 Task: Find connections with filter location Kāraikāl with filter topic #Leadershipfirstwith filter profile language Spanish with filter current company John Deere with filter school ATAL BIHARI VAJPAYEE UNIVERSITY (ABVP) BILASPUR with filter industry Seafood Product Manufacturing with filter service category Web Design with filter keywords title Budget Analyst
Action: Mouse moved to (209, 278)
Screenshot: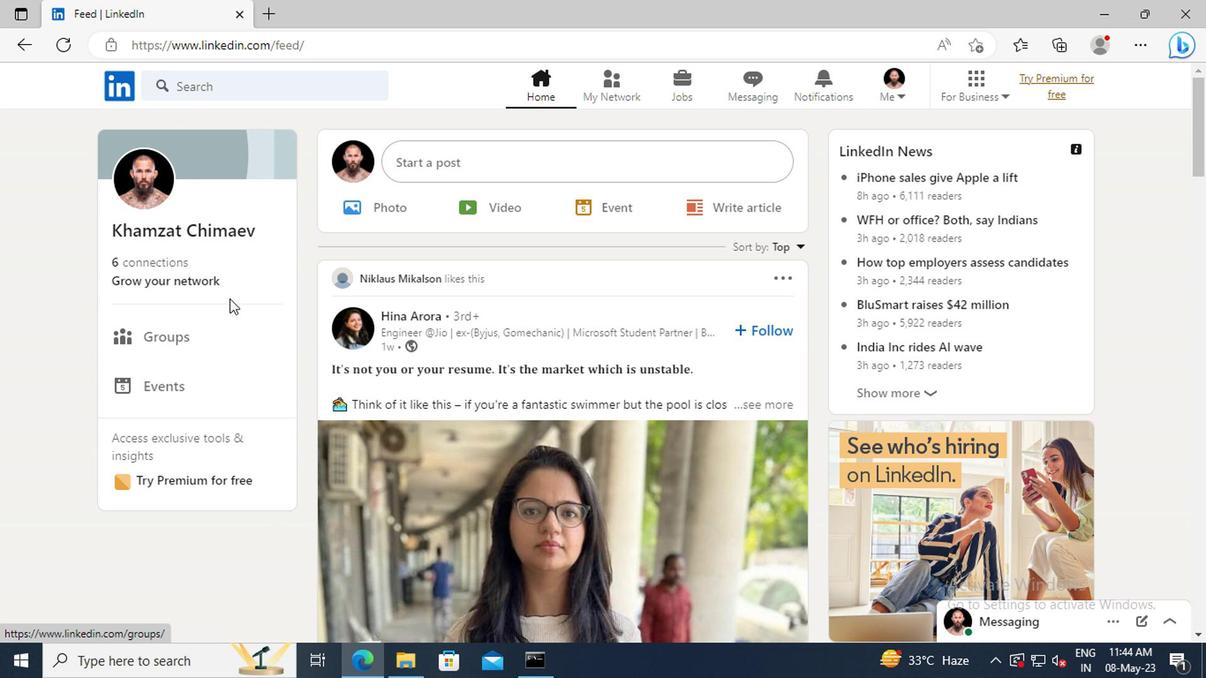
Action: Mouse pressed left at (209, 278)
Screenshot: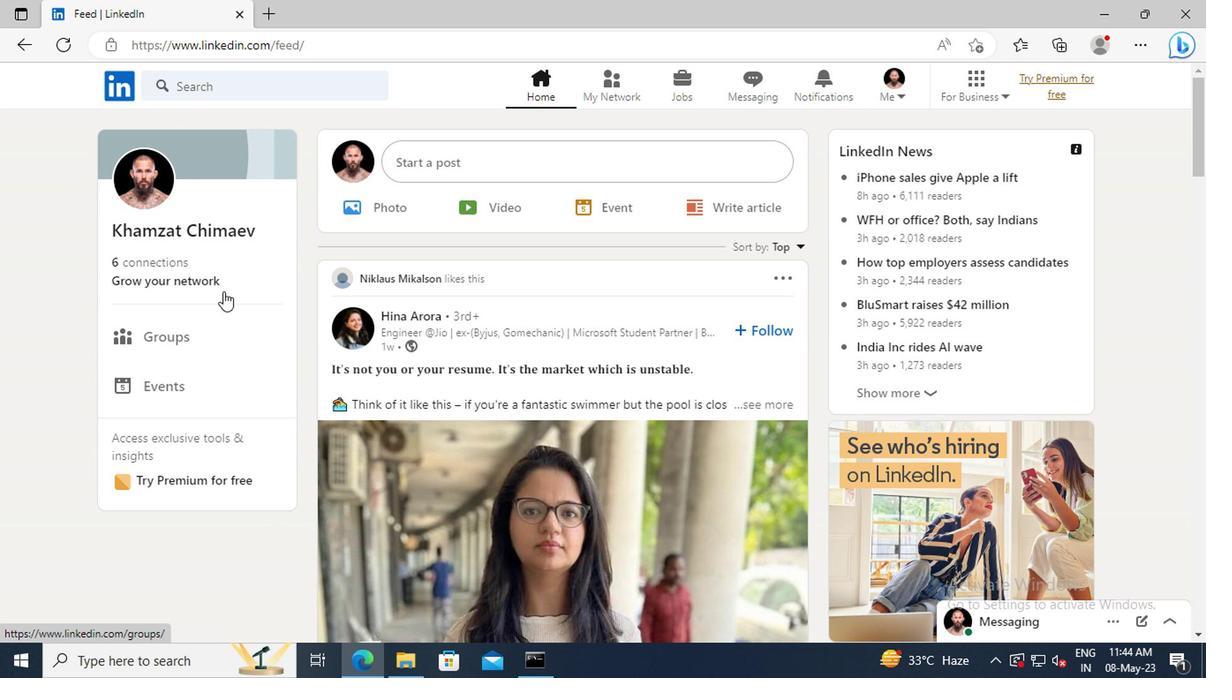 
Action: Mouse moved to (213, 192)
Screenshot: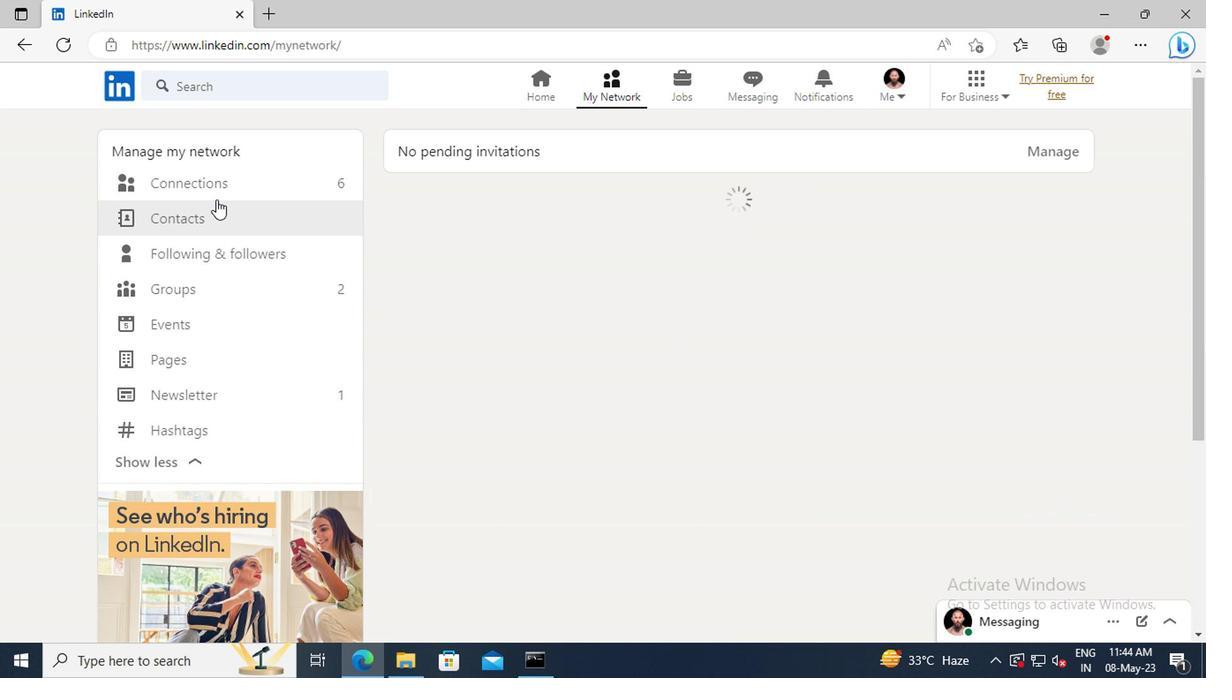 
Action: Mouse pressed left at (213, 192)
Screenshot: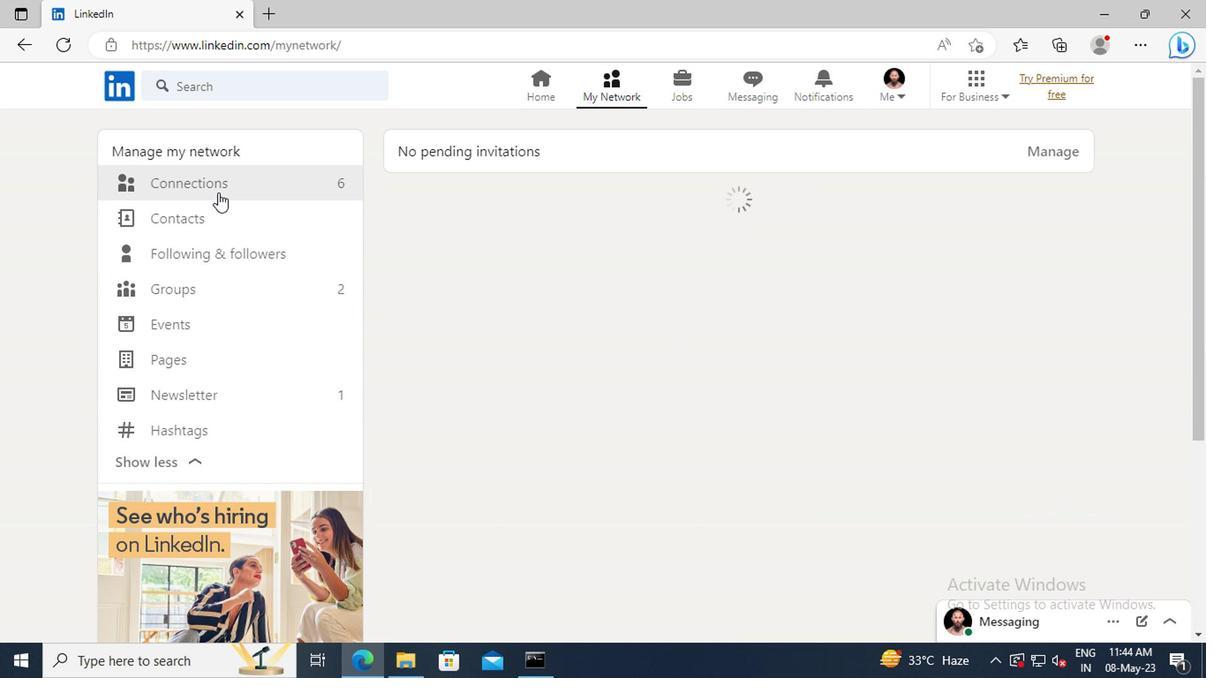 
Action: Mouse moved to (727, 188)
Screenshot: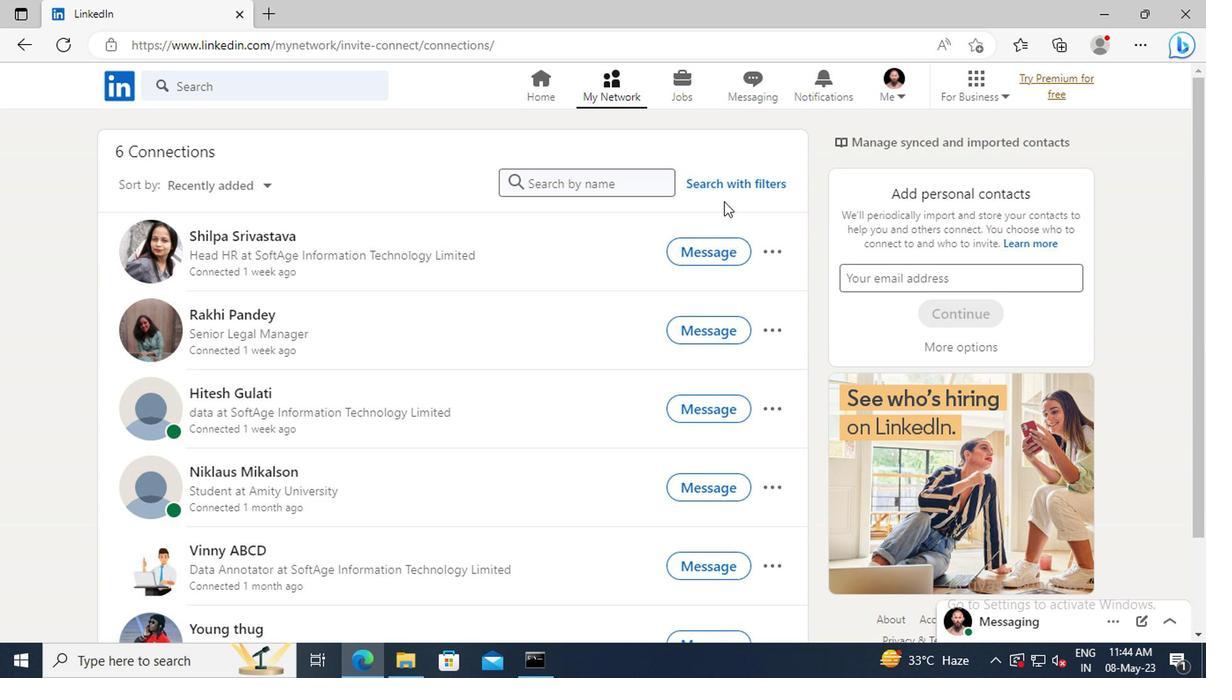
Action: Mouse pressed left at (727, 188)
Screenshot: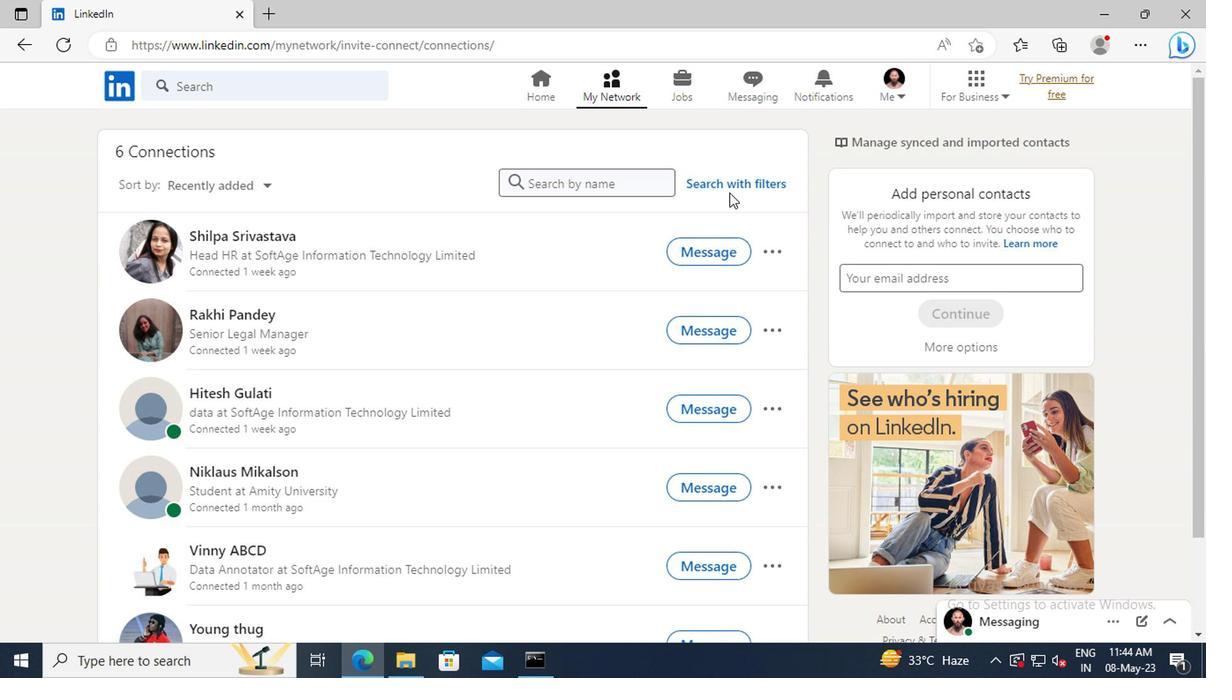 
Action: Mouse moved to (664, 142)
Screenshot: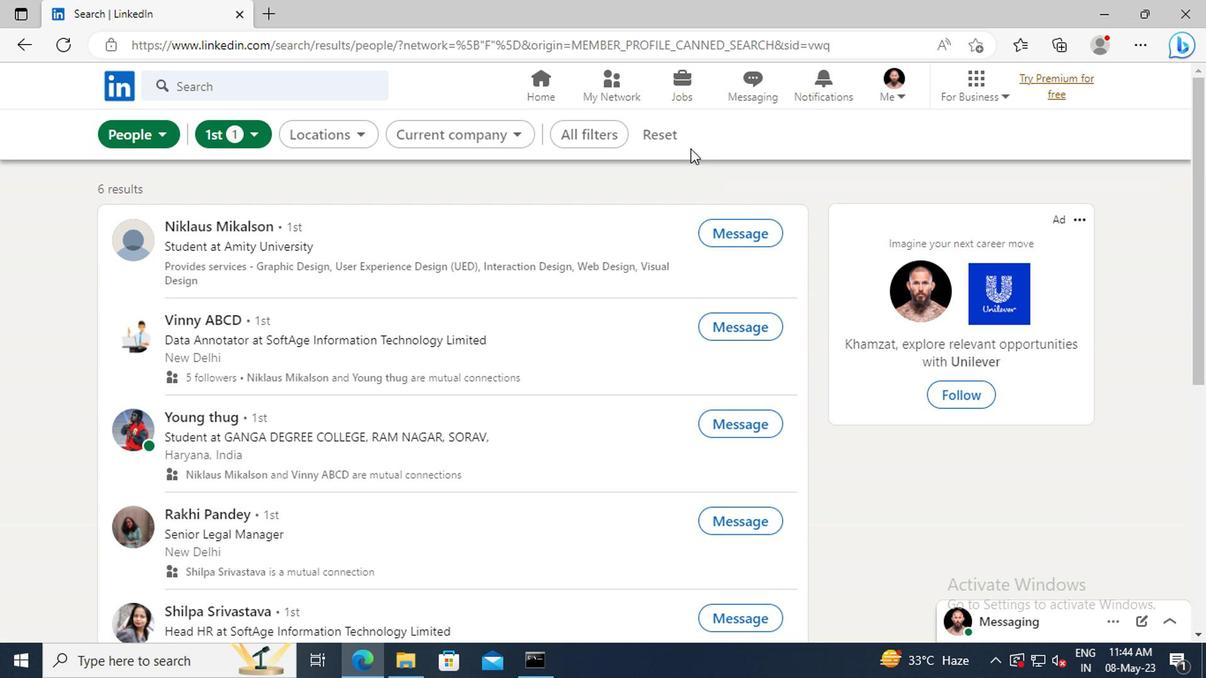 
Action: Mouse pressed left at (664, 142)
Screenshot: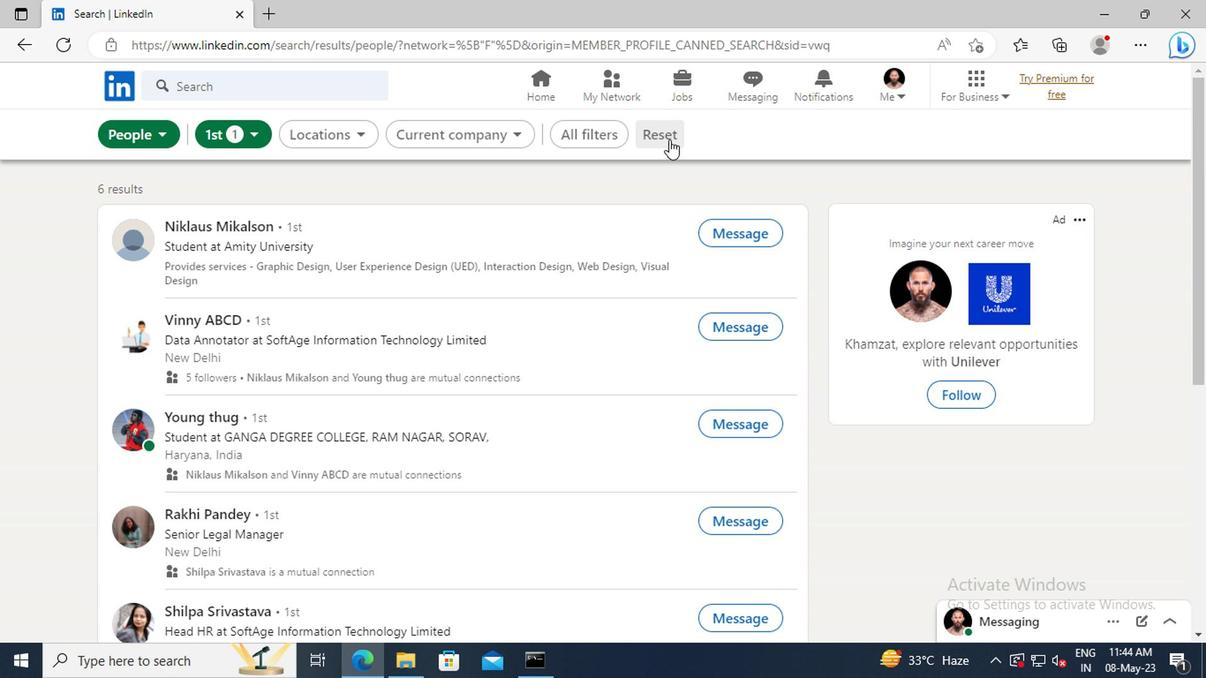 
Action: Mouse moved to (639, 137)
Screenshot: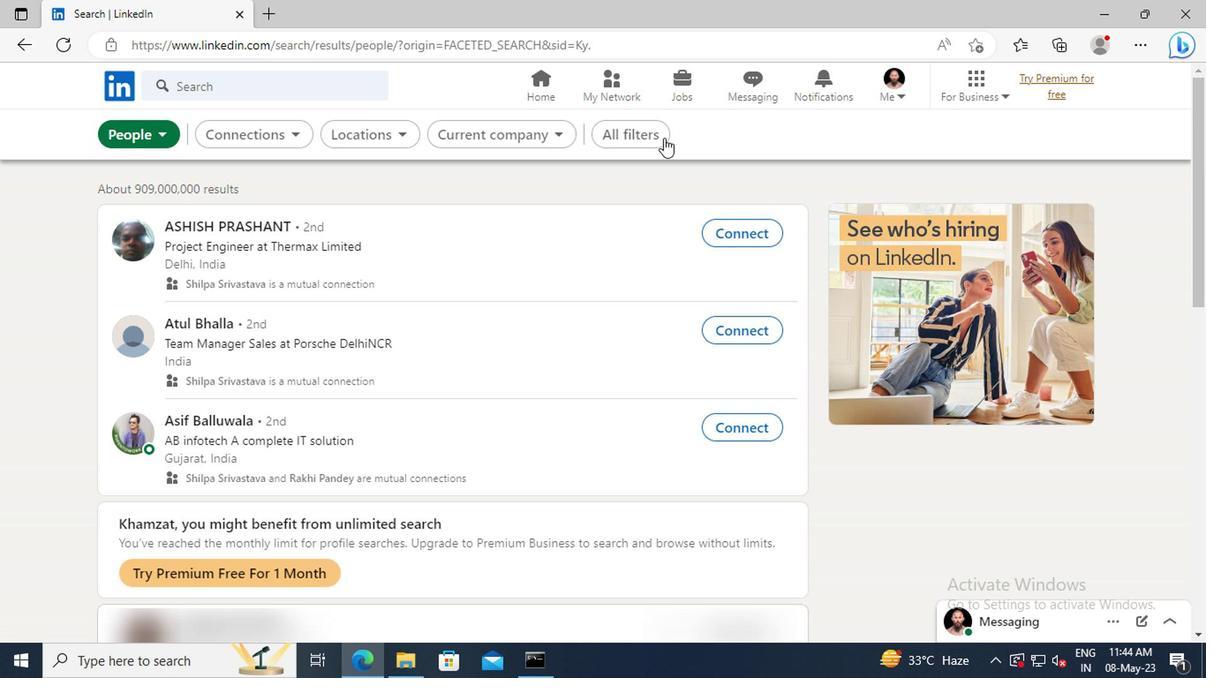 
Action: Mouse pressed left at (639, 137)
Screenshot: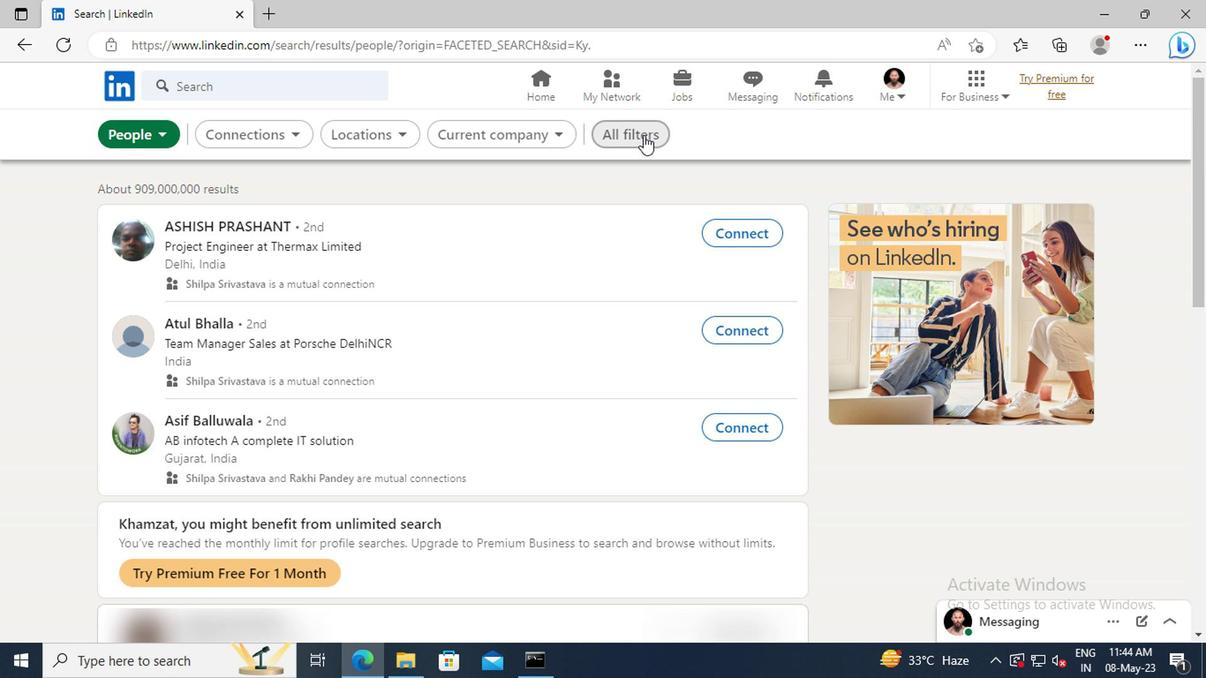
Action: Mouse moved to (993, 333)
Screenshot: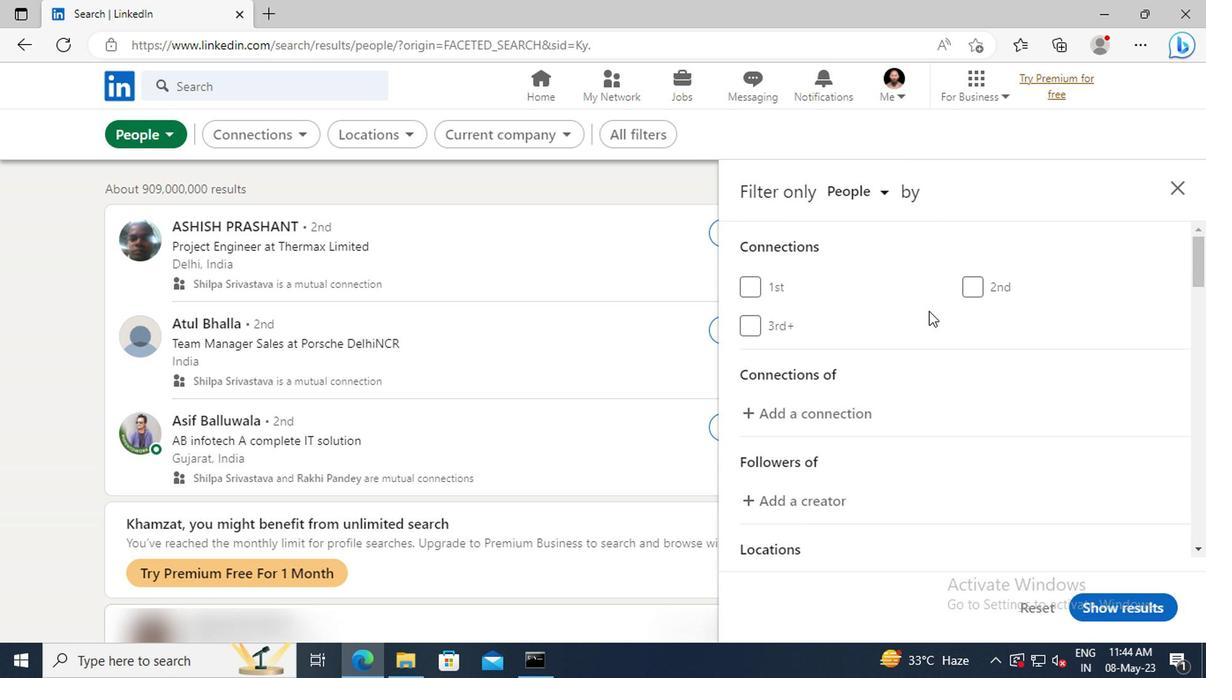 
Action: Mouse scrolled (993, 333) with delta (0, 0)
Screenshot: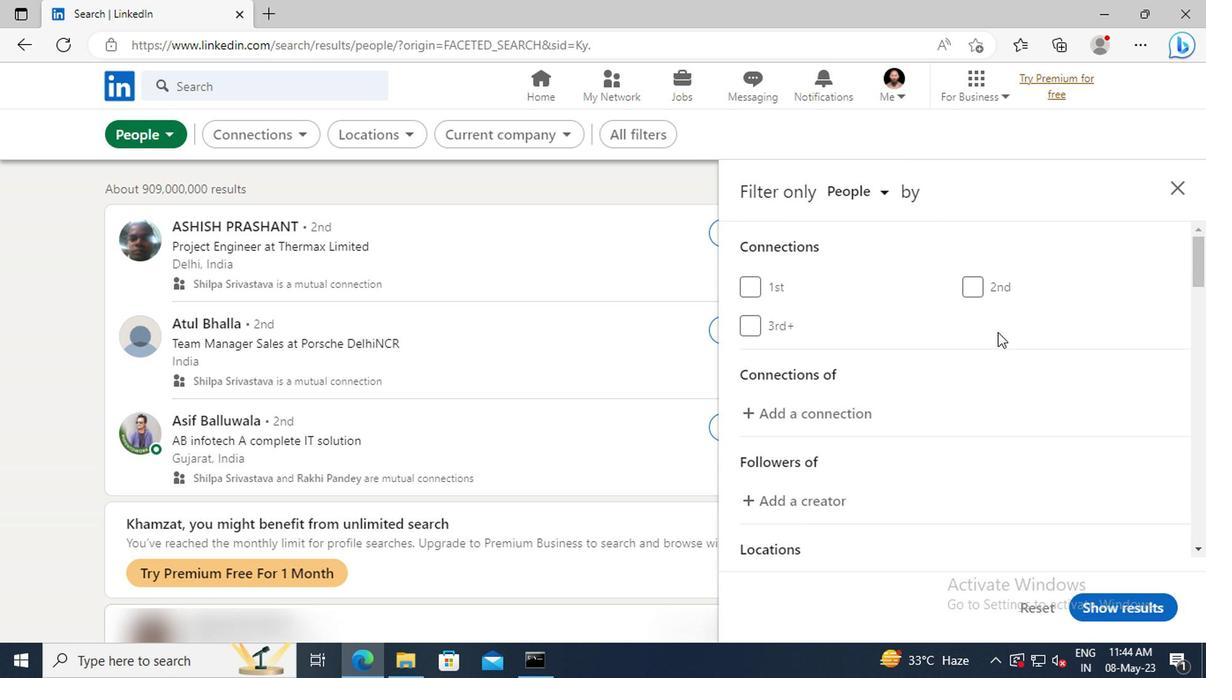 
Action: Mouse moved to (995, 335)
Screenshot: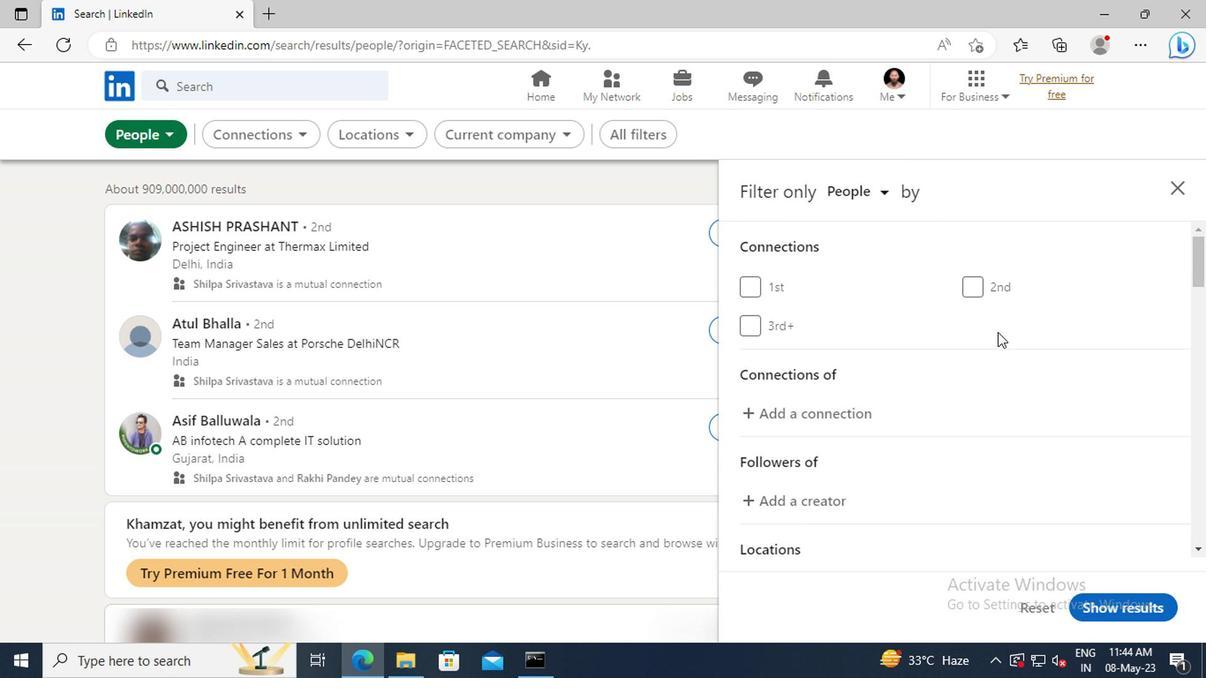 
Action: Mouse scrolled (995, 334) with delta (0, 0)
Screenshot: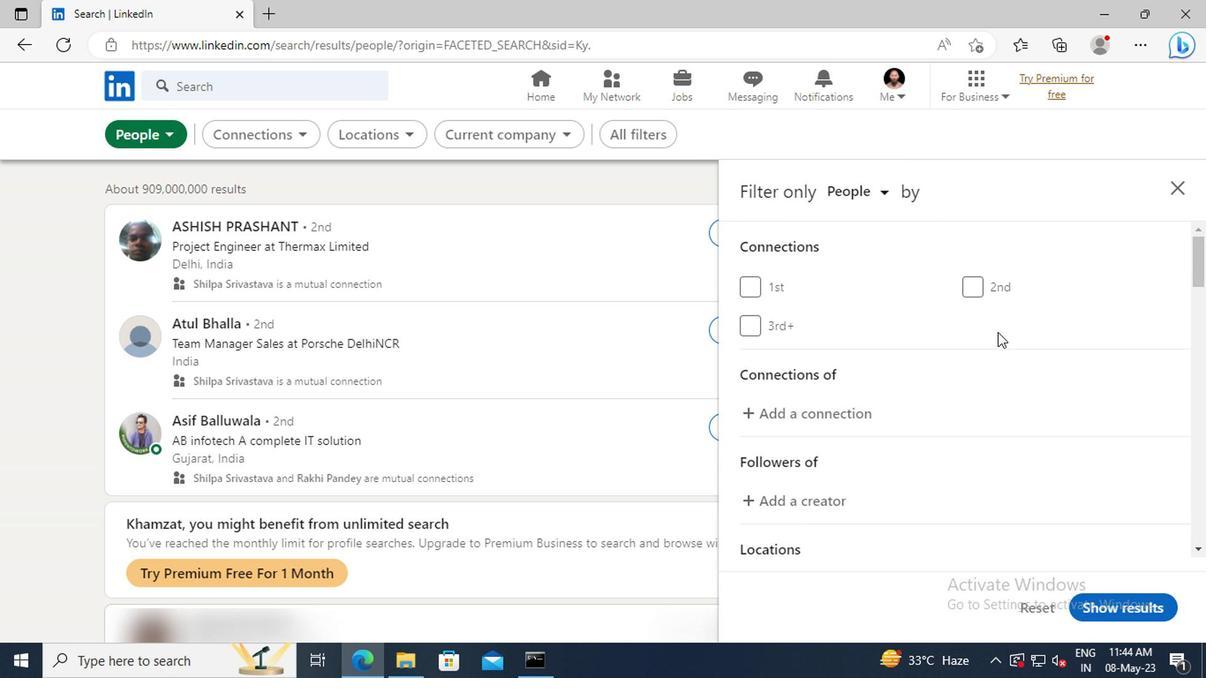 
Action: Mouse scrolled (995, 334) with delta (0, 0)
Screenshot: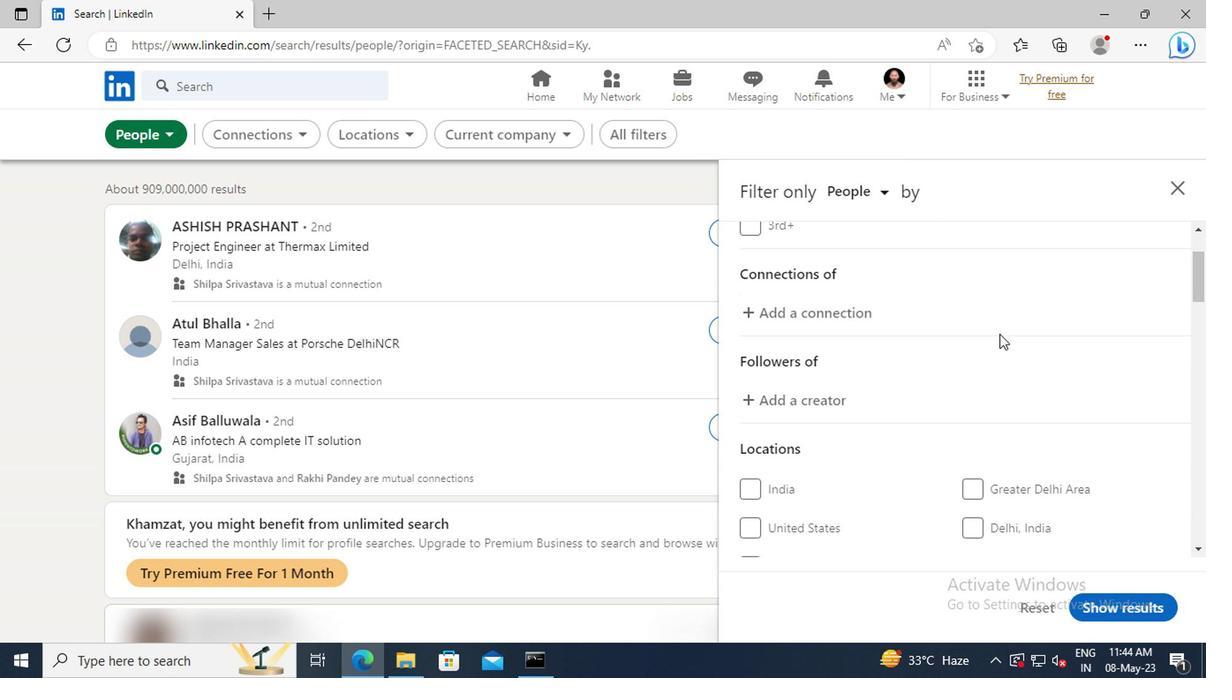 
Action: Mouse scrolled (995, 334) with delta (0, 0)
Screenshot: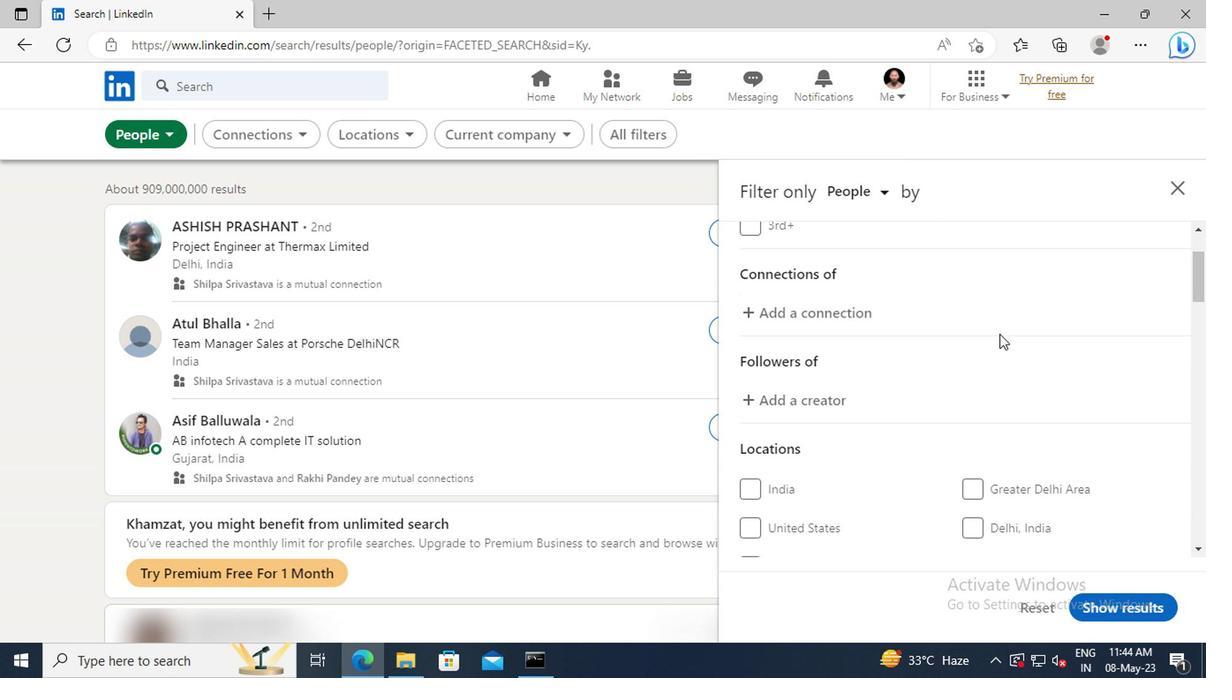 
Action: Mouse scrolled (995, 334) with delta (0, 0)
Screenshot: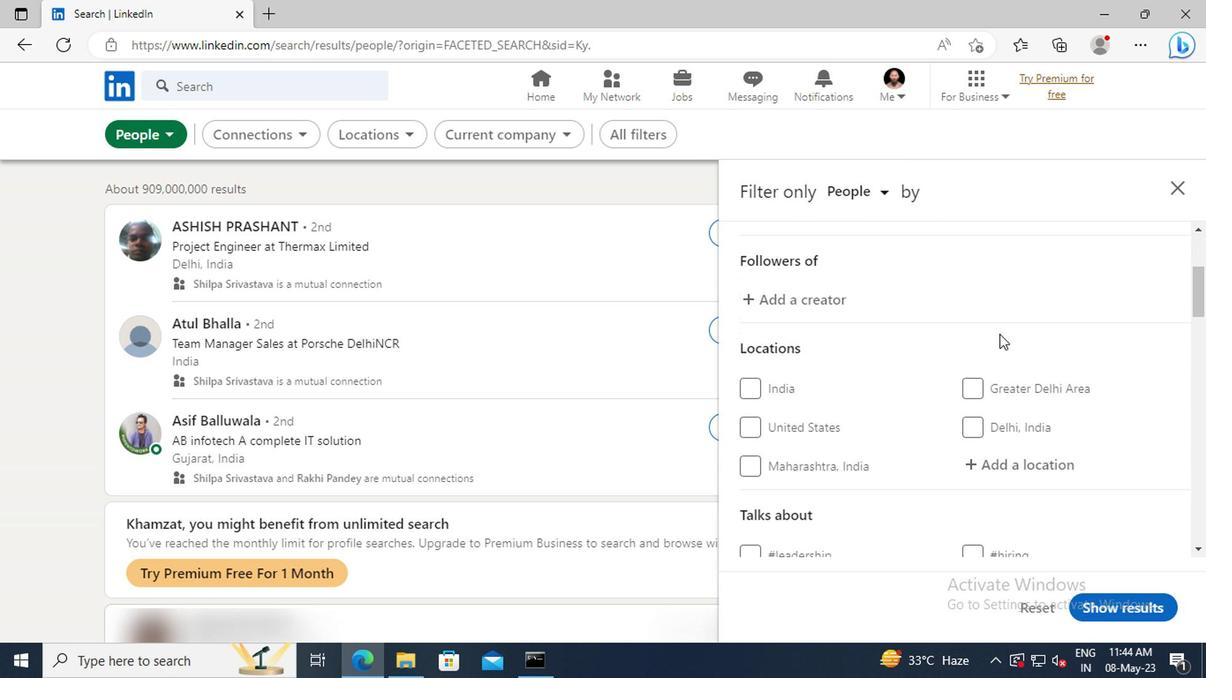 
Action: Mouse scrolled (995, 334) with delta (0, 0)
Screenshot: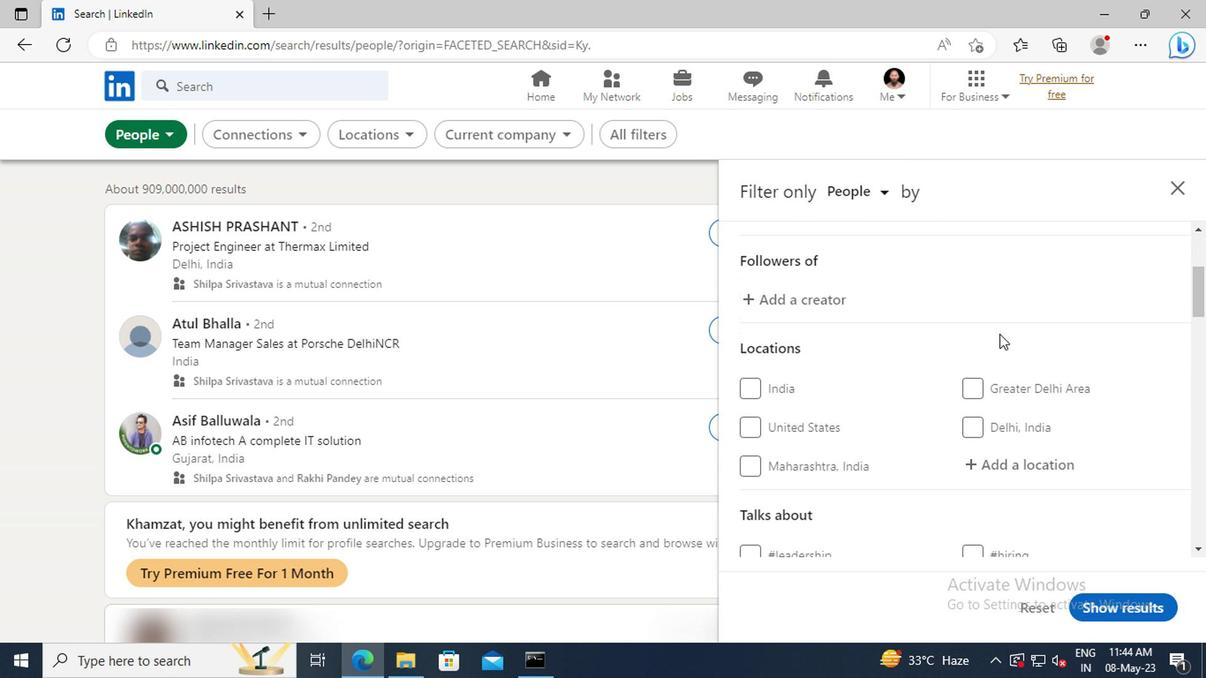 
Action: Mouse moved to (997, 362)
Screenshot: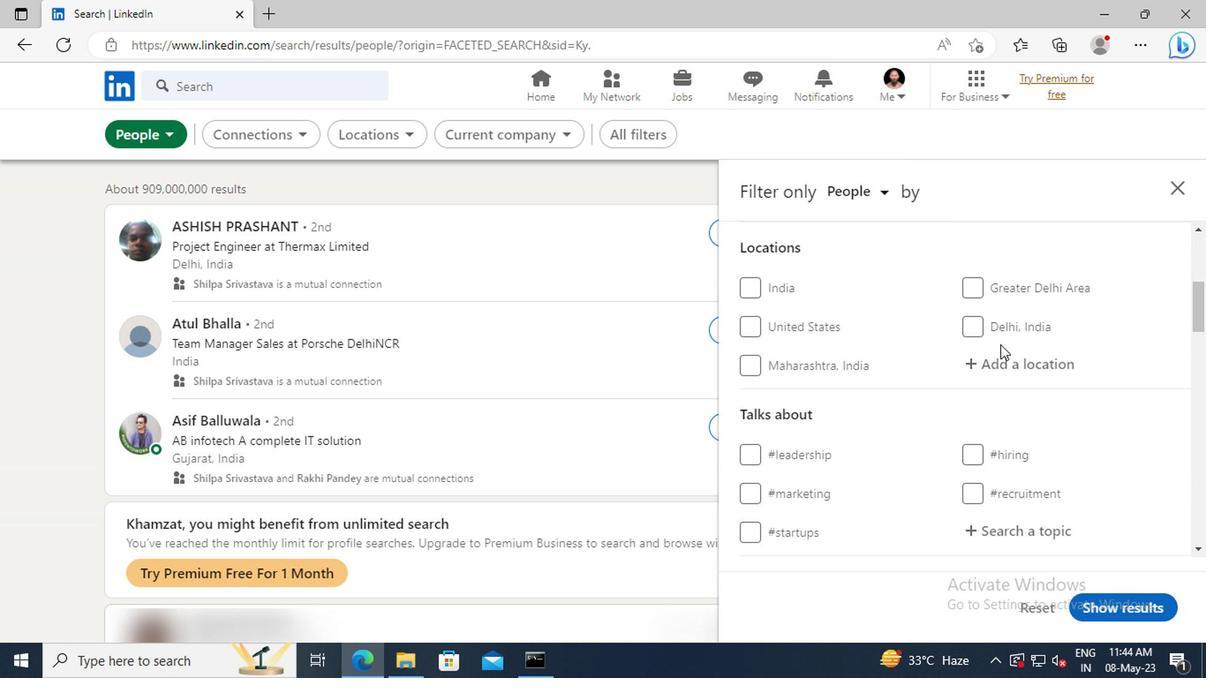 
Action: Mouse pressed left at (997, 362)
Screenshot: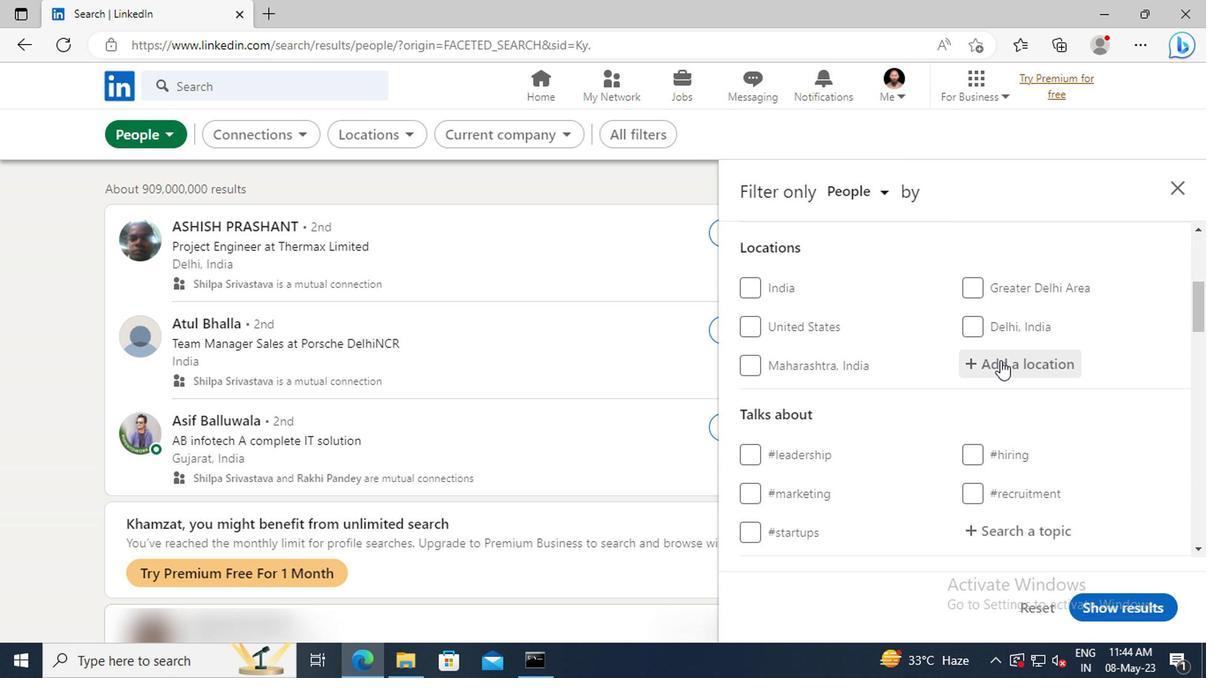 
Action: Key pressed <Key.shift>KARAIKAL
Screenshot: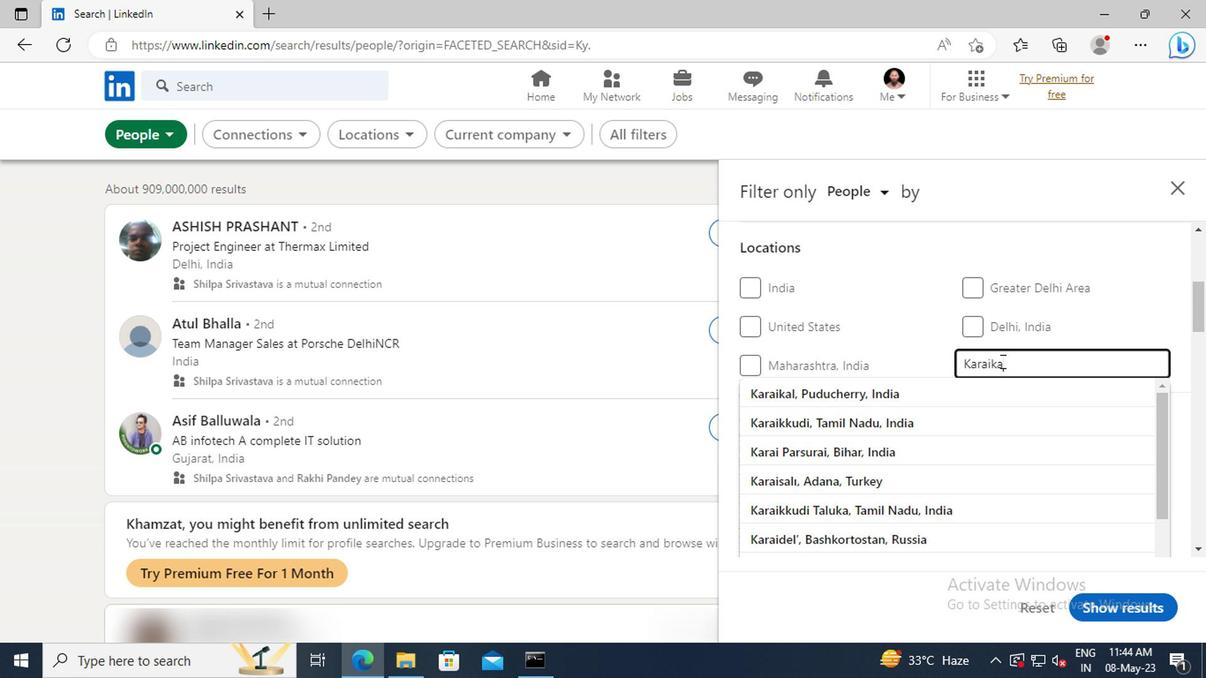 
Action: Mouse moved to (995, 387)
Screenshot: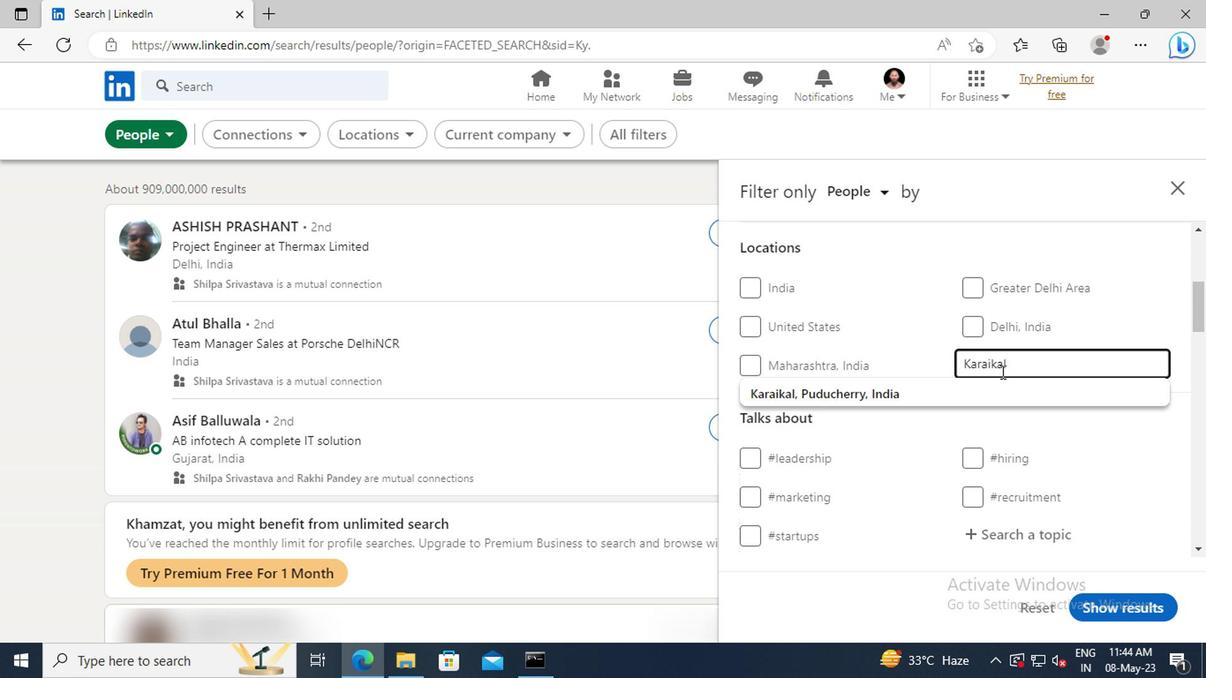
Action: Mouse pressed left at (995, 387)
Screenshot: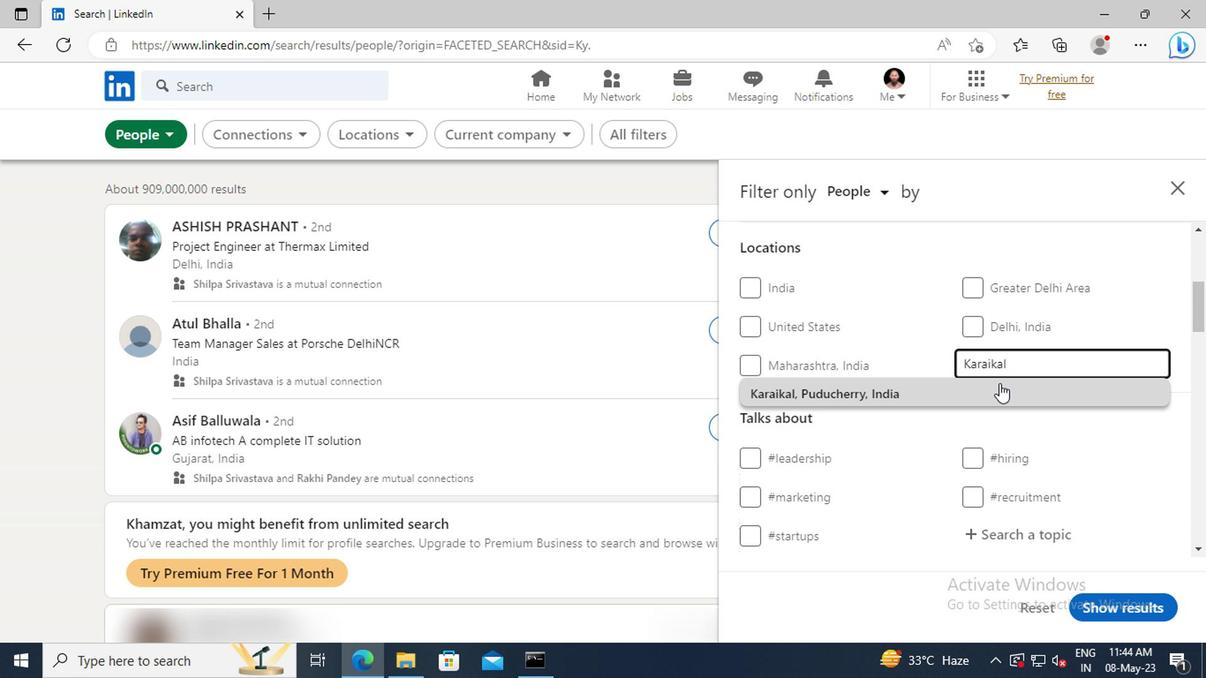 
Action: Mouse scrolled (995, 386) with delta (0, -1)
Screenshot: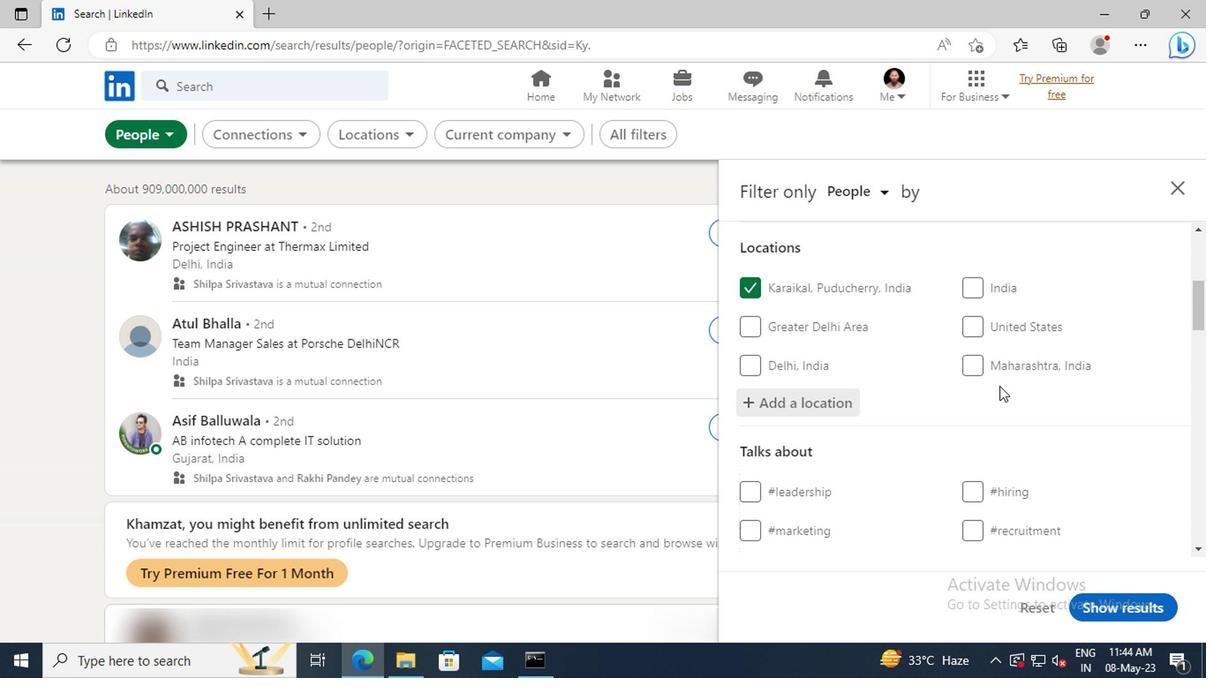 
Action: Mouse scrolled (995, 386) with delta (0, -1)
Screenshot: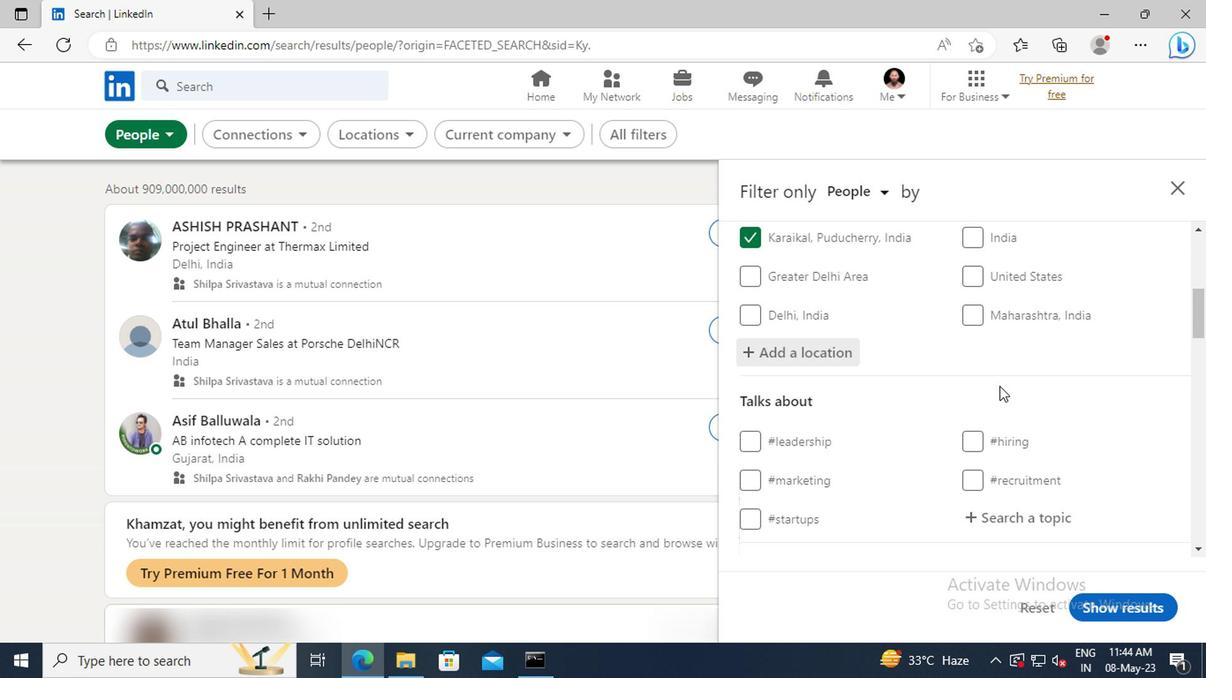 
Action: Mouse scrolled (995, 386) with delta (0, -1)
Screenshot: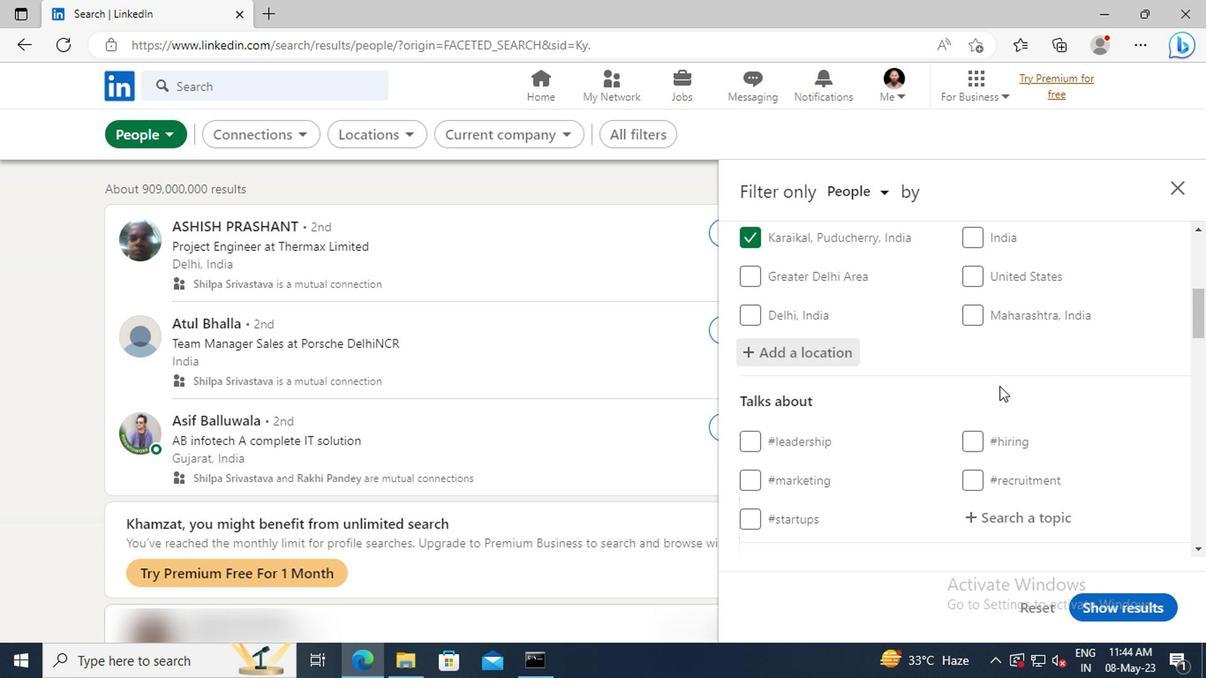 
Action: Mouse moved to (1001, 414)
Screenshot: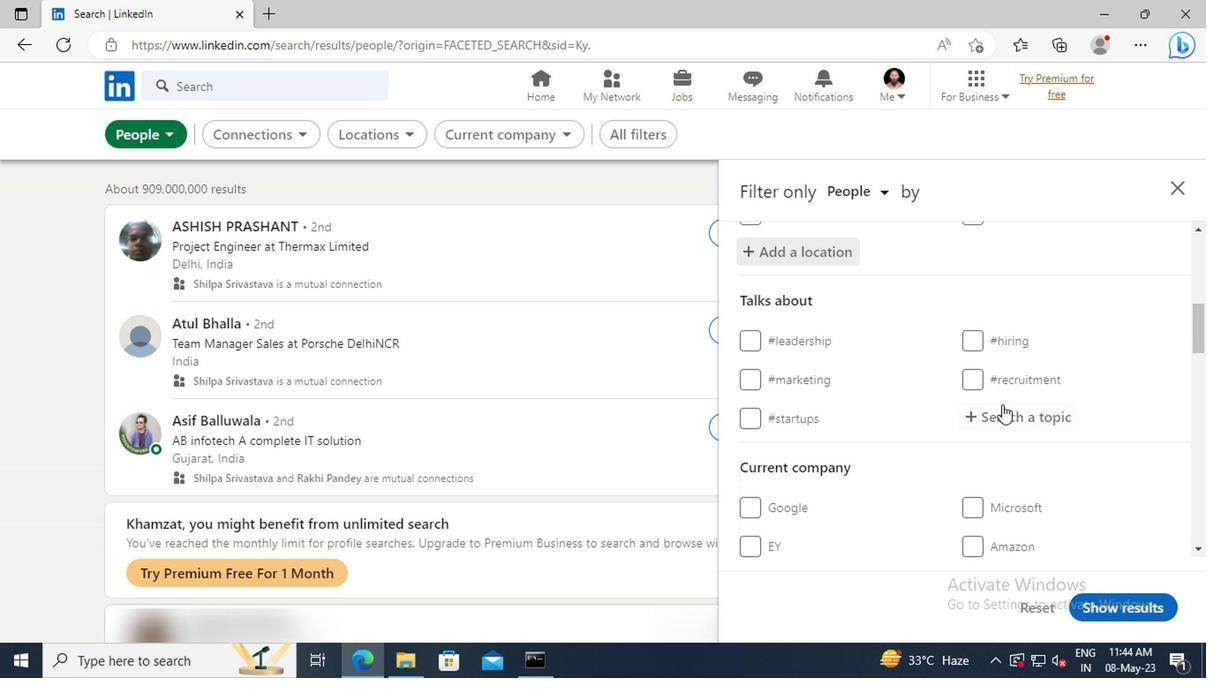 
Action: Mouse pressed left at (1001, 414)
Screenshot: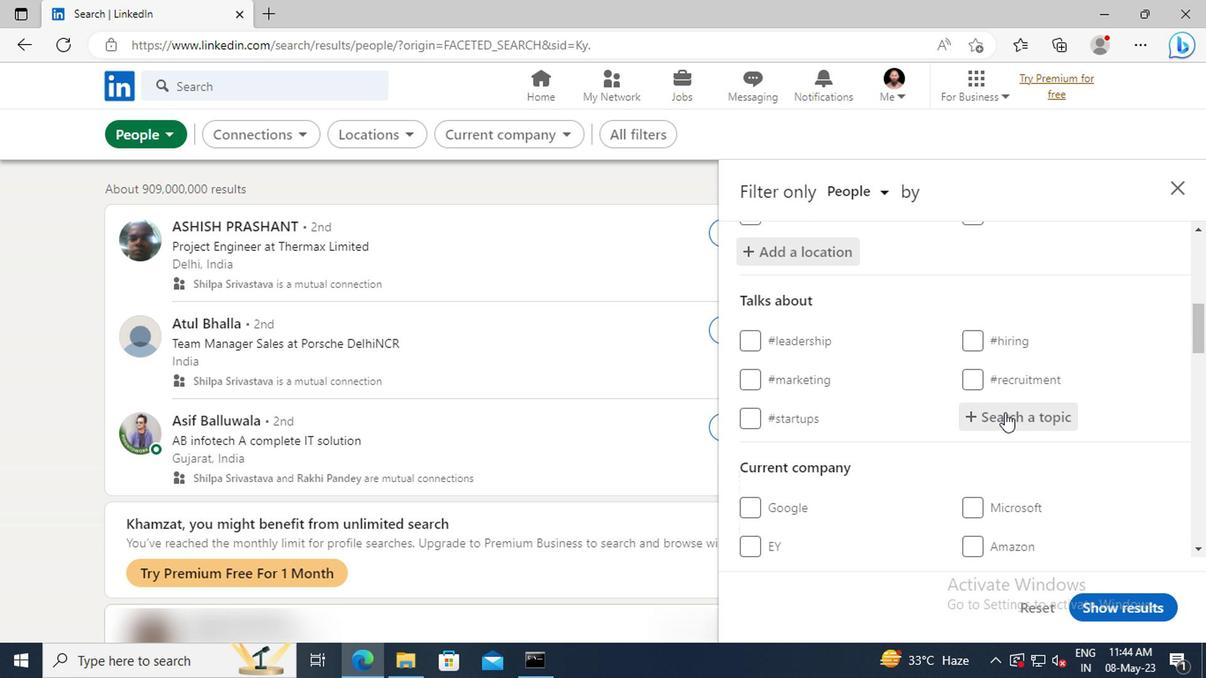 
Action: Key pressed <Key.shift>LEADERSHIPFI
Screenshot: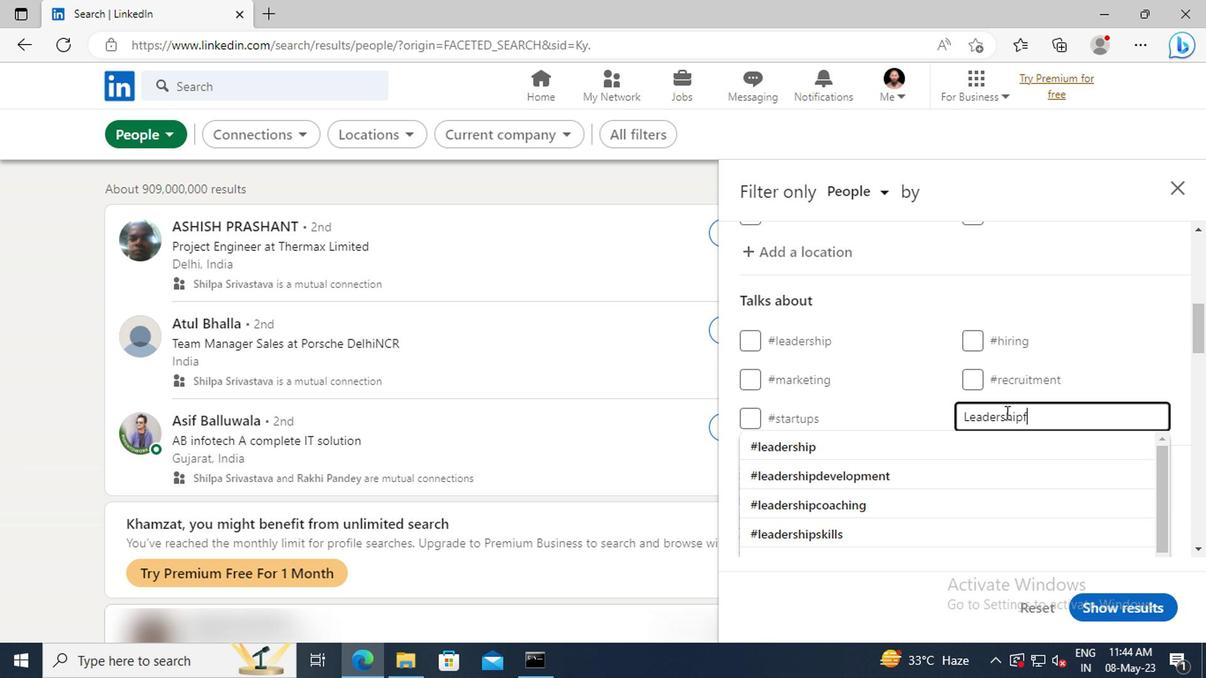 
Action: Mouse moved to (994, 443)
Screenshot: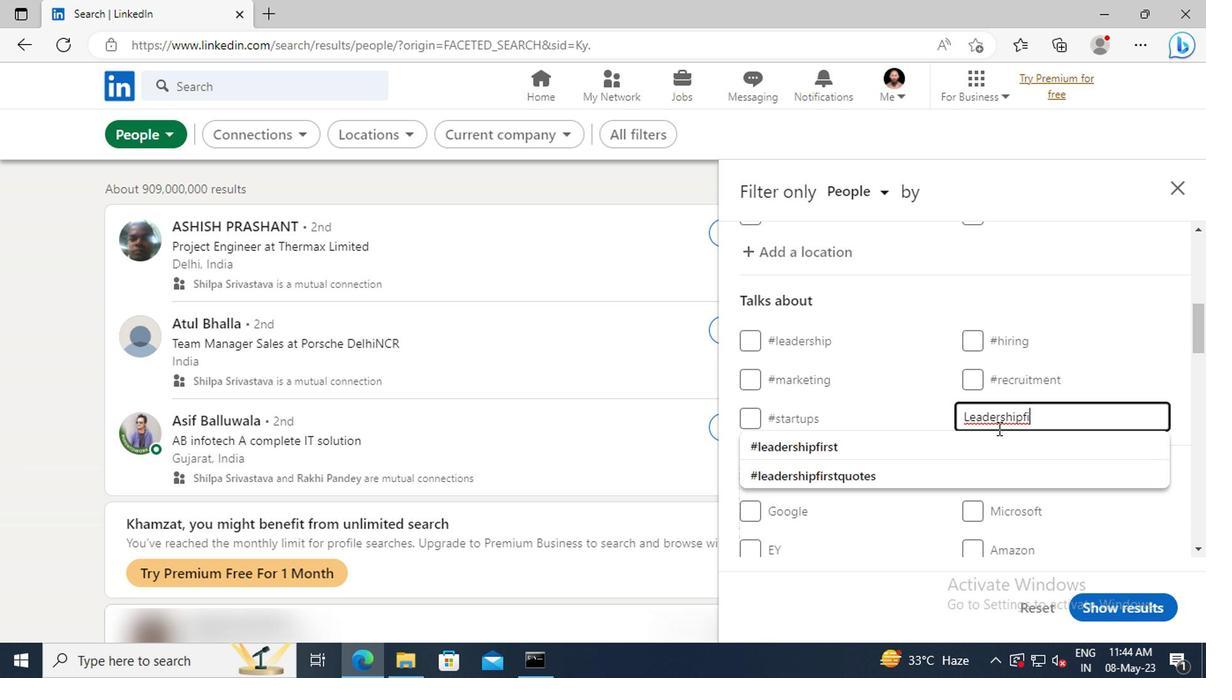 
Action: Mouse pressed left at (994, 443)
Screenshot: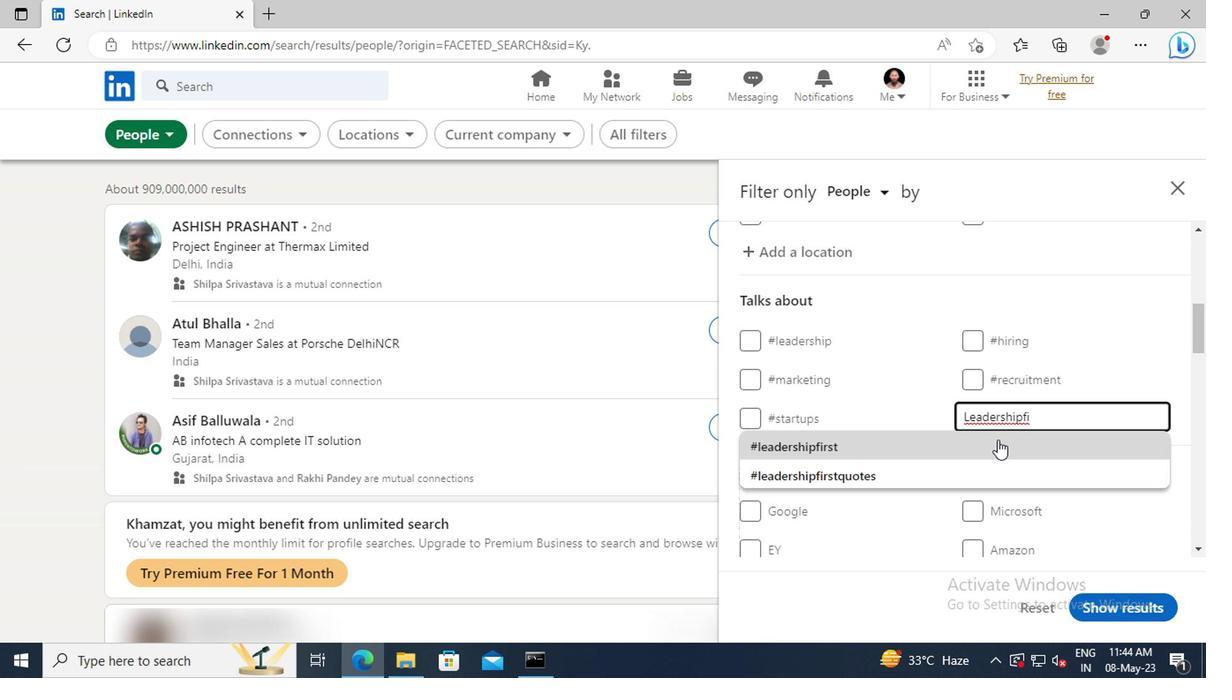 
Action: Mouse scrolled (994, 443) with delta (0, 0)
Screenshot: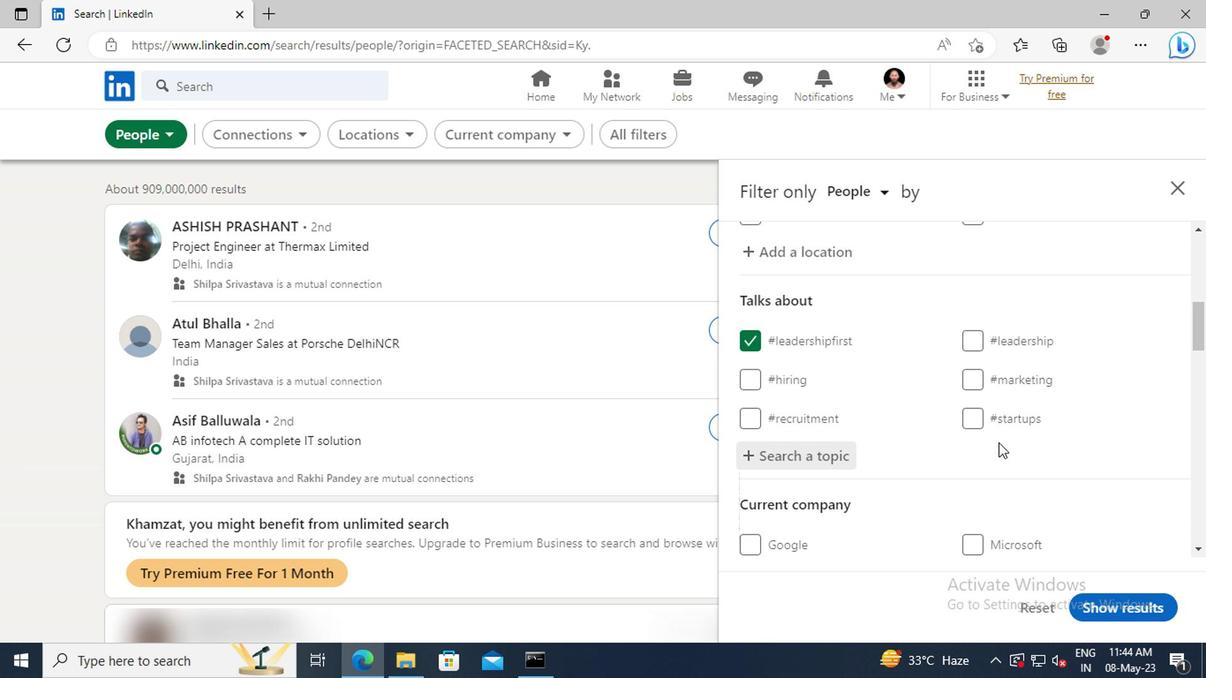 
Action: Mouse scrolled (994, 443) with delta (0, 0)
Screenshot: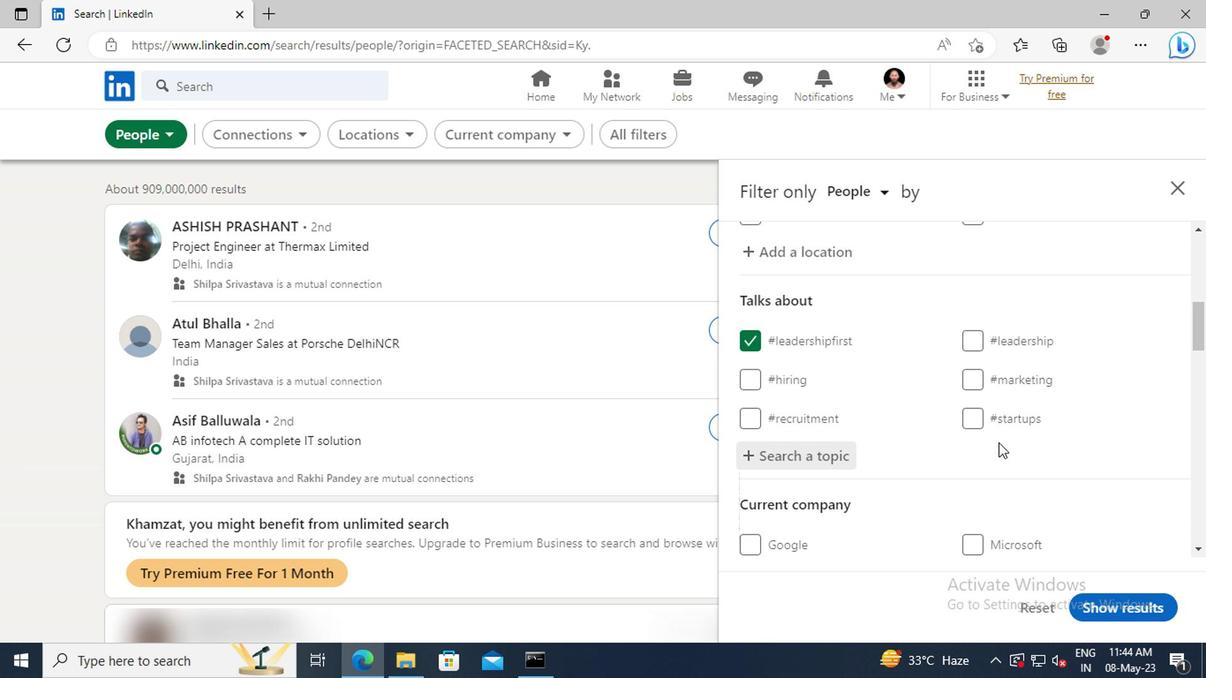 
Action: Mouse moved to (994, 444)
Screenshot: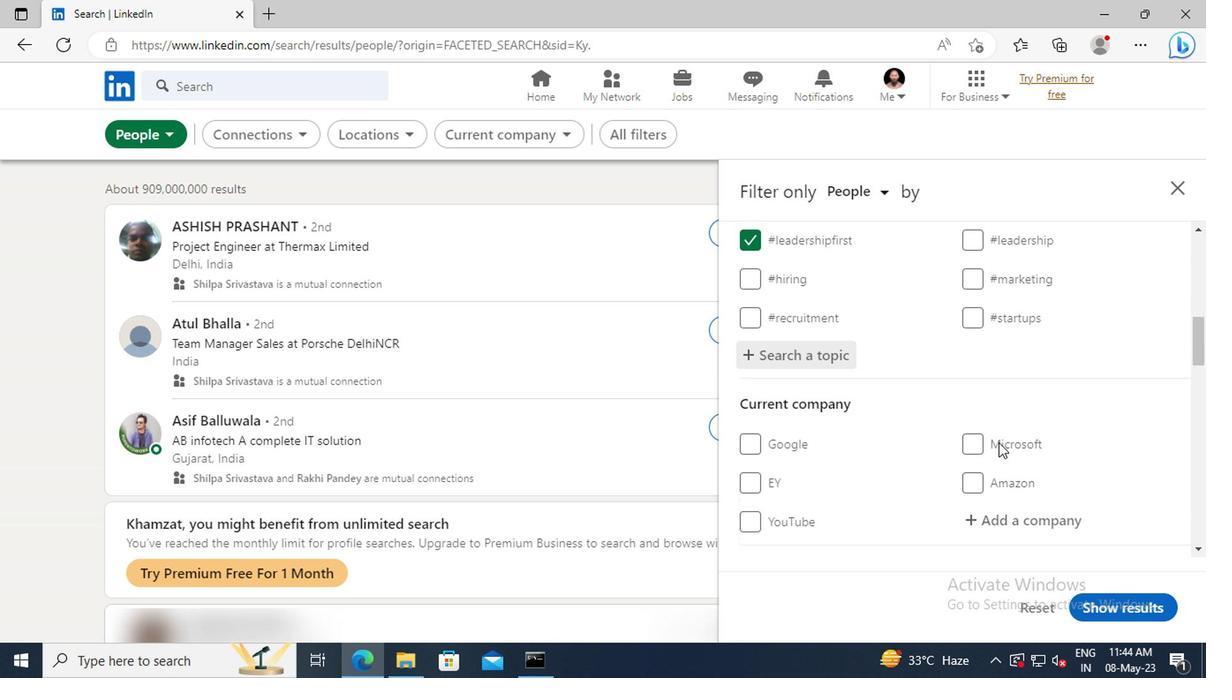 
Action: Mouse scrolled (994, 443) with delta (0, -1)
Screenshot: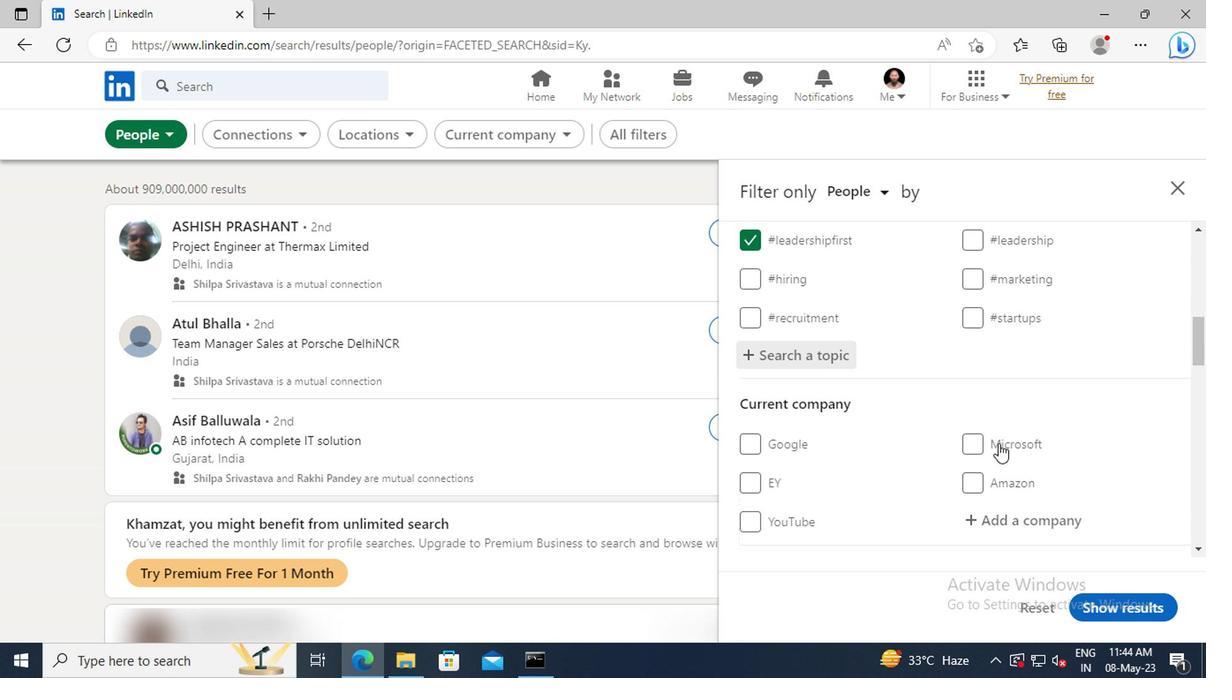 
Action: Mouse scrolled (994, 443) with delta (0, -1)
Screenshot: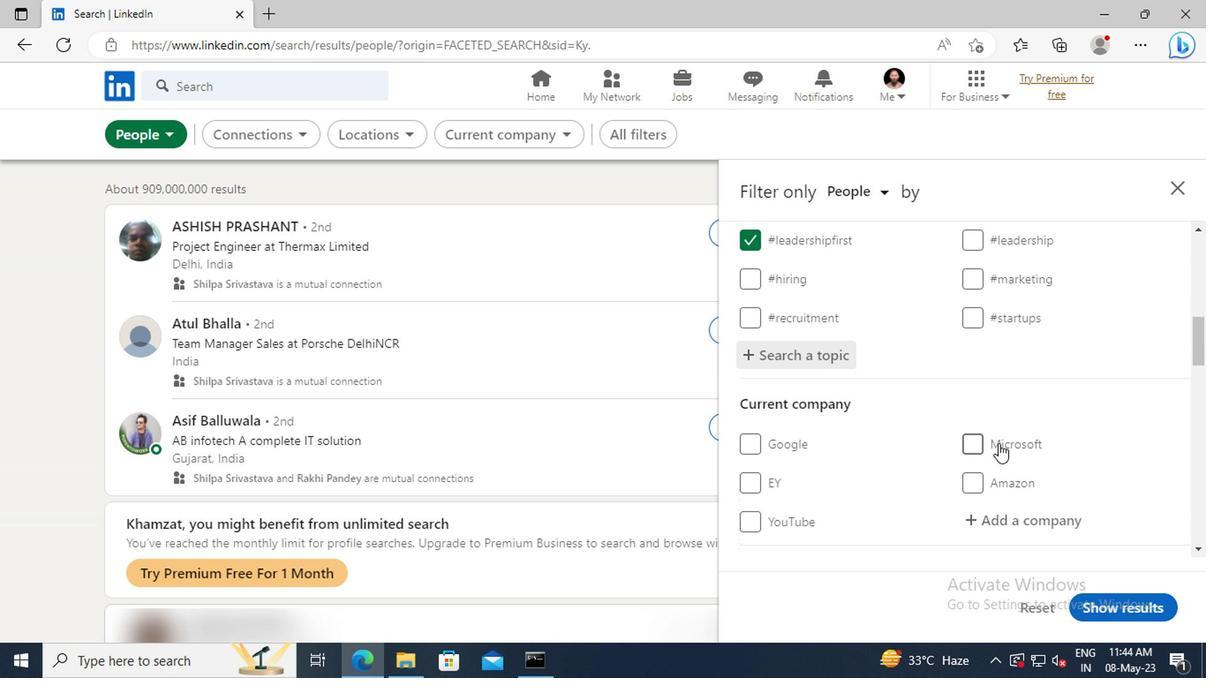 
Action: Mouse scrolled (994, 443) with delta (0, -1)
Screenshot: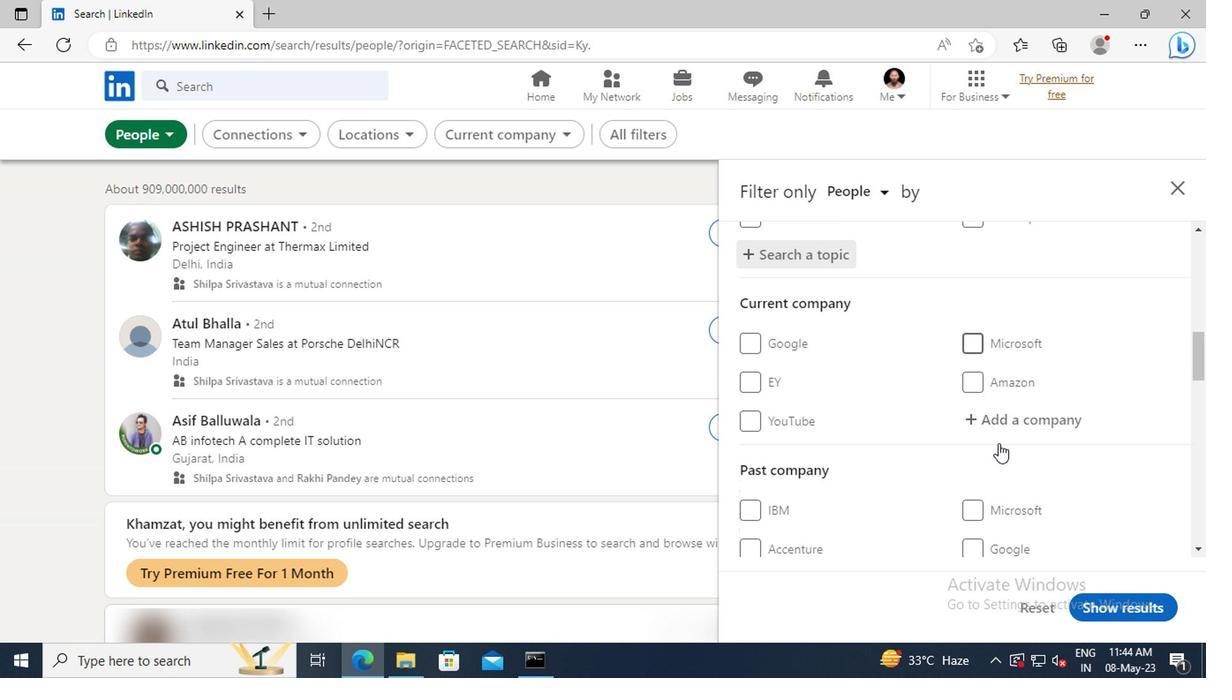 
Action: Mouse scrolled (994, 443) with delta (0, -1)
Screenshot: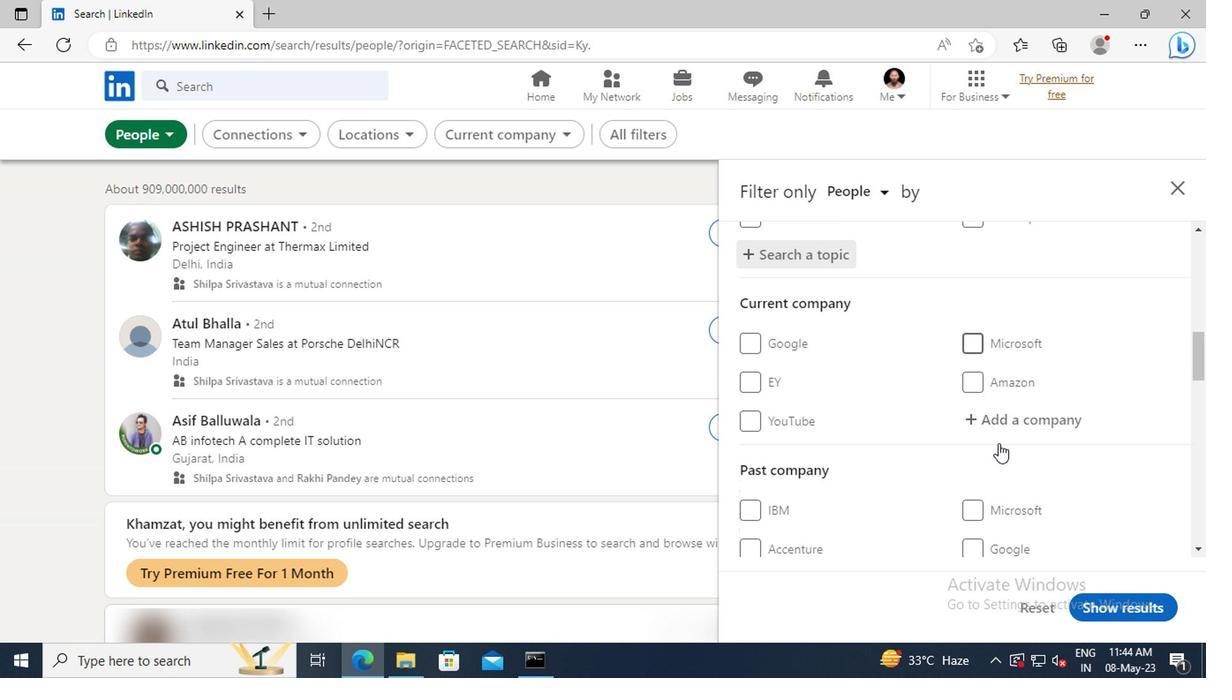 
Action: Mouse scrolled (994, 443) with delta (0, -1)
Screenshot: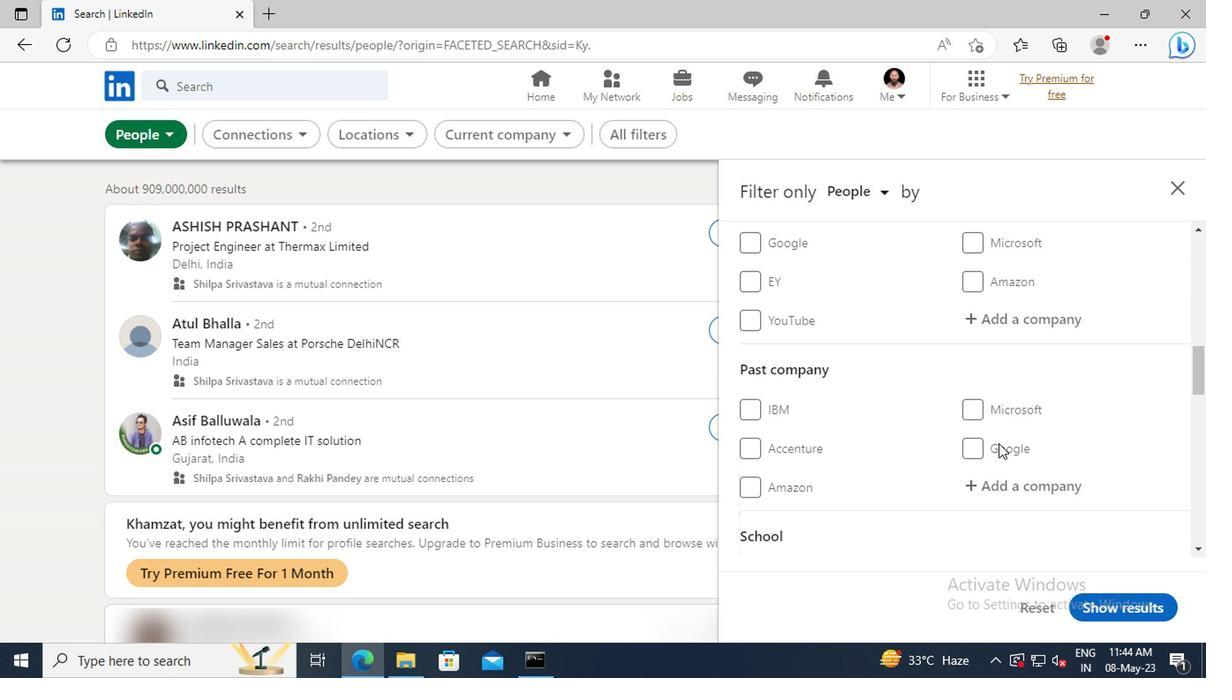 
Action: Mouse scrolled (994, 443) with delta (0, -1)
Screenshot: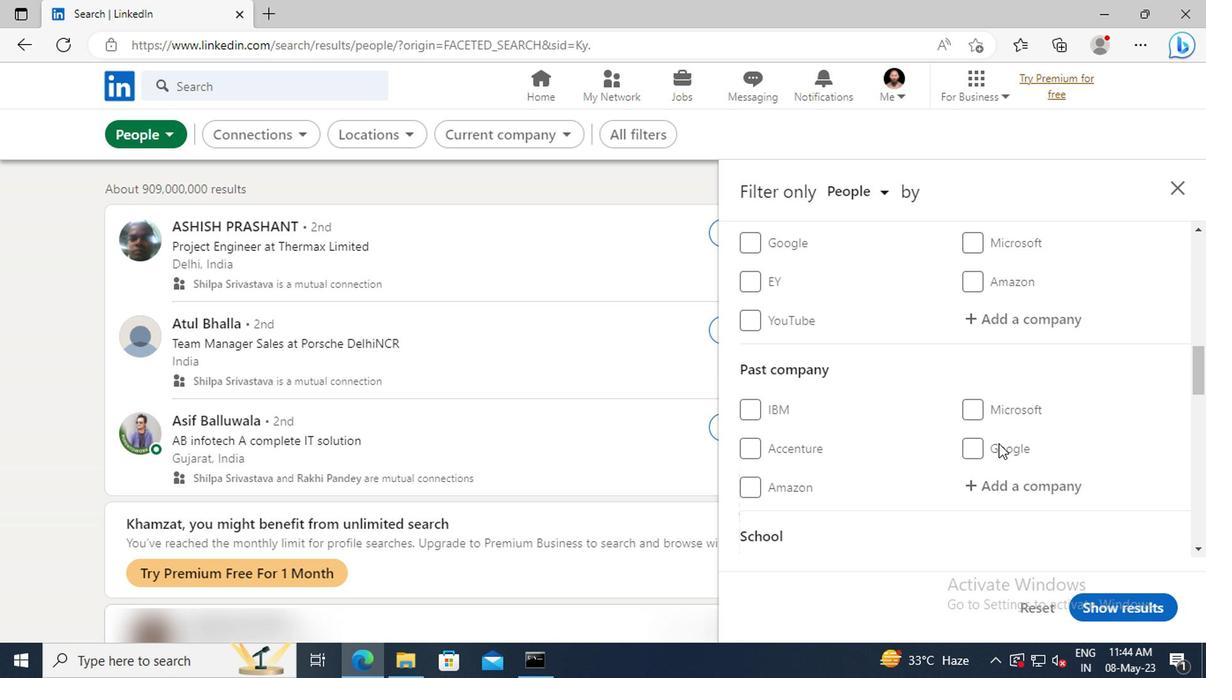 
Action: Mouse scrolled (994, 443) with delta (0, -1)
Screenshot: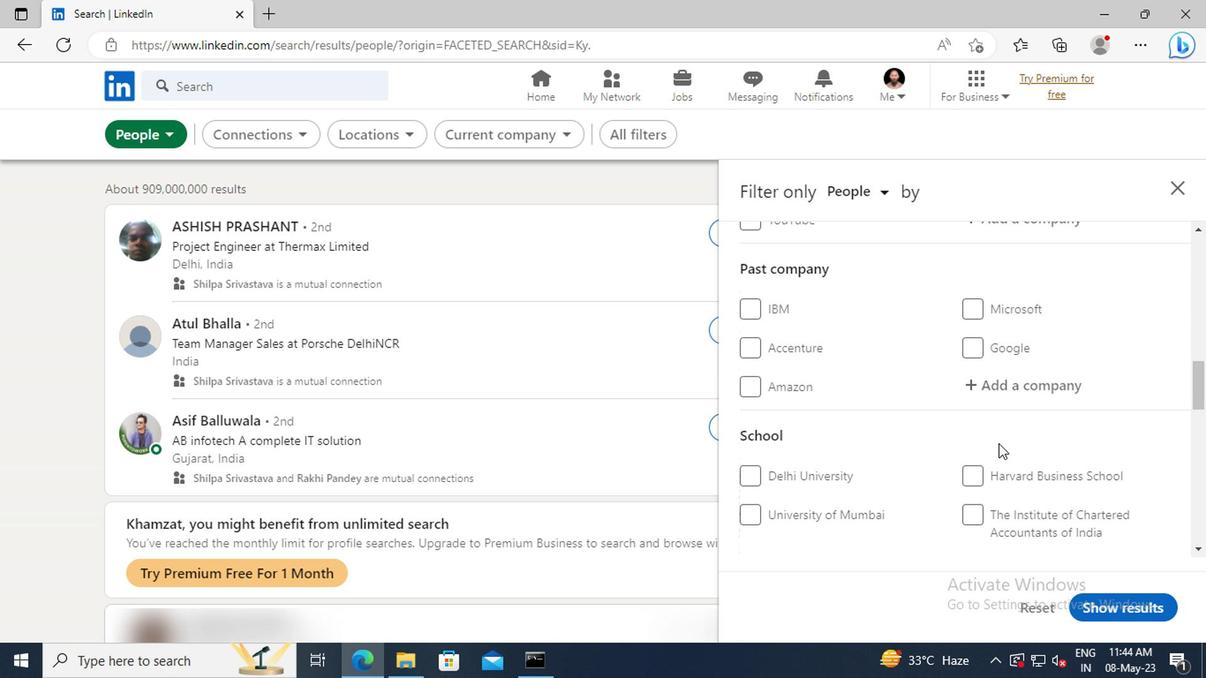 
Action: Mouse scrolled (994, 443) with delta (0, -1)
Screenshot: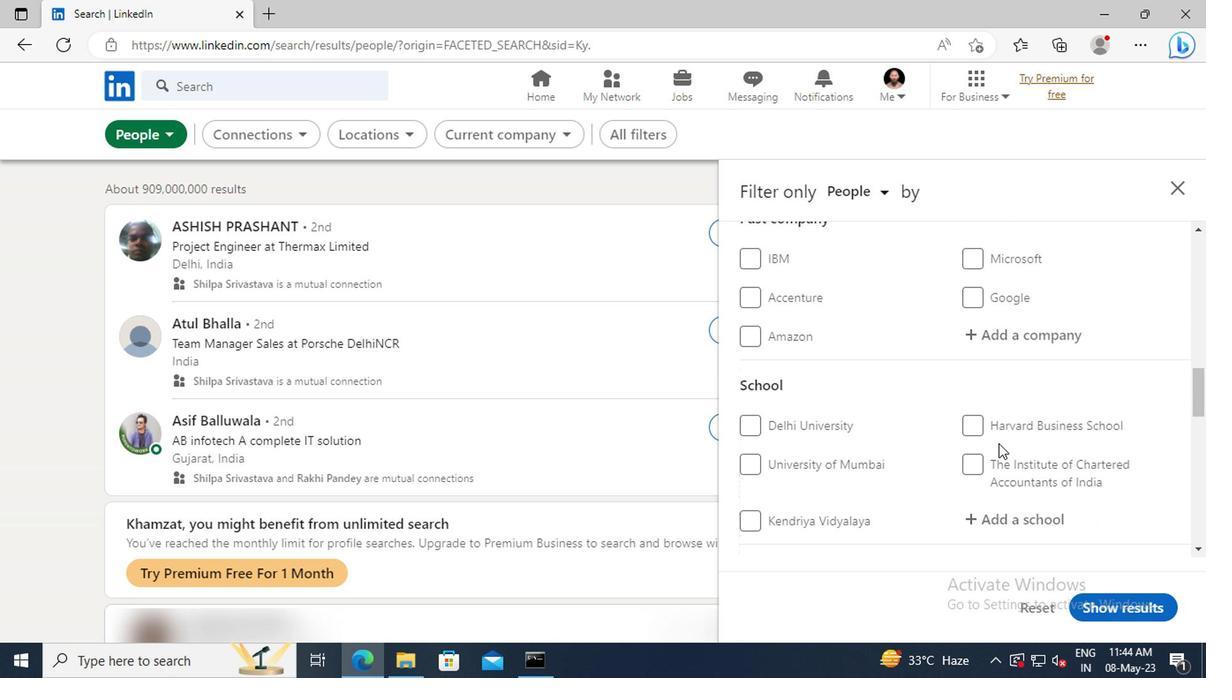 
Action: Mouse scrolled (994, 443) with delta (0, -1)
Screenshot: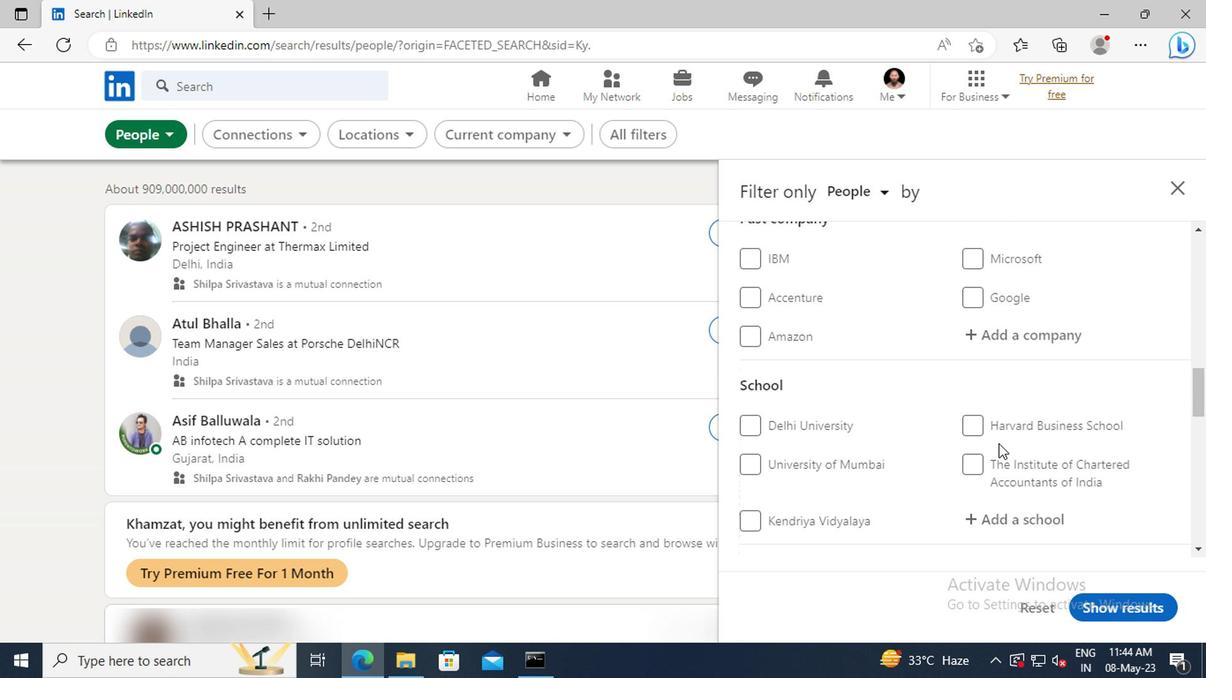 
Action: Mouse scrolled (994, 443) with delta (0, -1)
Screenshot: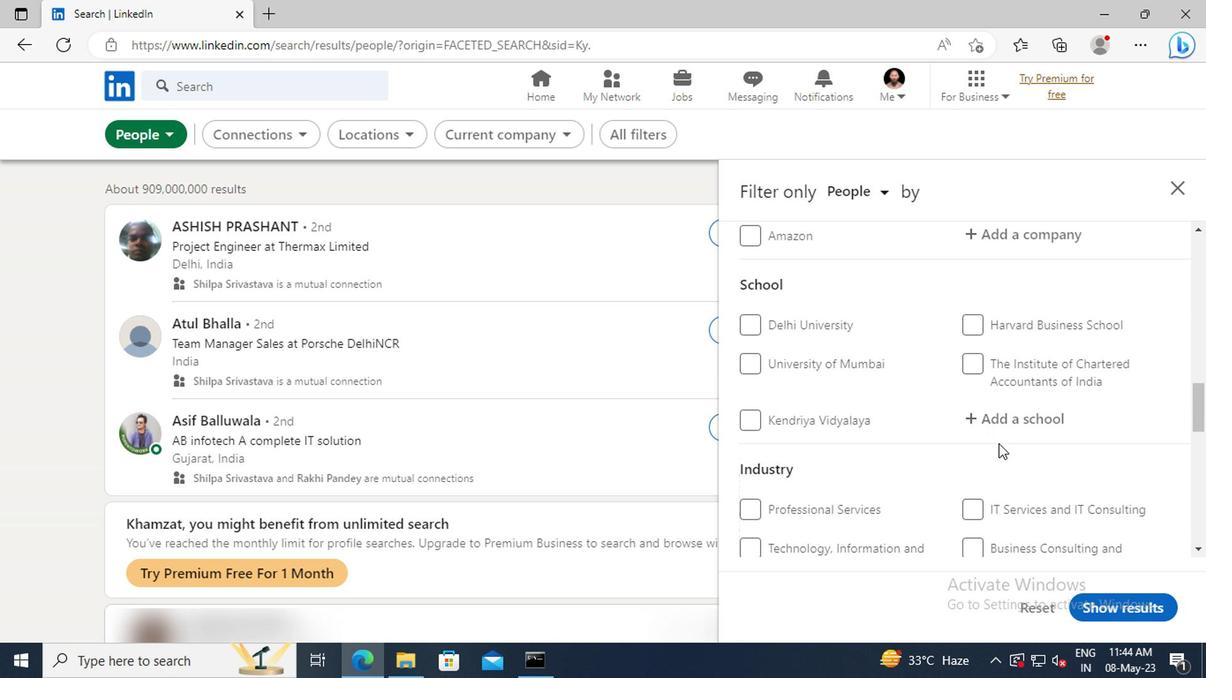
Action: Mouse scrolled (994, 443) with delta (0, -1)
Screenshot: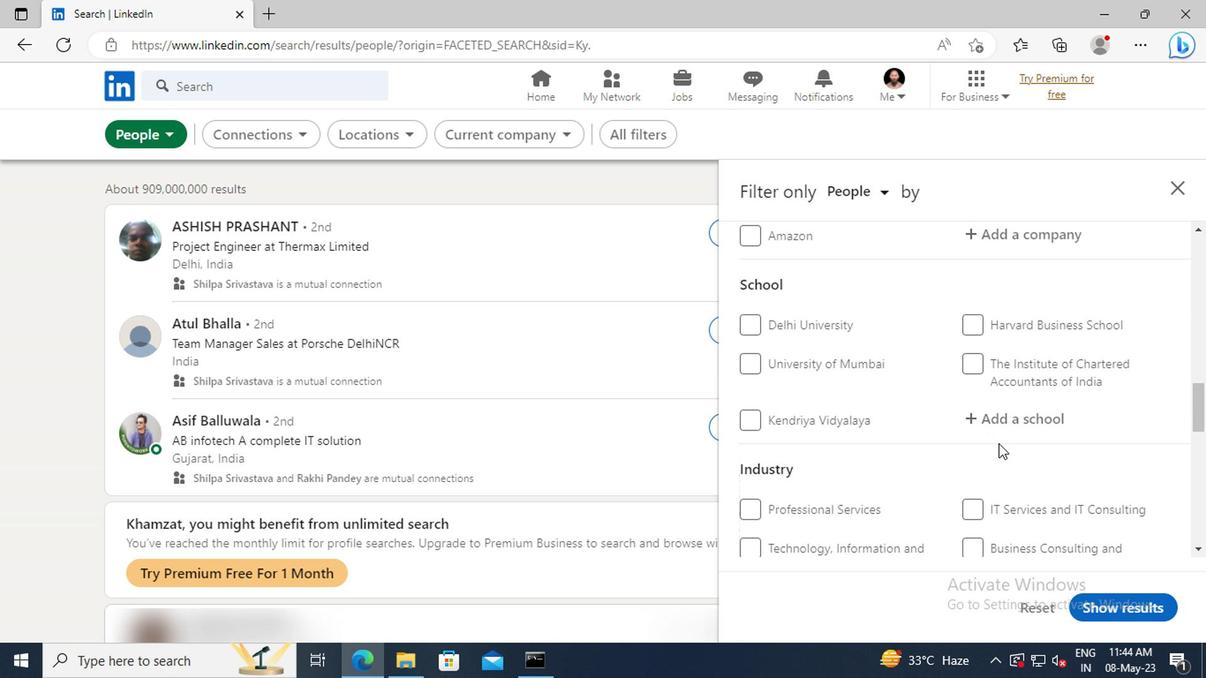 
Action: Mouse scrolled (994, 443) with delta (0, -1)
Screenshot: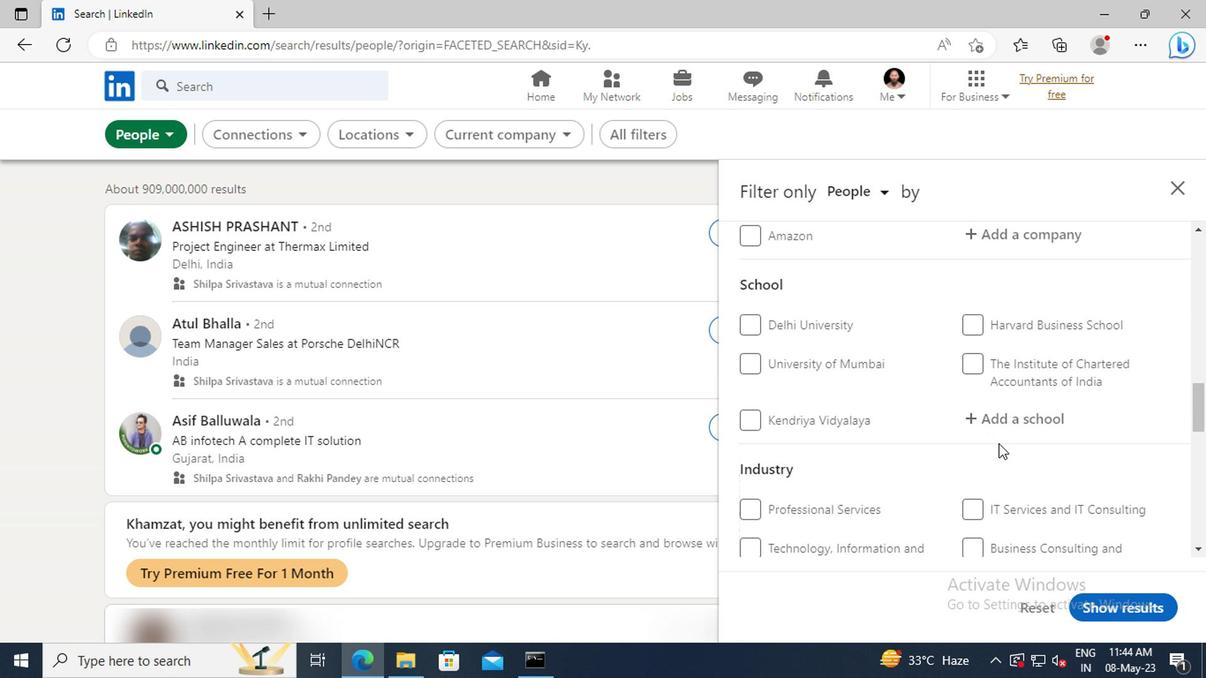 
Action: Mouse scrolled (994, 443) with delta (0, -1)
Screenshot: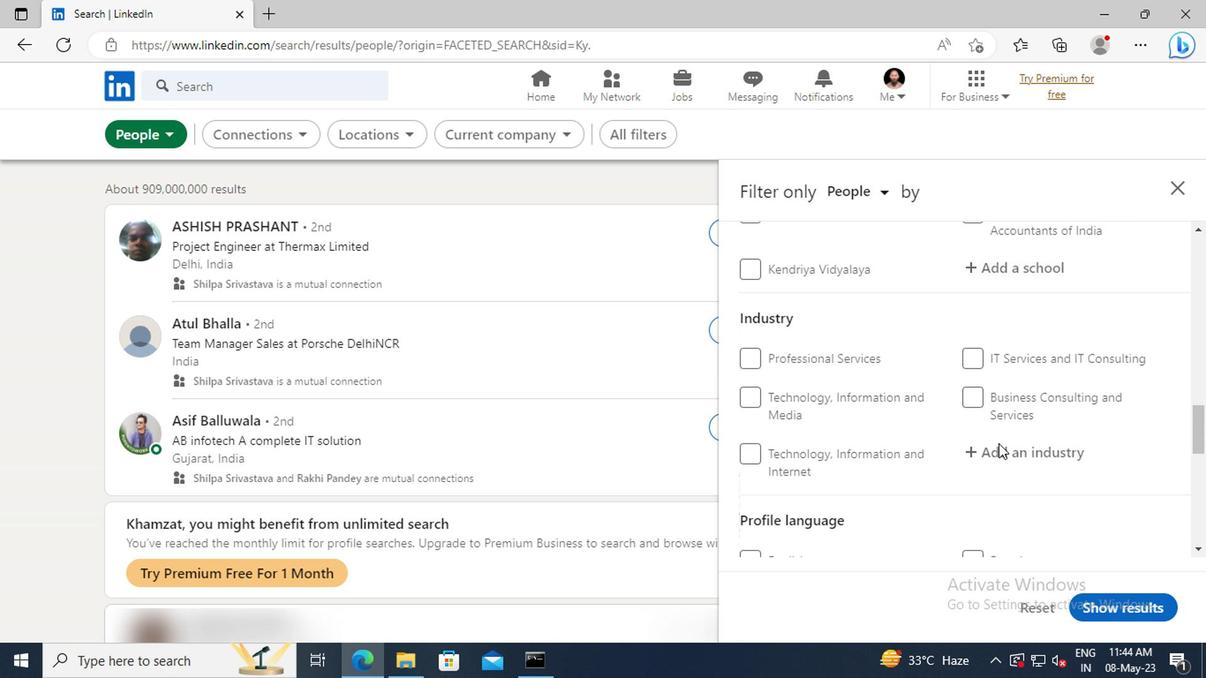 
Action: Mouse scrolled (994, 443) with delta (0, -1)
Screenshot: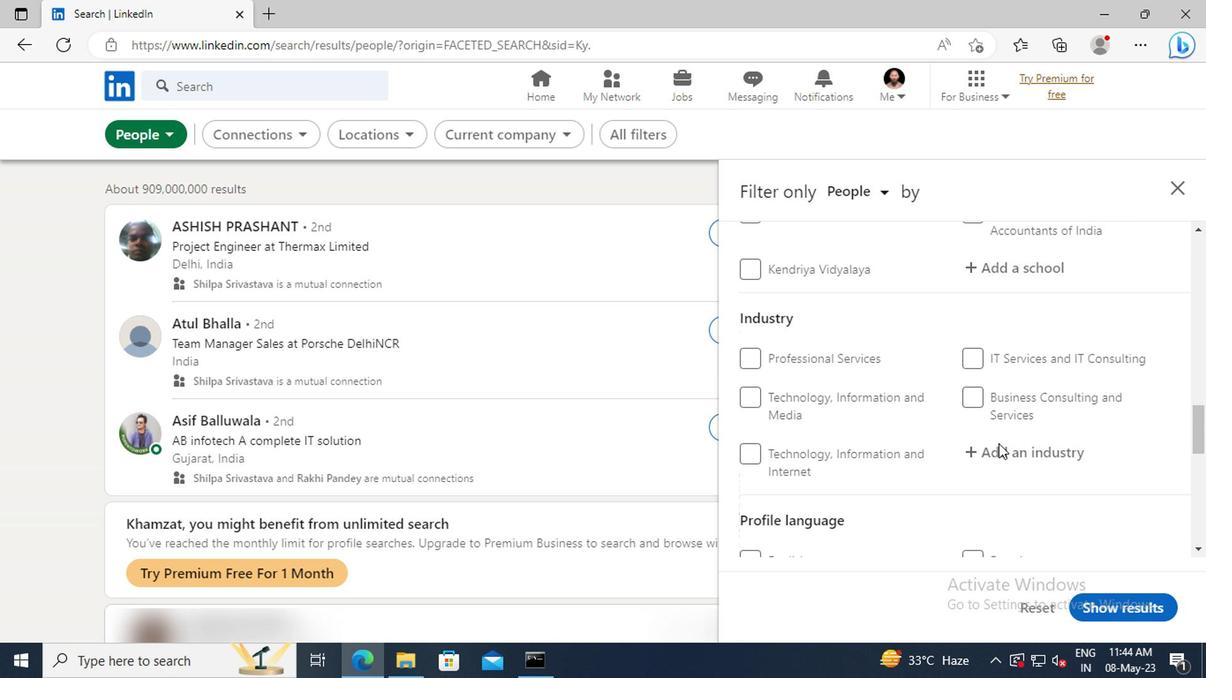 
Action: Mouse moved to (740, 502)
Screenshot: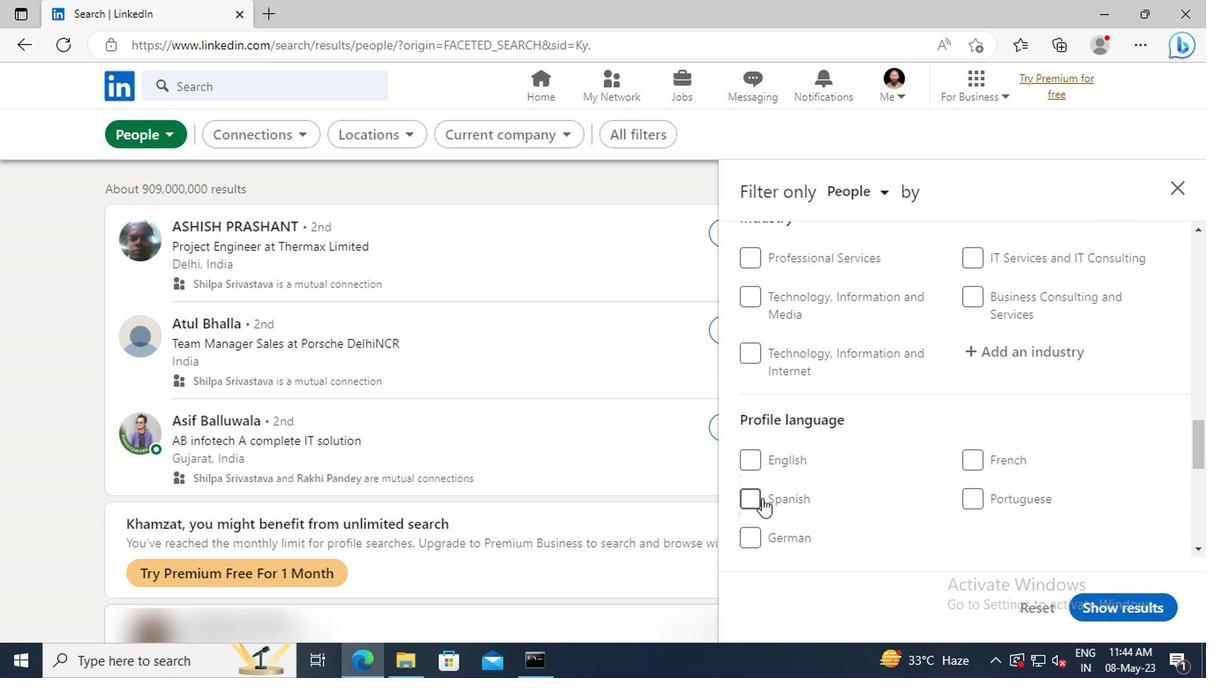
Action: Mouse pressed left at (740, 502)
Screenshot: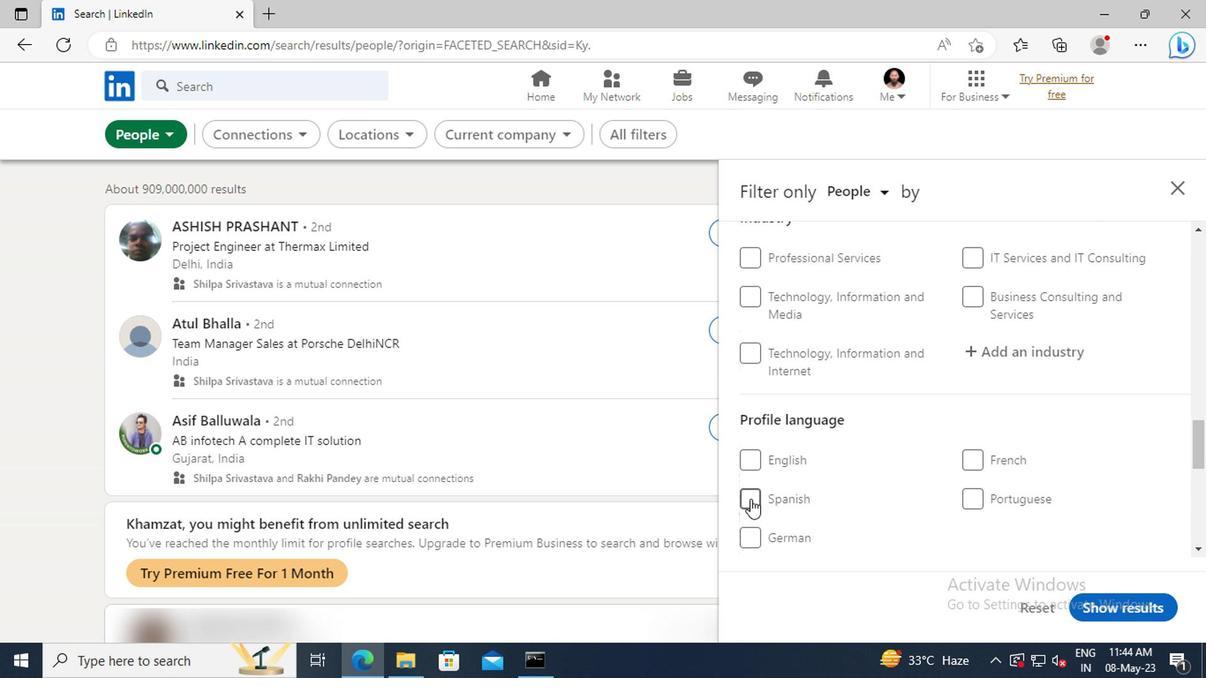 
Action: Mouse moved to (972, 436)
Screenshot: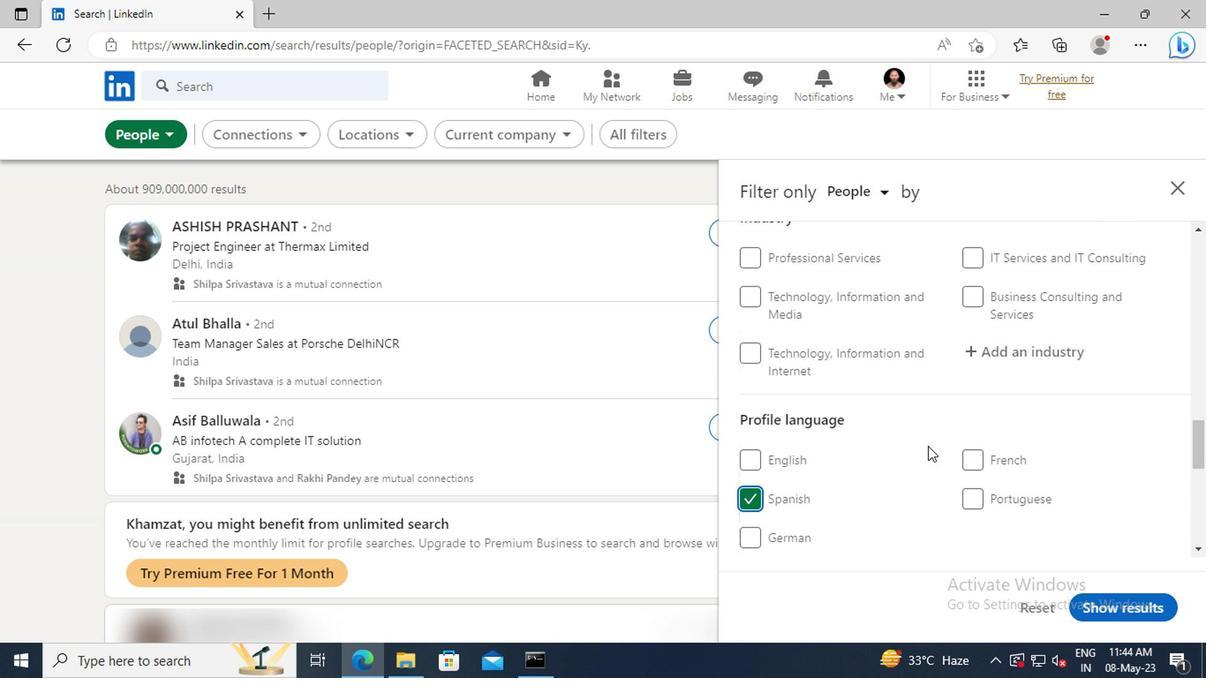 
Action: Mouse scrolled (972, 437) with delta (0, 0)
Screenshot: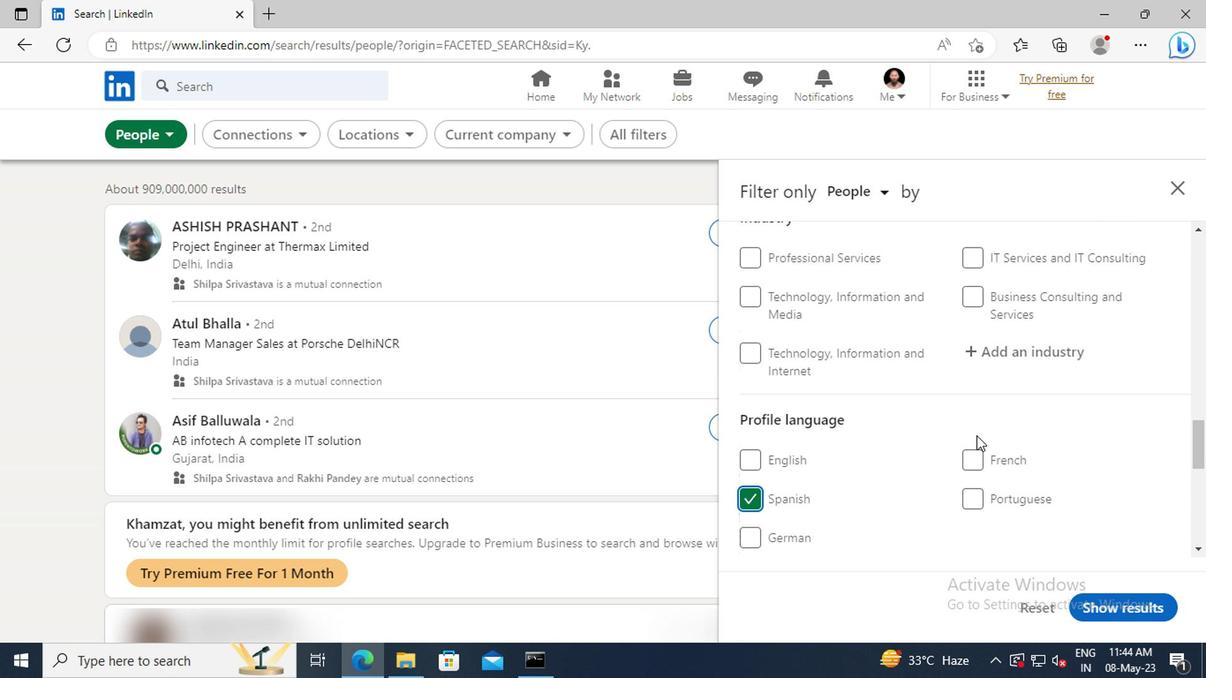 
Action: Mouse scrolled (972, 437) with delta (0, 0)
Screenshot: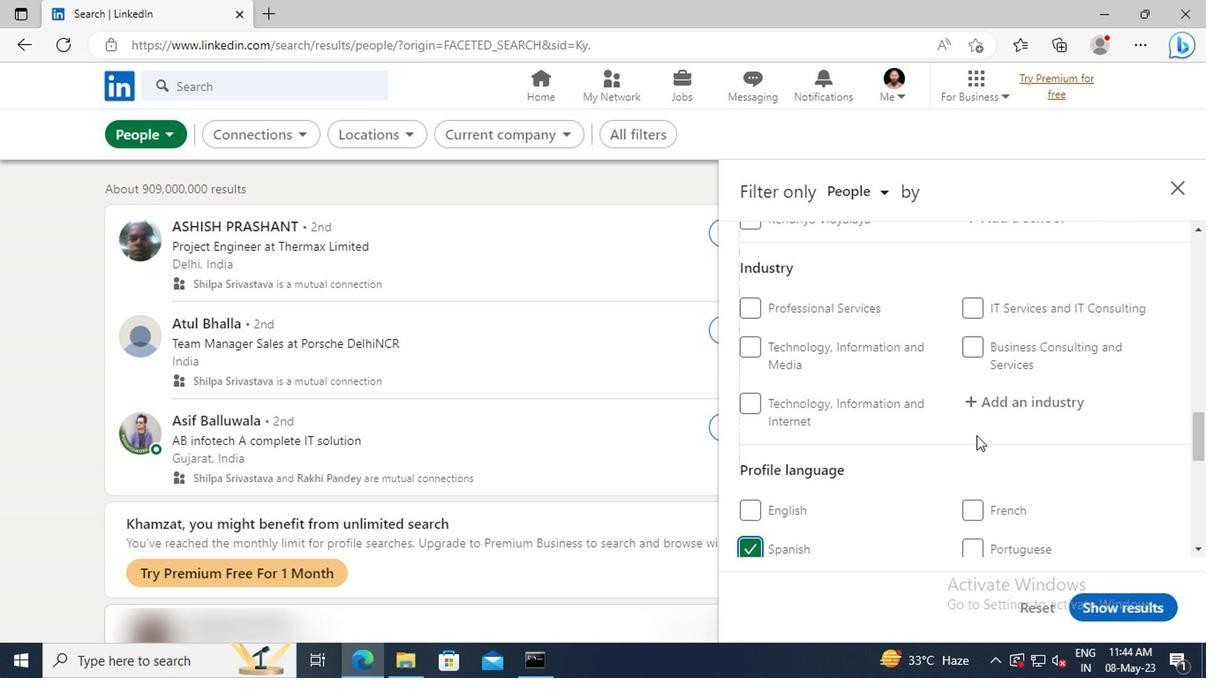 
Action: Mouse scrolled (972, 437) with delta (0, 0)
Screenshot: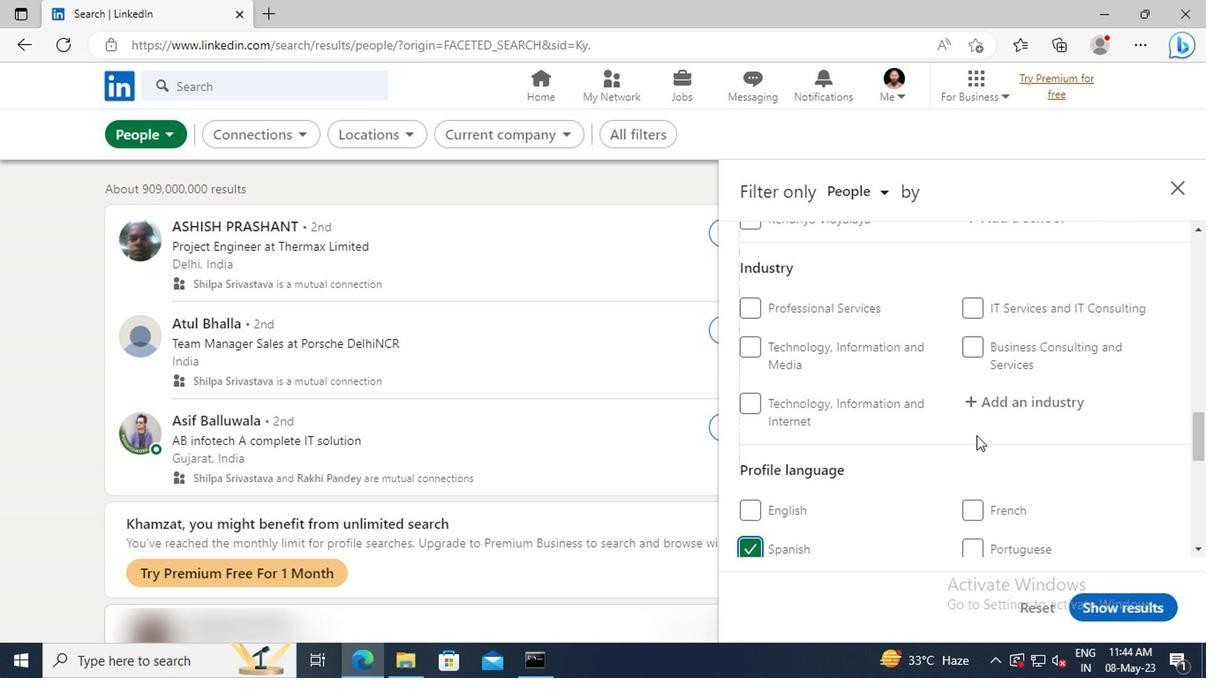 
Action: Mouse scrolled (972, 437) with delta (0, 0)
Screenshot: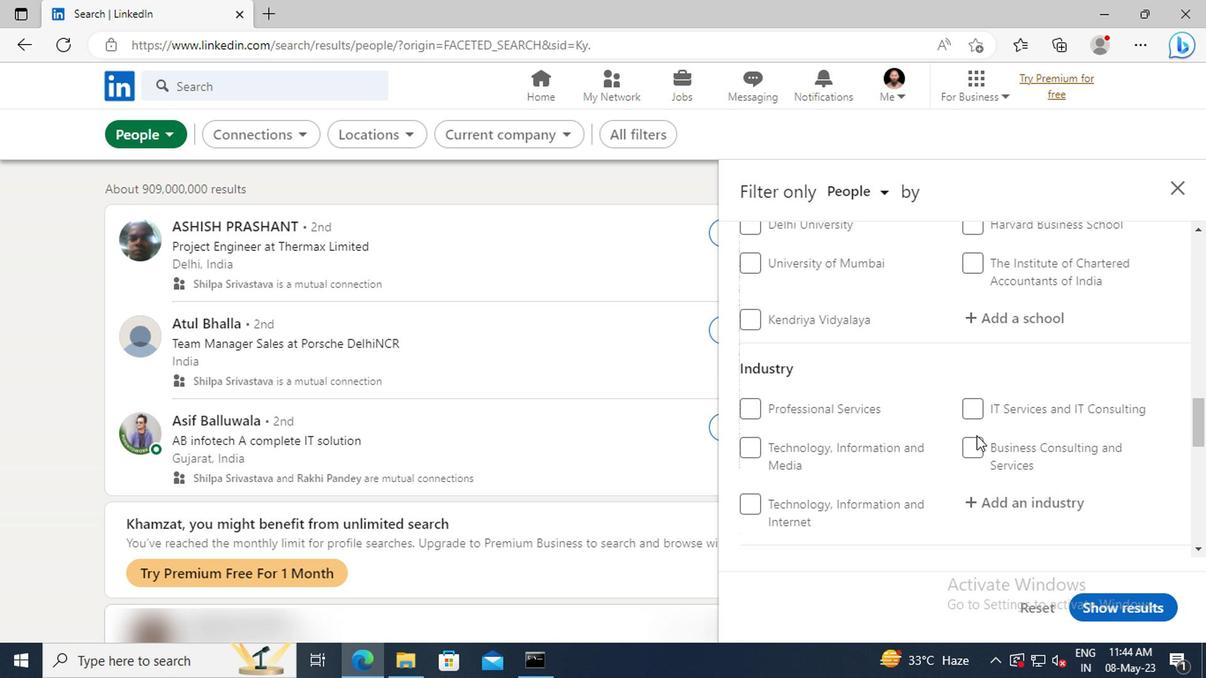 
Action: Mouse scrolled (972, 437) with delta (0, 0)
Screenshot: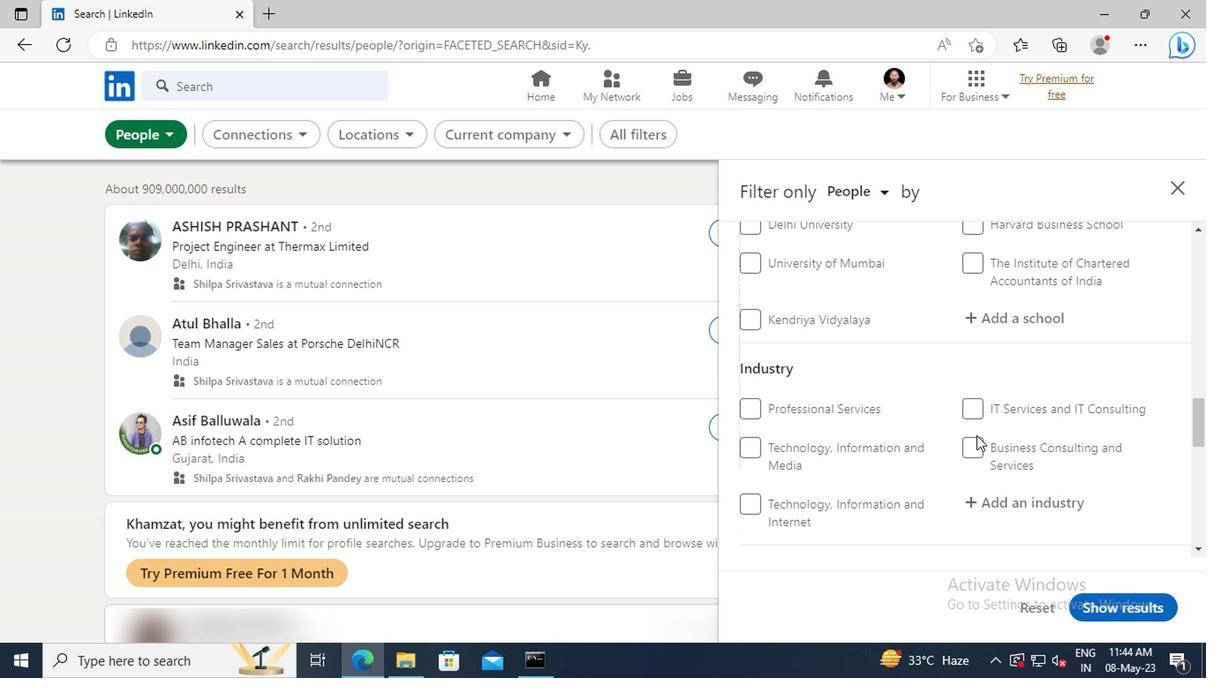 
Action: Mouse scrolled (972, 437) with delta (0, 0)
Screenshot: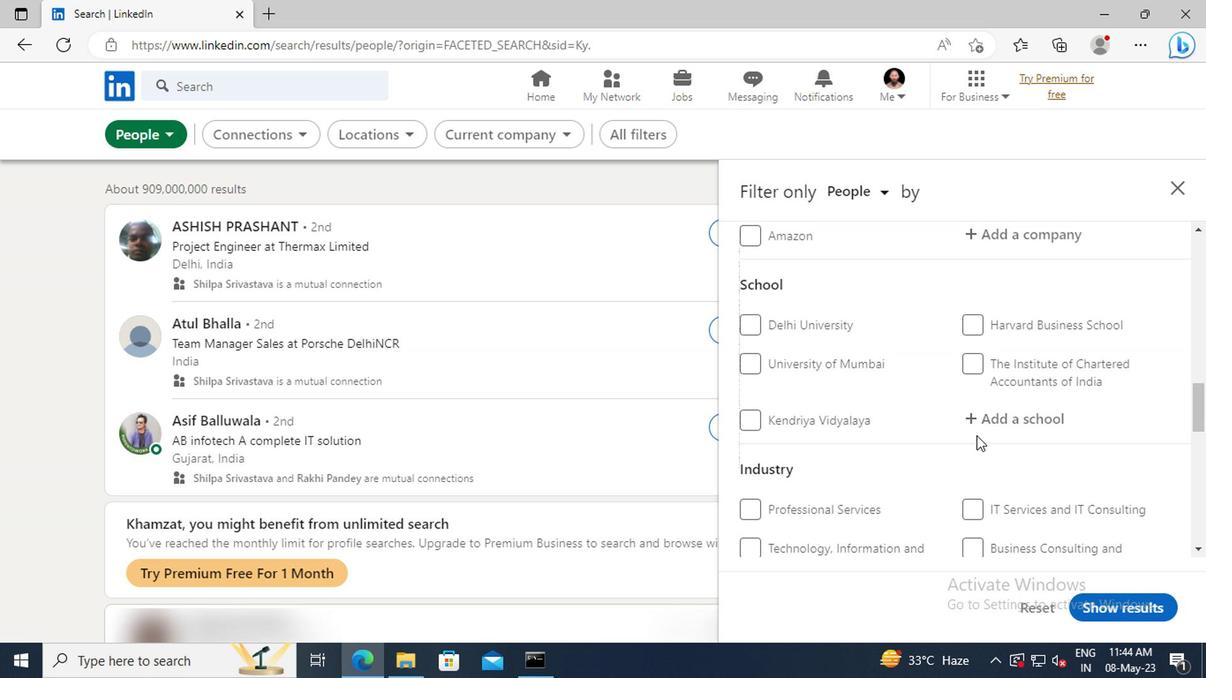 
Action: Mouse scrolled (972, 437) with delta (0, 0)
Screenshot: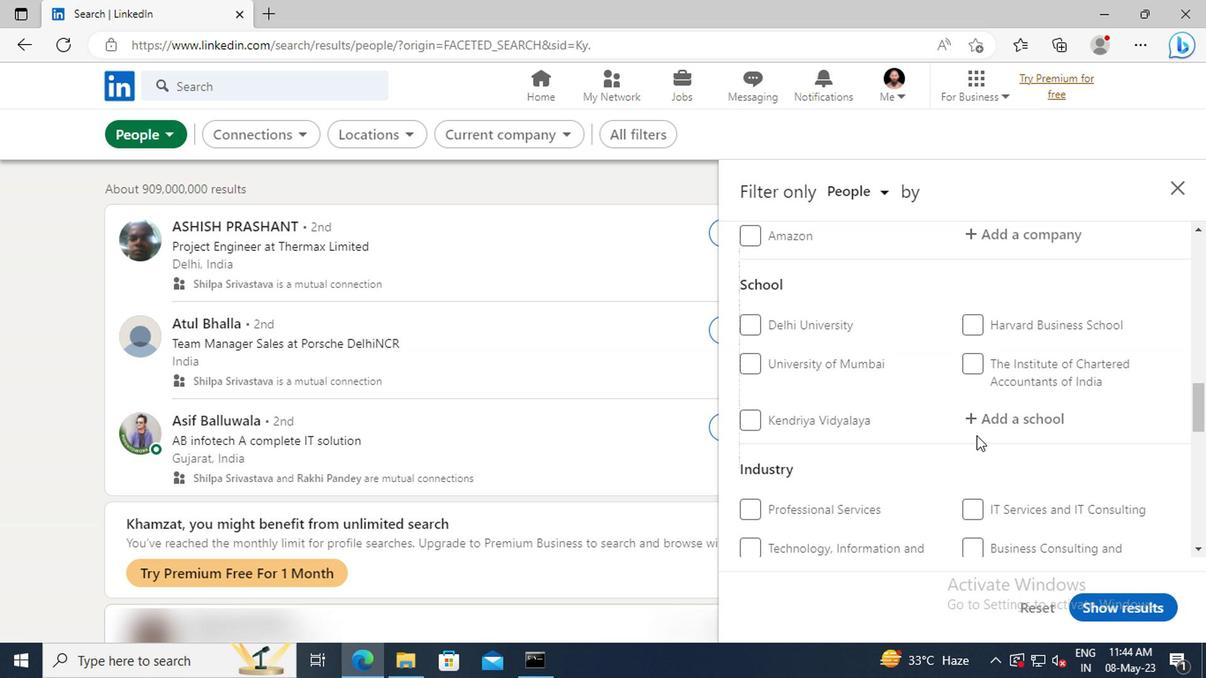 
Action: Mouse scrolled (972, 437) with delta (0, 0)
Screenshot: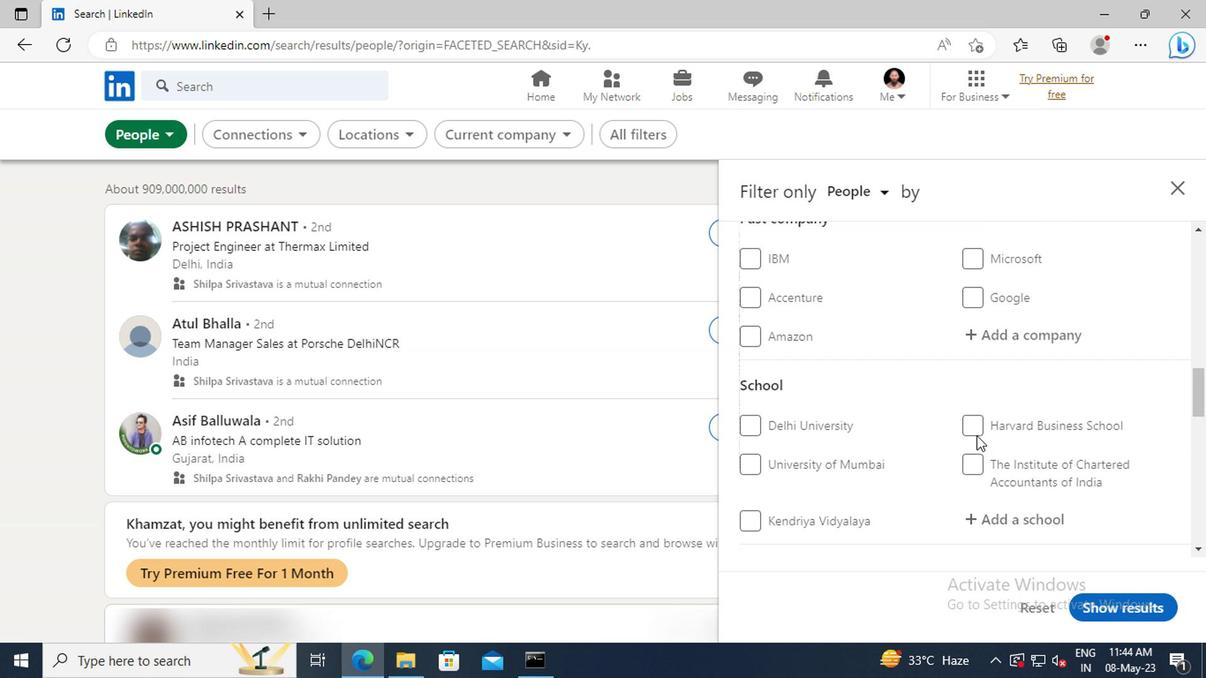 
Action: Mouse scrolled (972, 437) with delta (0, 0)
Screenshot: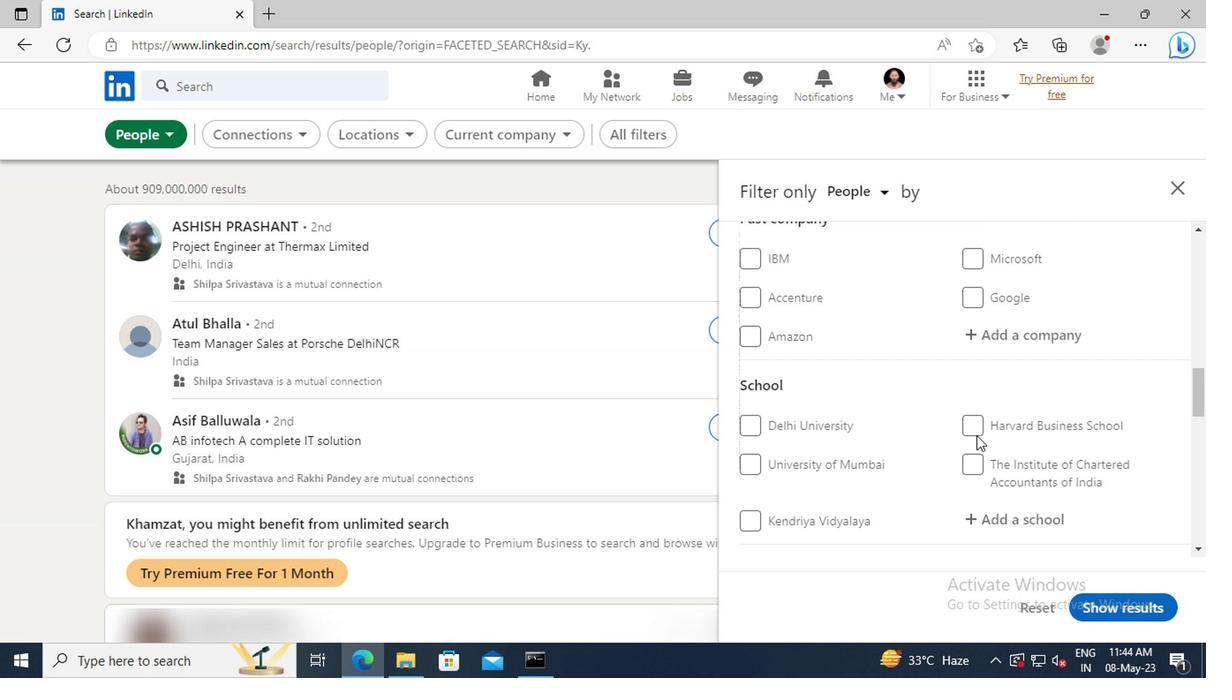 
Action: Mouse scrolled (972, 437) with delta (0, 0)
Screenshot: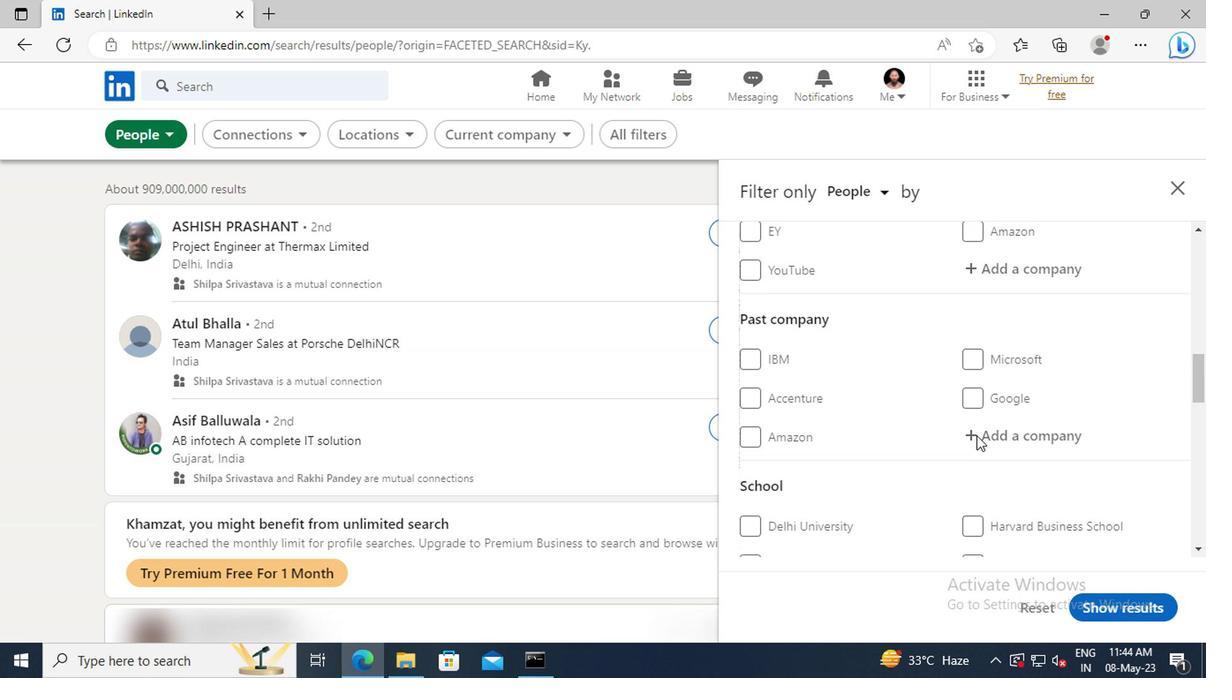 
Action: Mouse scrolled (972, 437) with delta (0, 0)
Screenshot: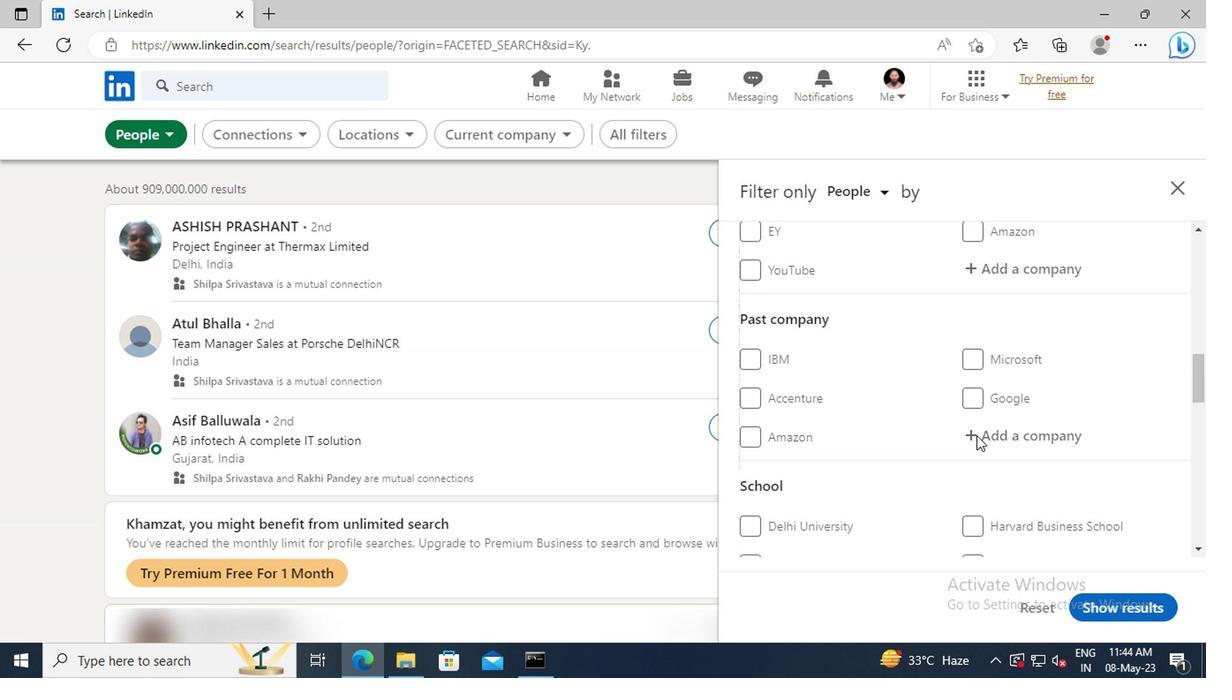 
Action: Mouse moved to (988, 374)
Screenshot: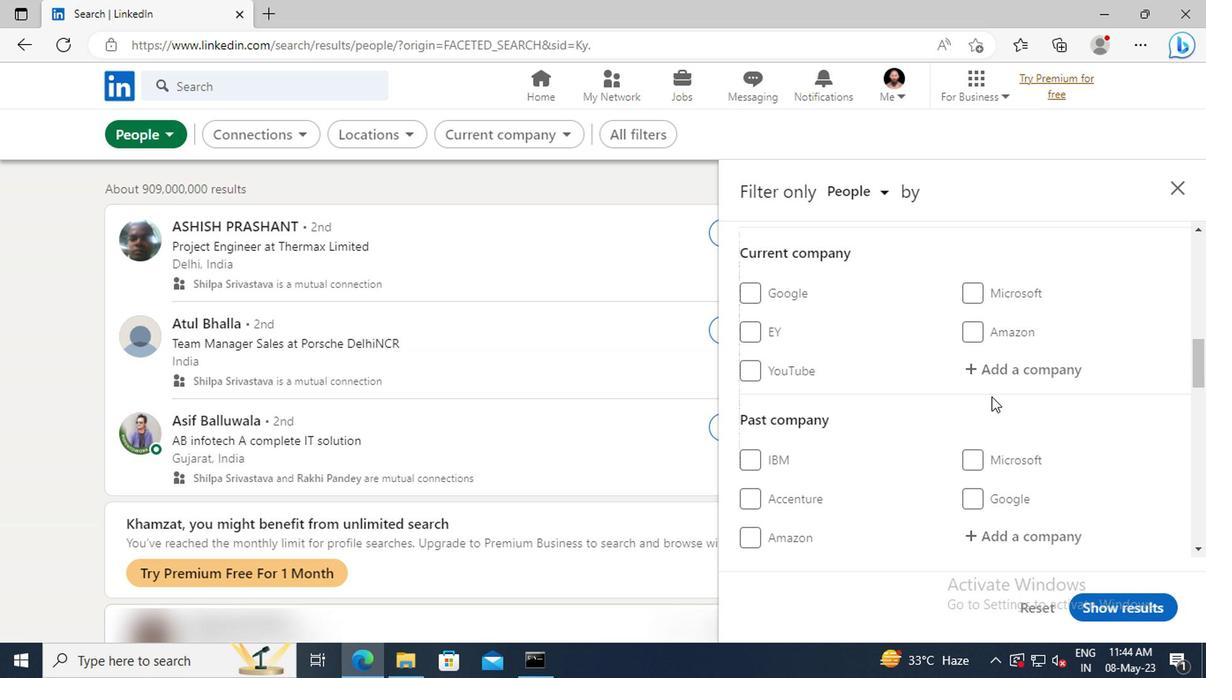 
Action: Mouse pressed left at (988, 374)
Screenshot: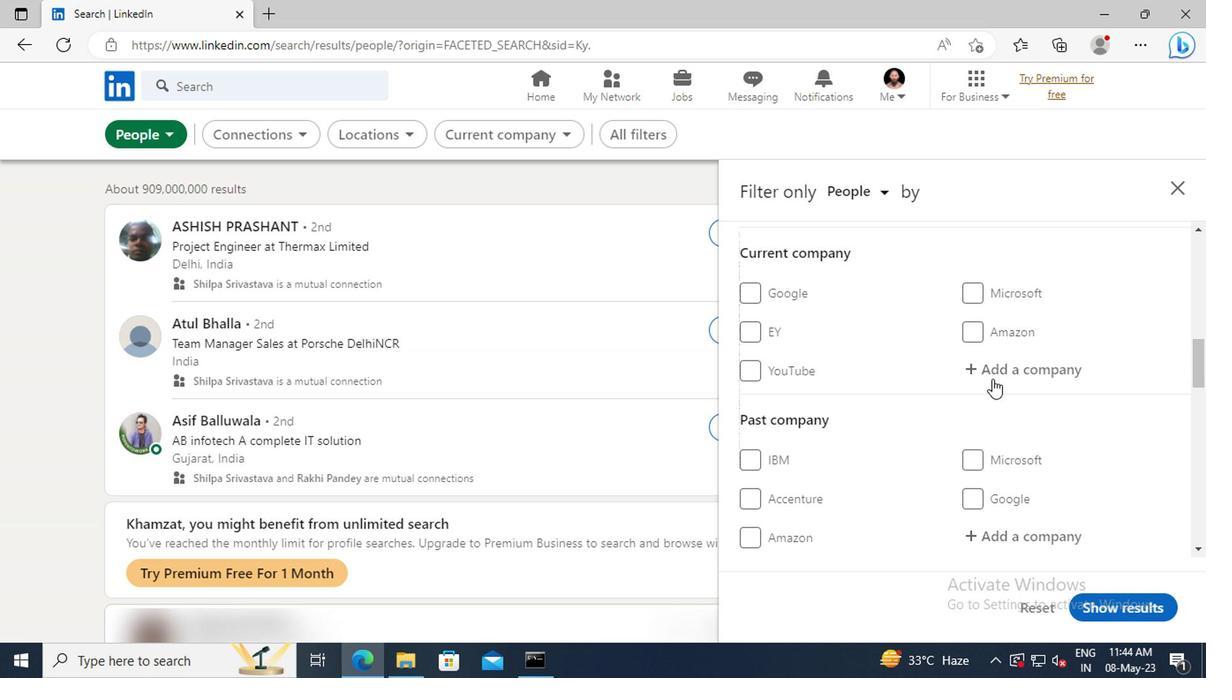 
Action: Key pressed <Key.shift>JOHN<Key.space><Key.shift>DEE
Screenshot: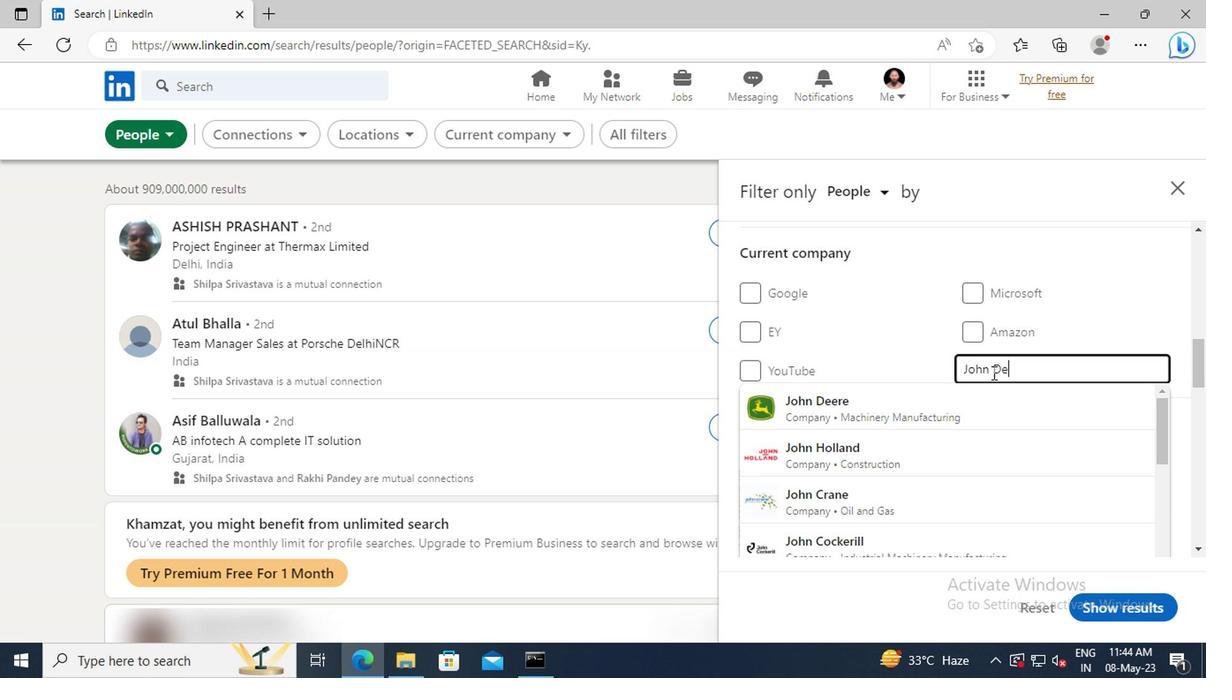 
Action: Mouse moved to (987, 396)
Screenshot: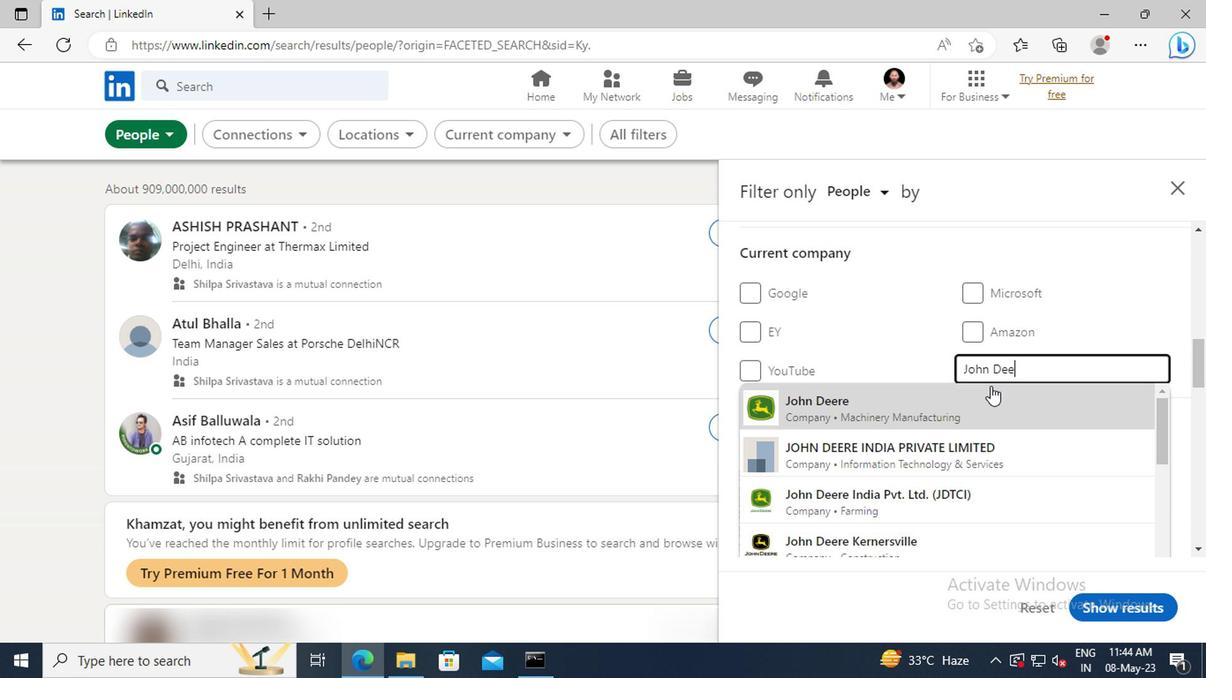 
Action: Mouse pressed left at (987, 396)
Screenshot: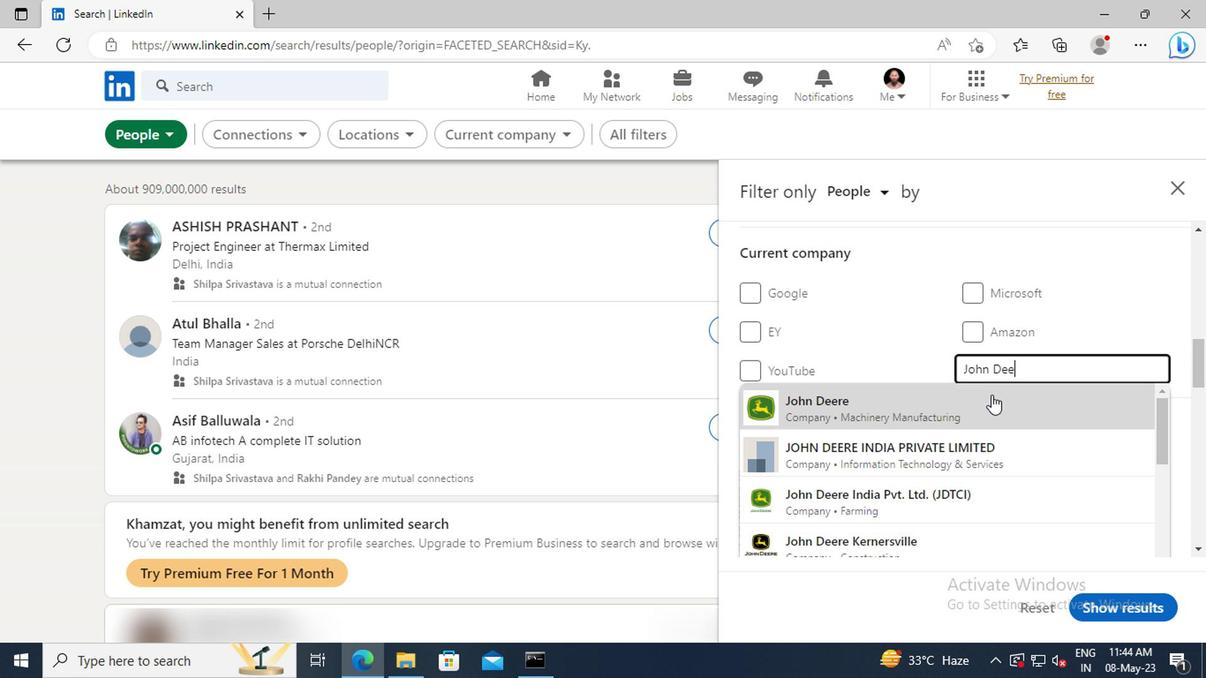 
Action: Mouse scrolled (987, 395) with delta (0, -1)
Screenshot: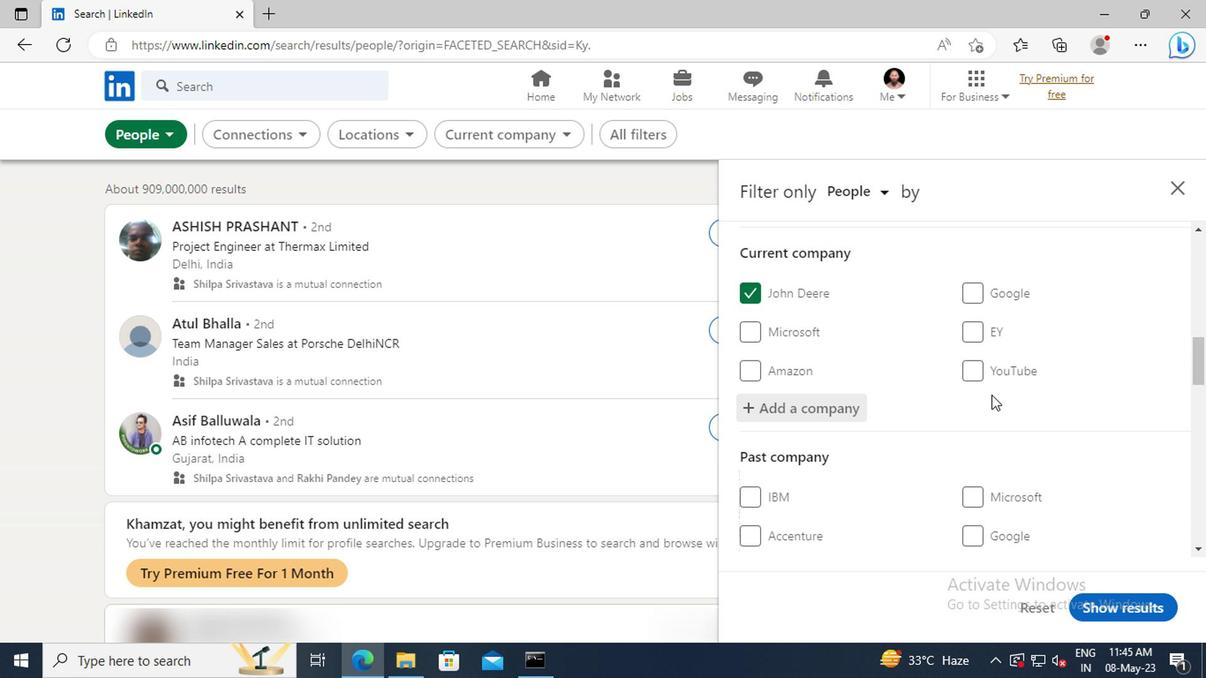 
Action: Mouse scrolled (987, 395) with delta (0, -1)
Screenshot: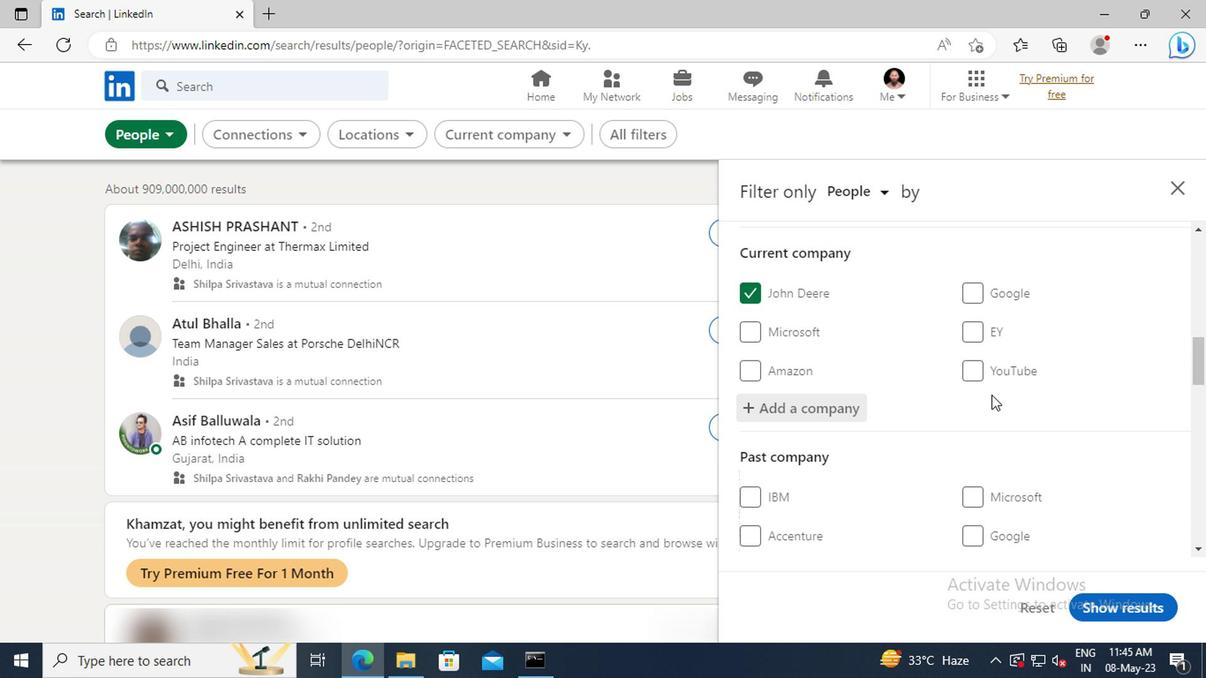 
Action: Mouse scrolled (987, 395) with delta (0, -1)
Screenshot: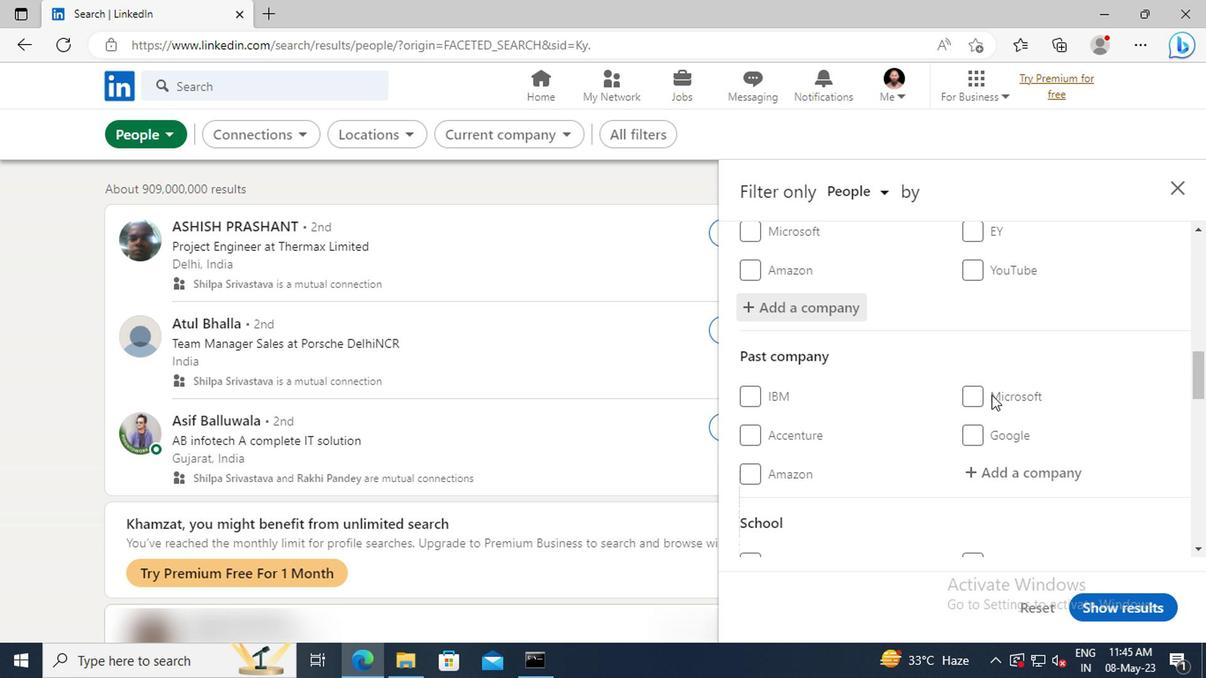 
Action: Mouse scrolled (987, 395) with delta (0, -1)
Screenshot: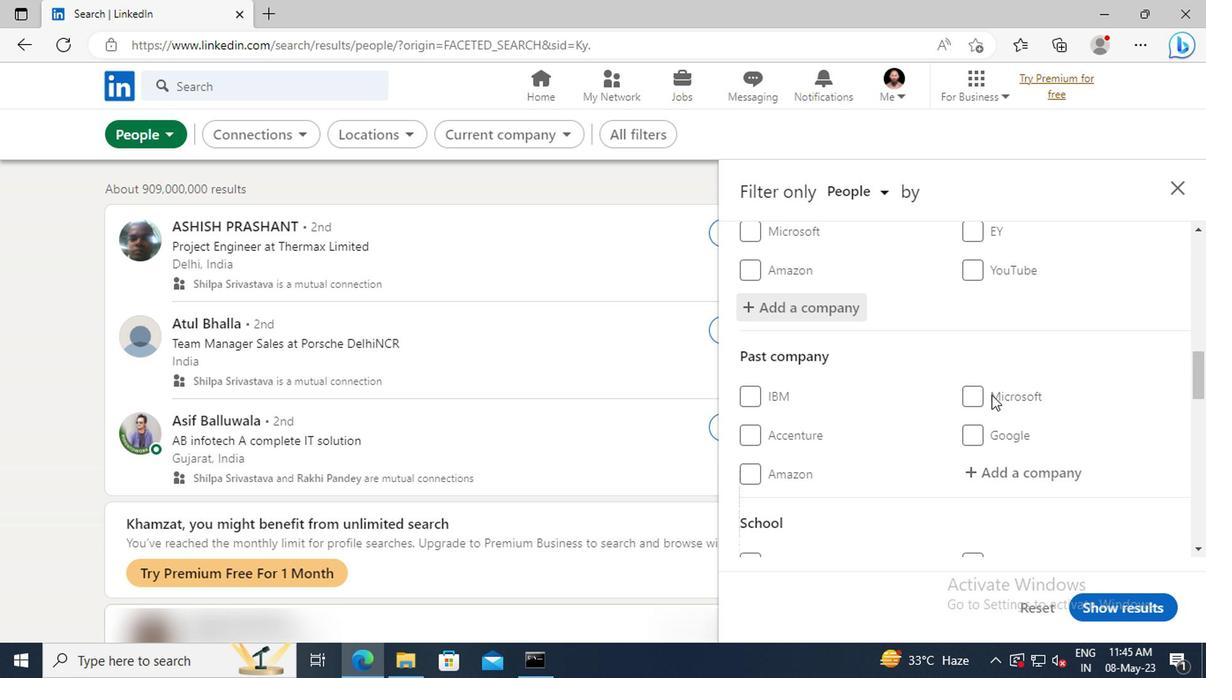 
Action: Mouse scrolled (987, 395) with delta (0, -1)
Screenshot: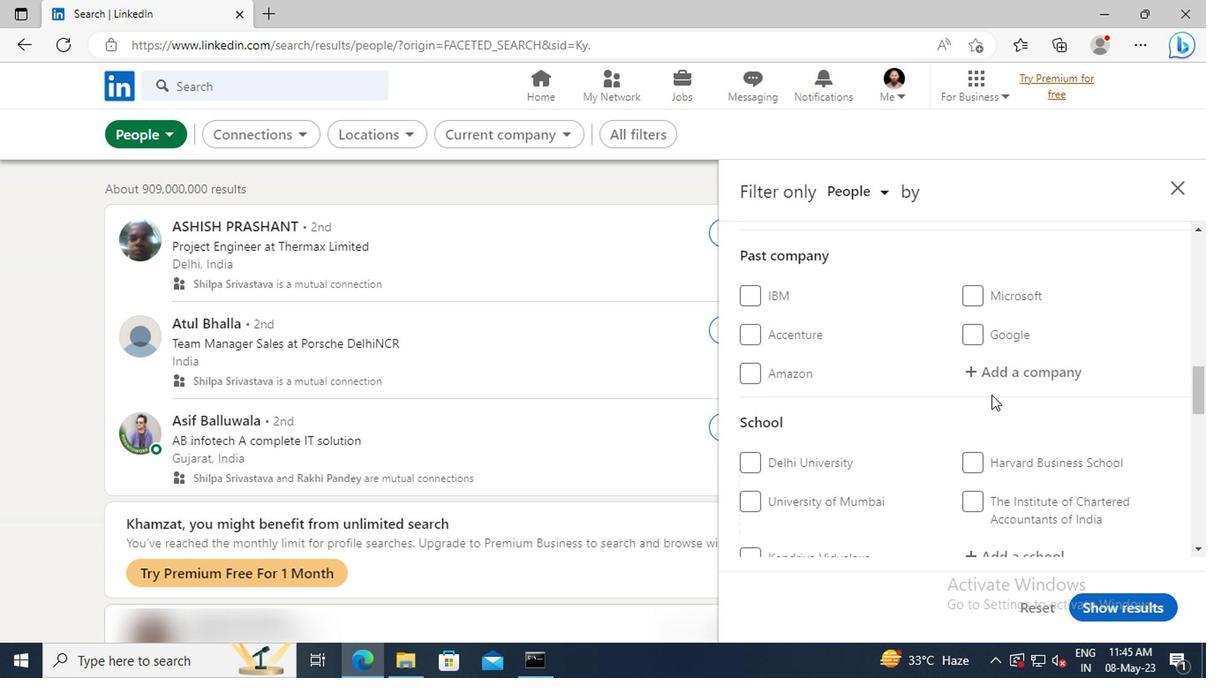 
Action: Mouse scrolled (987, 395) with delta (0, -1)
Screenshot: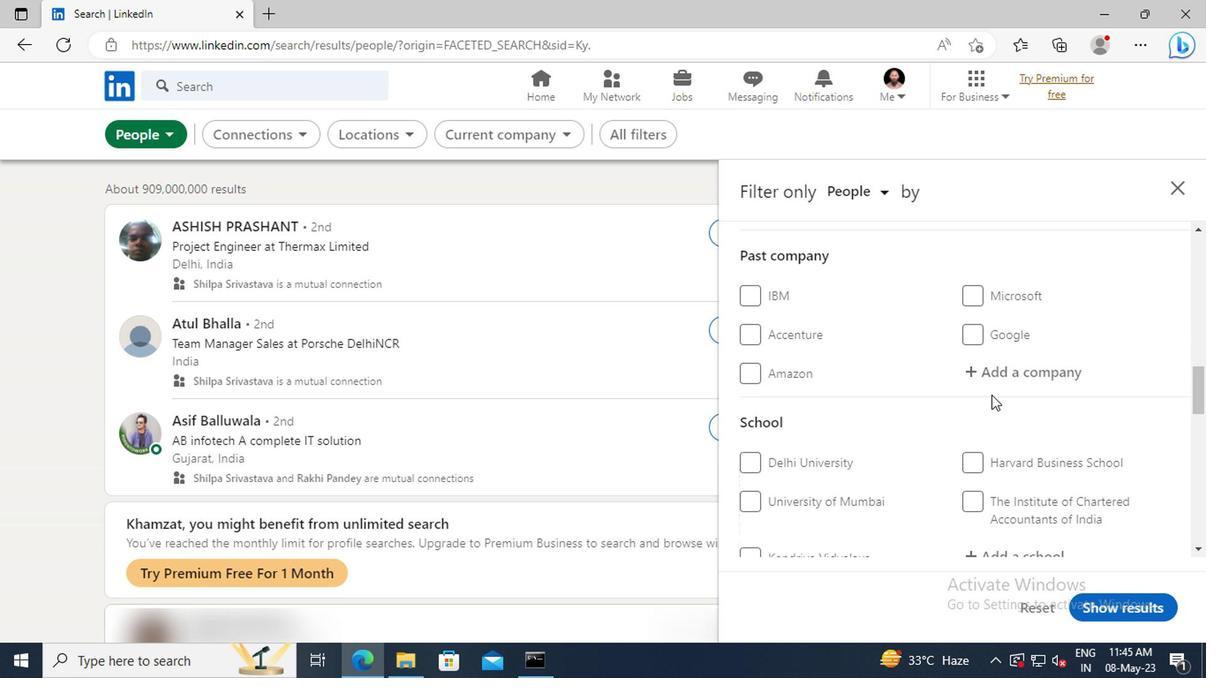 
Action: Mouse scrolled (987, 395) with delta (0, -1)
Screenshot: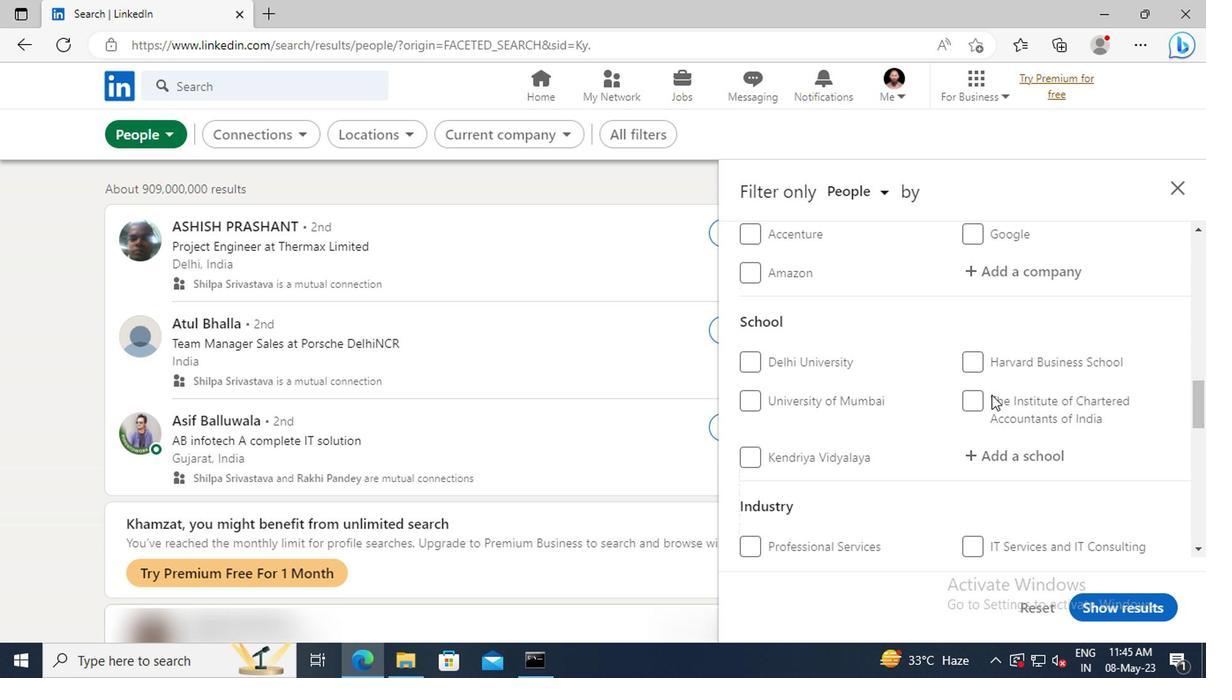 
Action: Mouse moved to (986, 409)
Screenshot: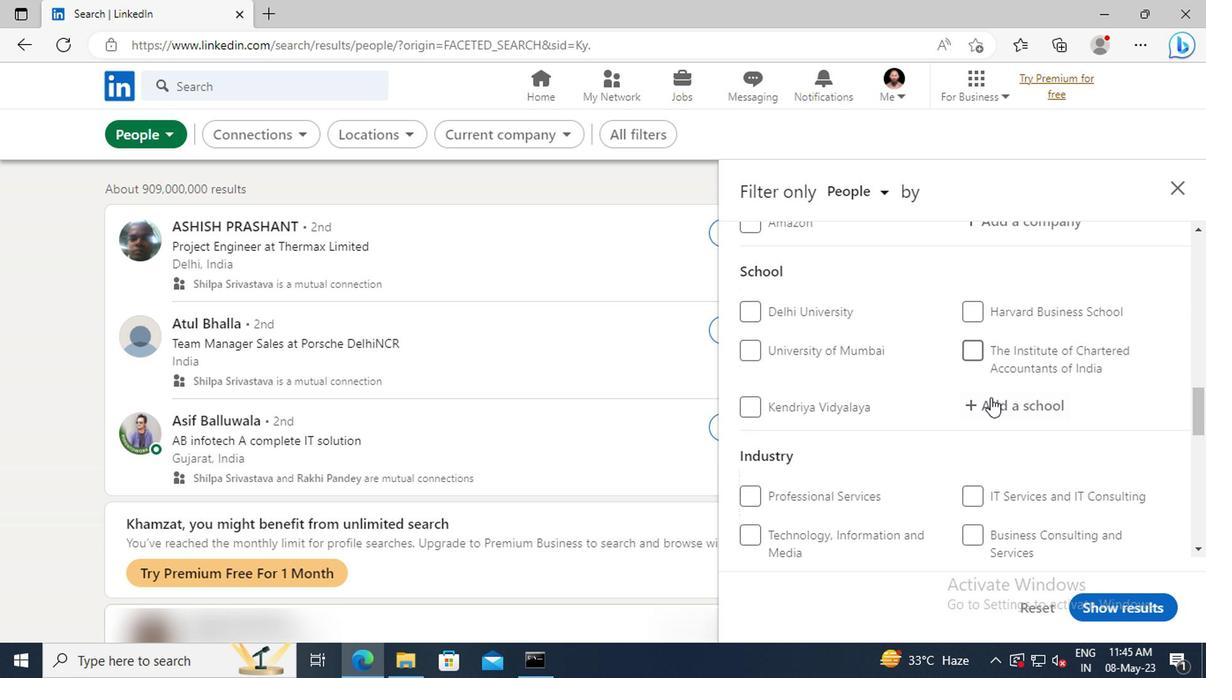 
Action: Mouse pressed left at (986, 409)
Screenshot: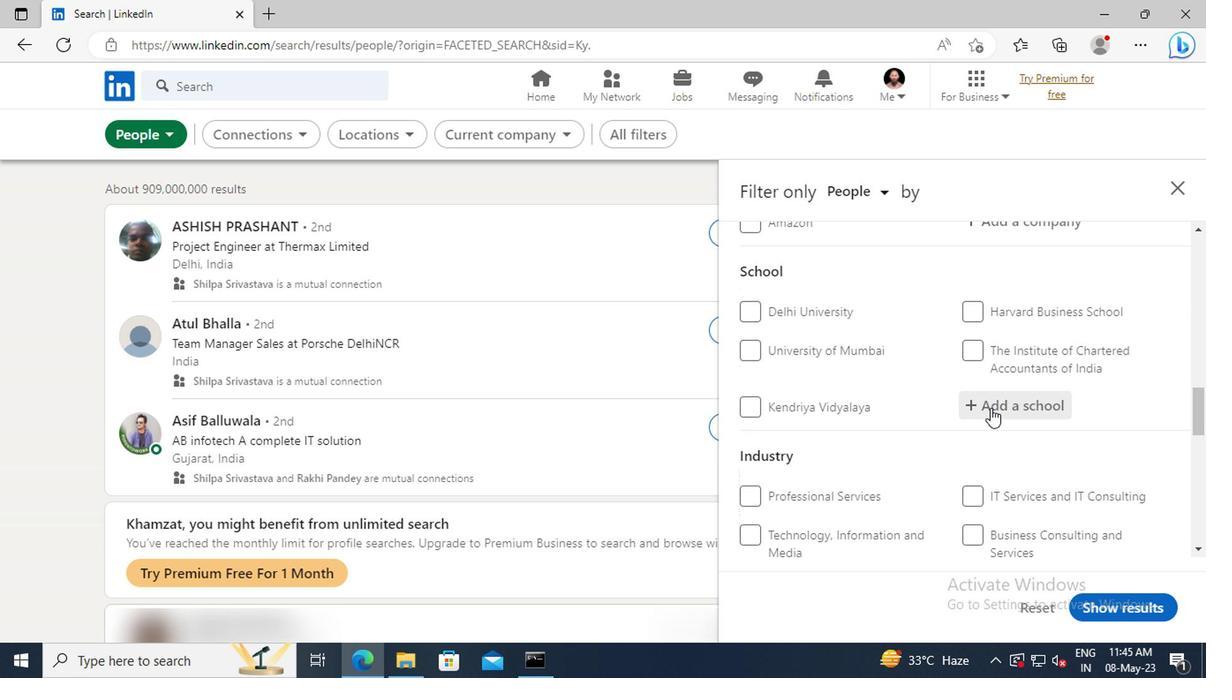 
Action: Key pressed <Key.shift>ATAL<Key.space><Key.shift>BIH
Screenshot: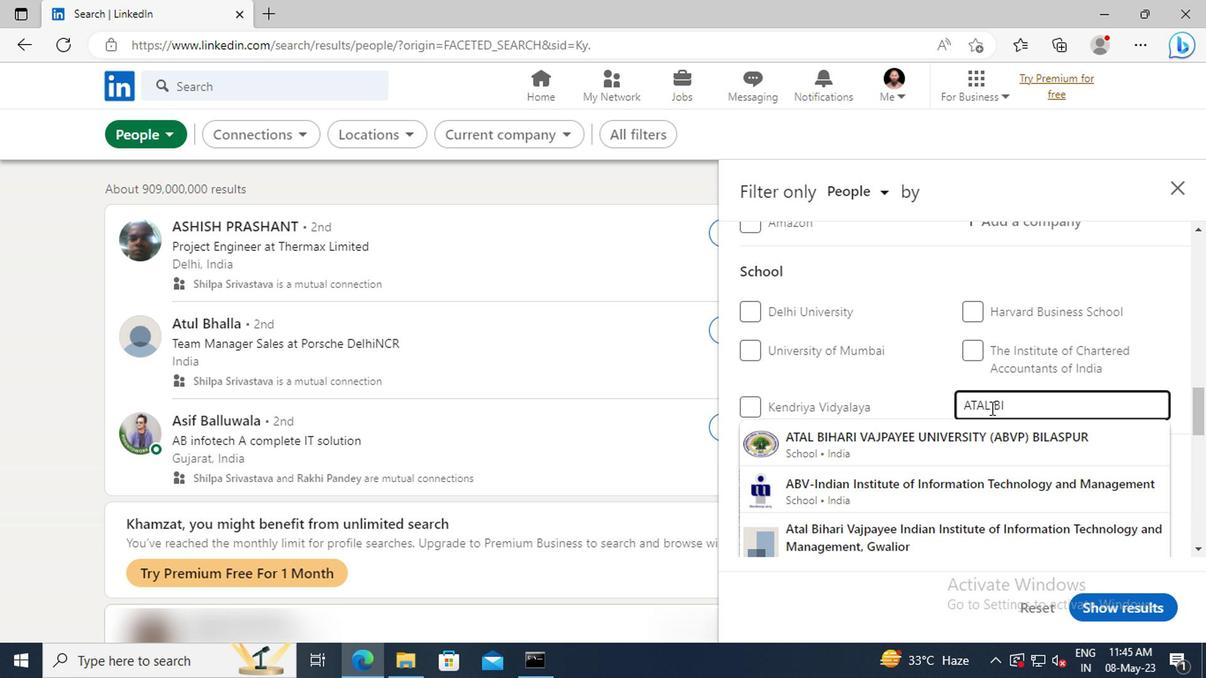 
Action: Mouse moved to (990, 432)
Screenshot: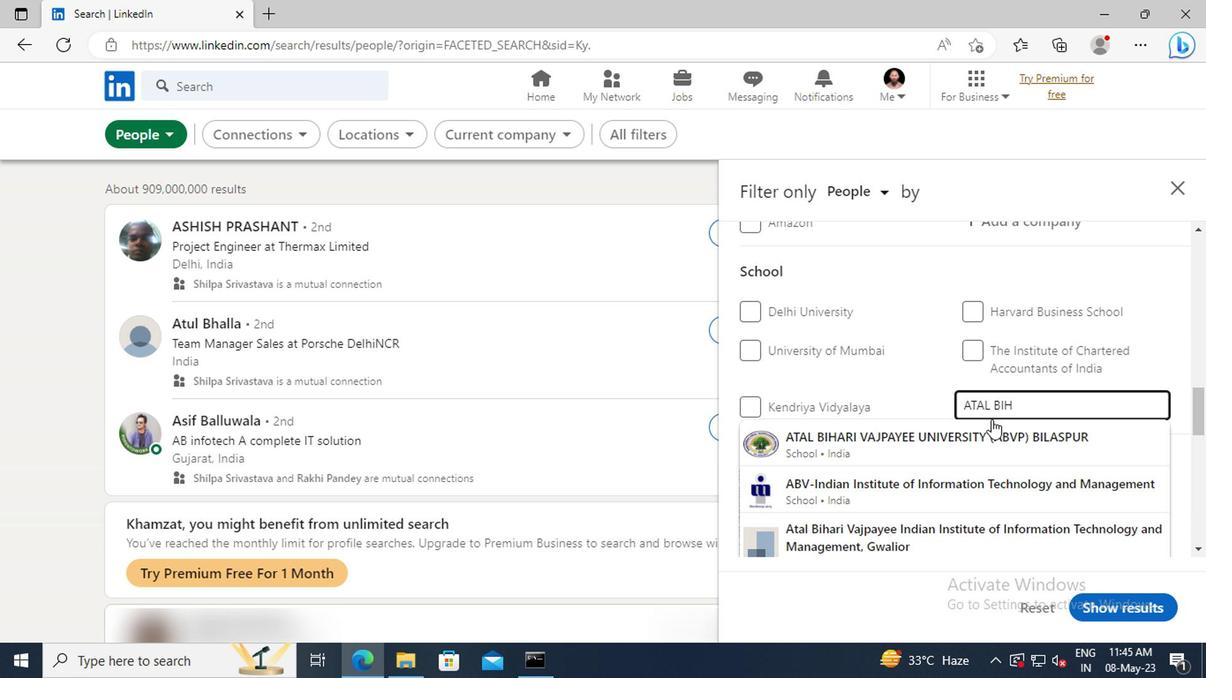 
Action: Mouse pressed left at (990, 432)
Screenshot: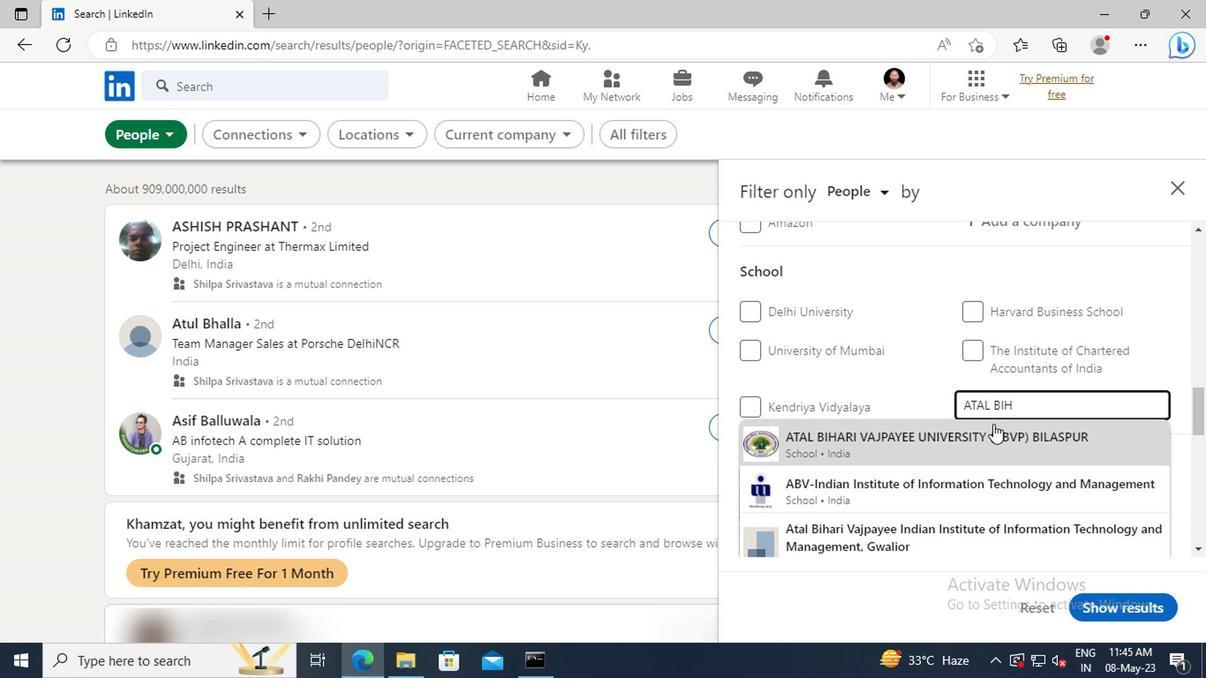 
Action: Mouse scrolled (990, 431) with delta (0, 0)
Screenshot: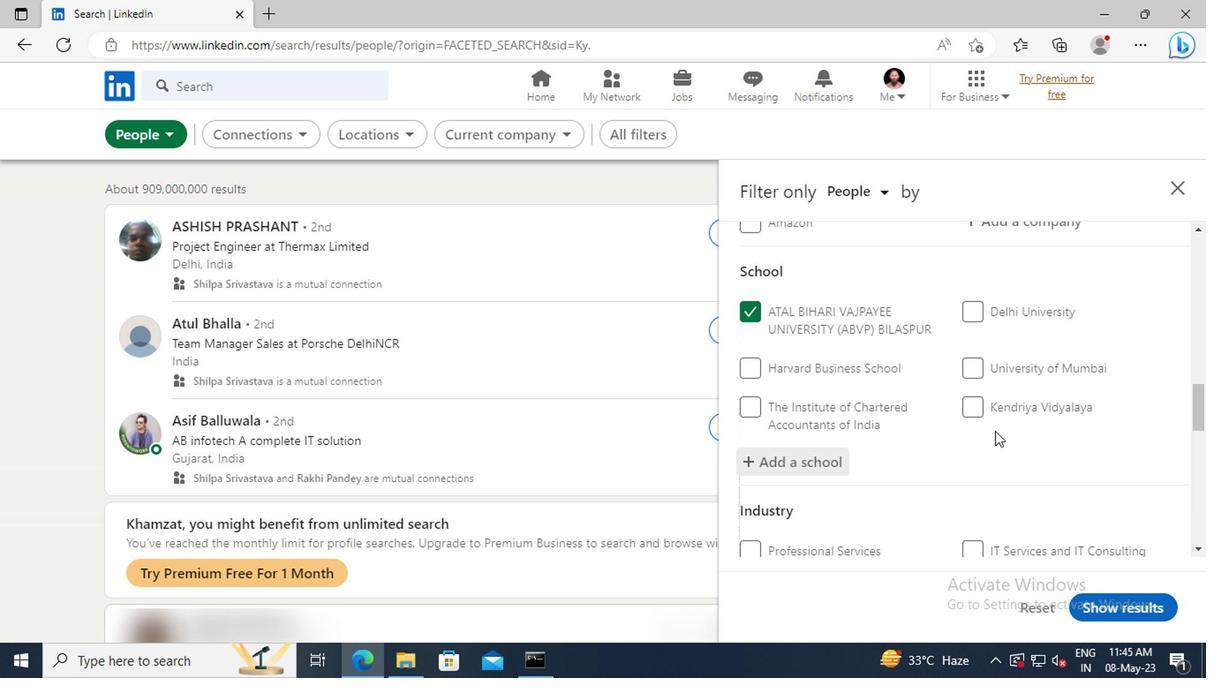 
Action: Mouse moved to (990, 430)
Screenshot: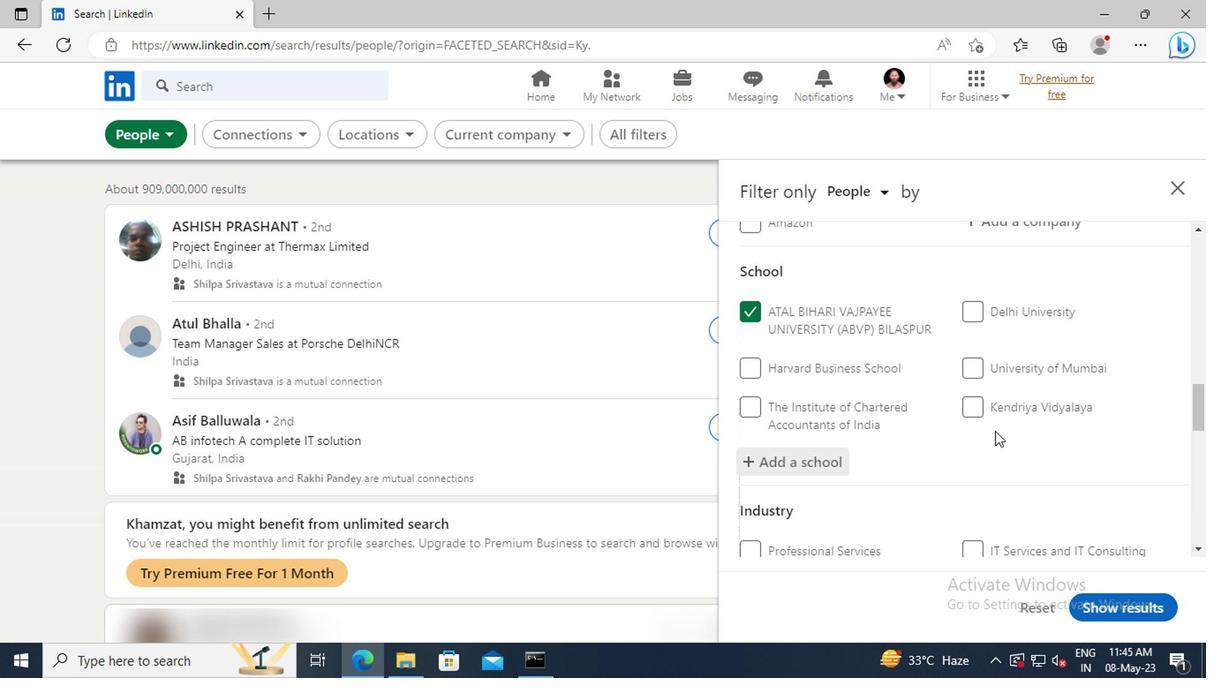 
Action: Mouse scrolled (990, 429) with delta (0, 0)
Screenshot: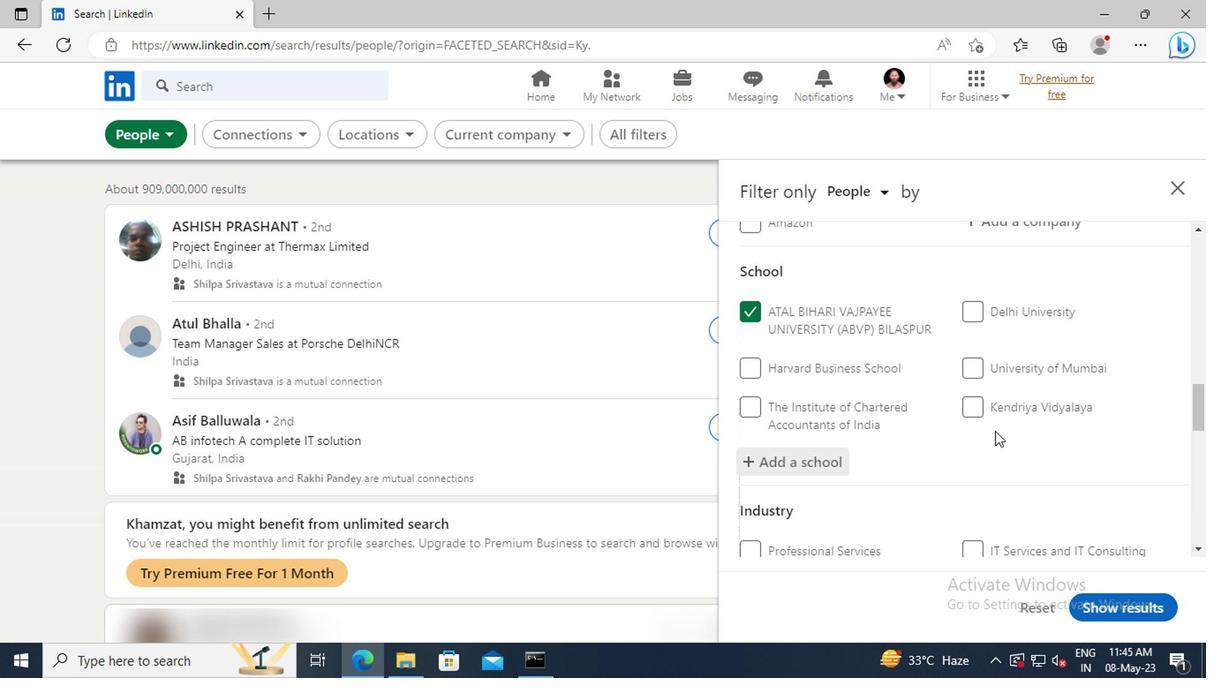 
Action: Mouse moved to (990, 417)
Screenshot: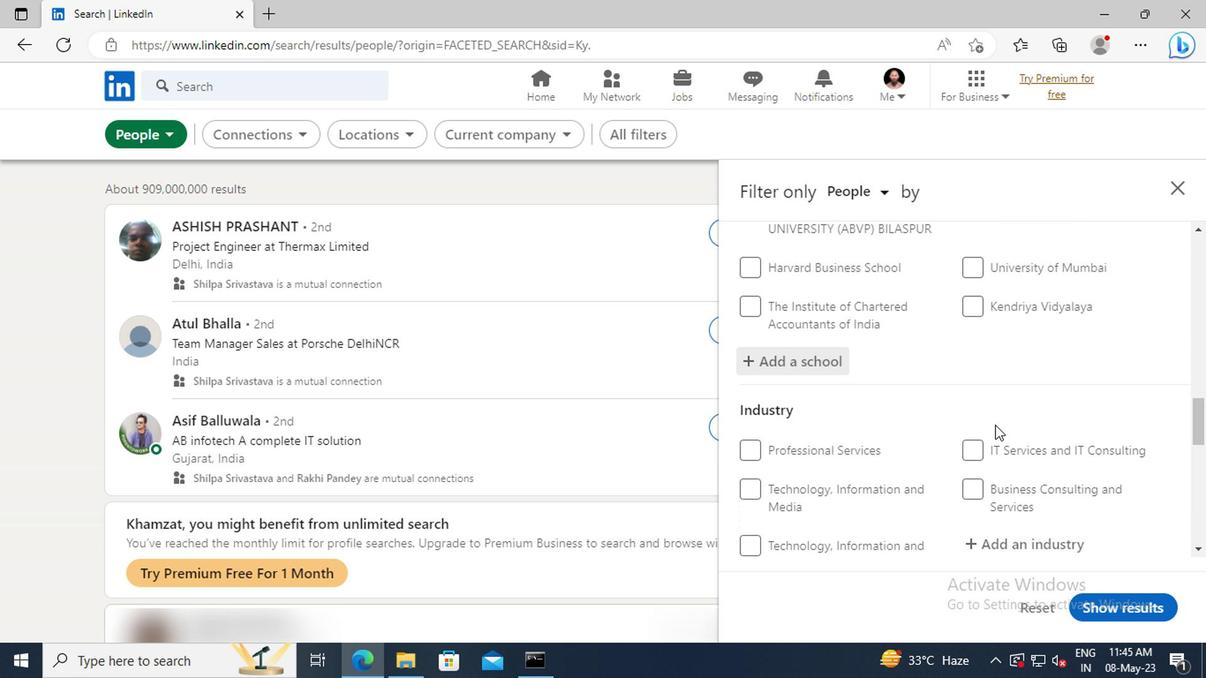 
Action: Mouse scrolled (990, 416) with delta (0, 0)
Screenshot: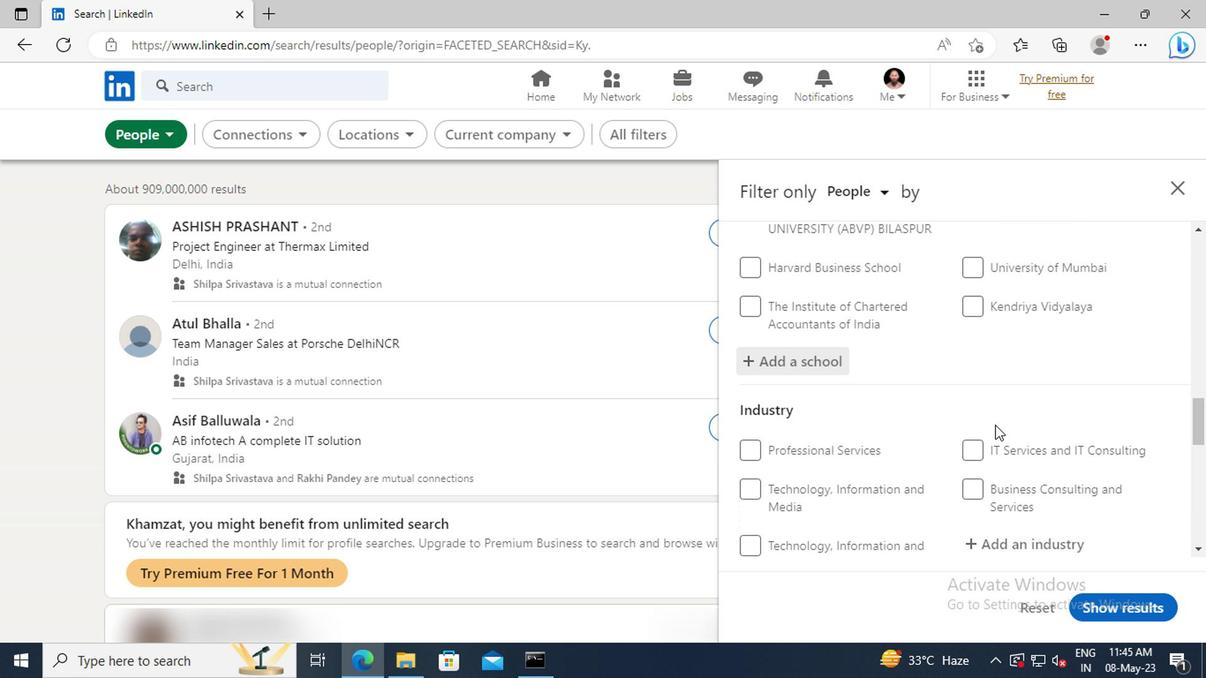 
Action: Mouse moved to (989, 416)
Screenshot: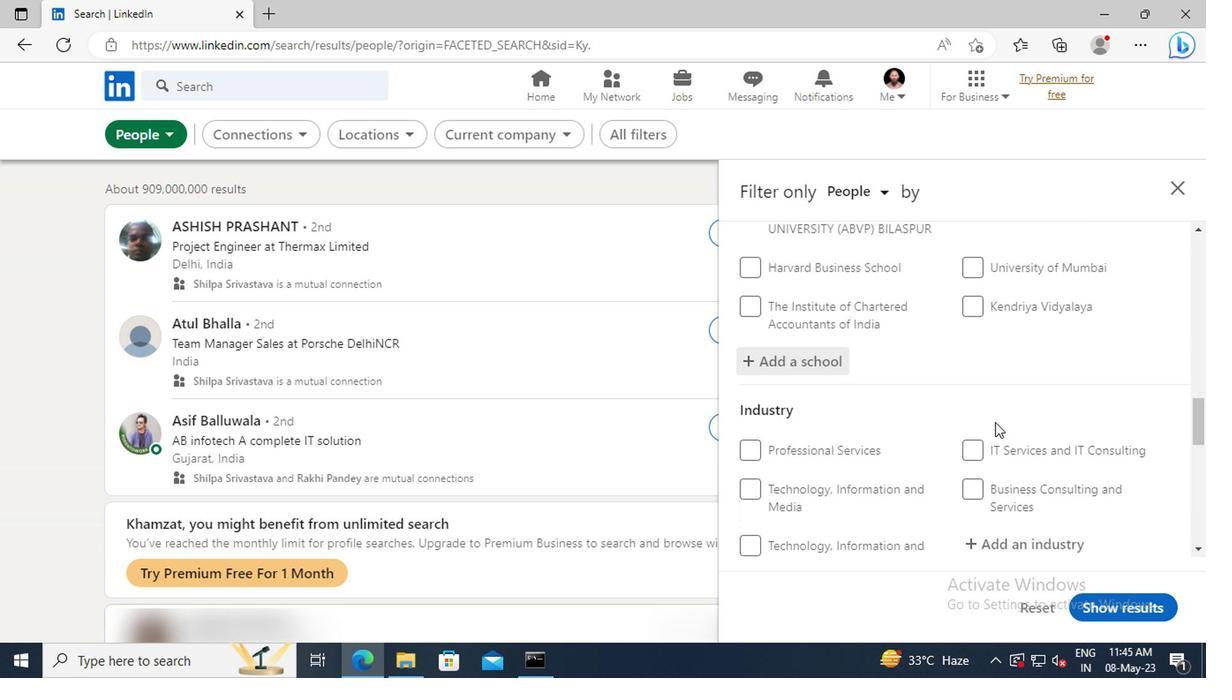 
Action: Mouse scrolled (989, 415) with delta (0, -1)
Screenshot: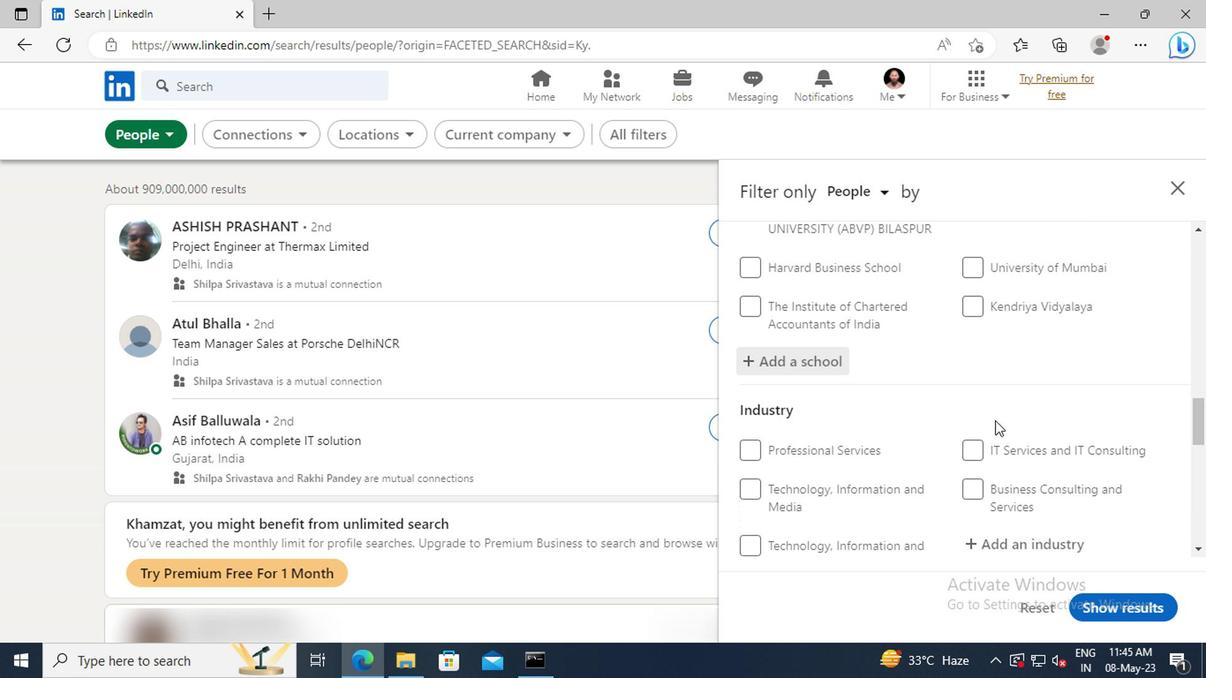 
Action: Mouse moved to (990, 441)
Screenshot: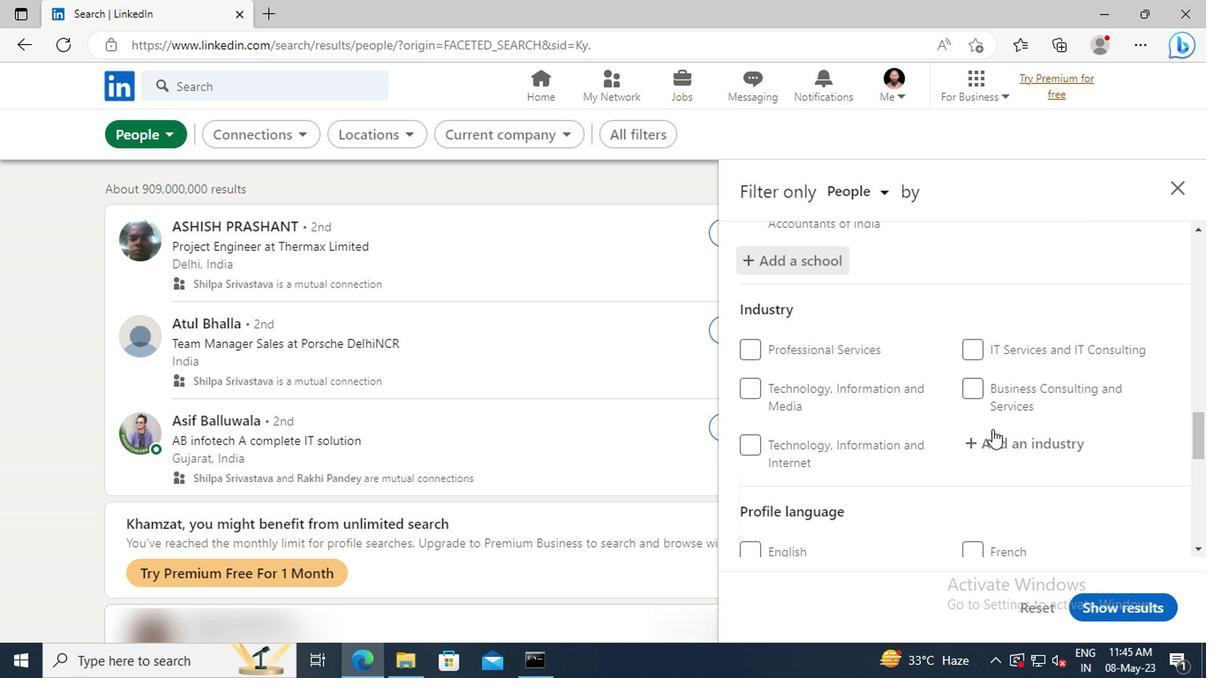 
Action: Mouse pressed left at (990, 441)
Screenshot: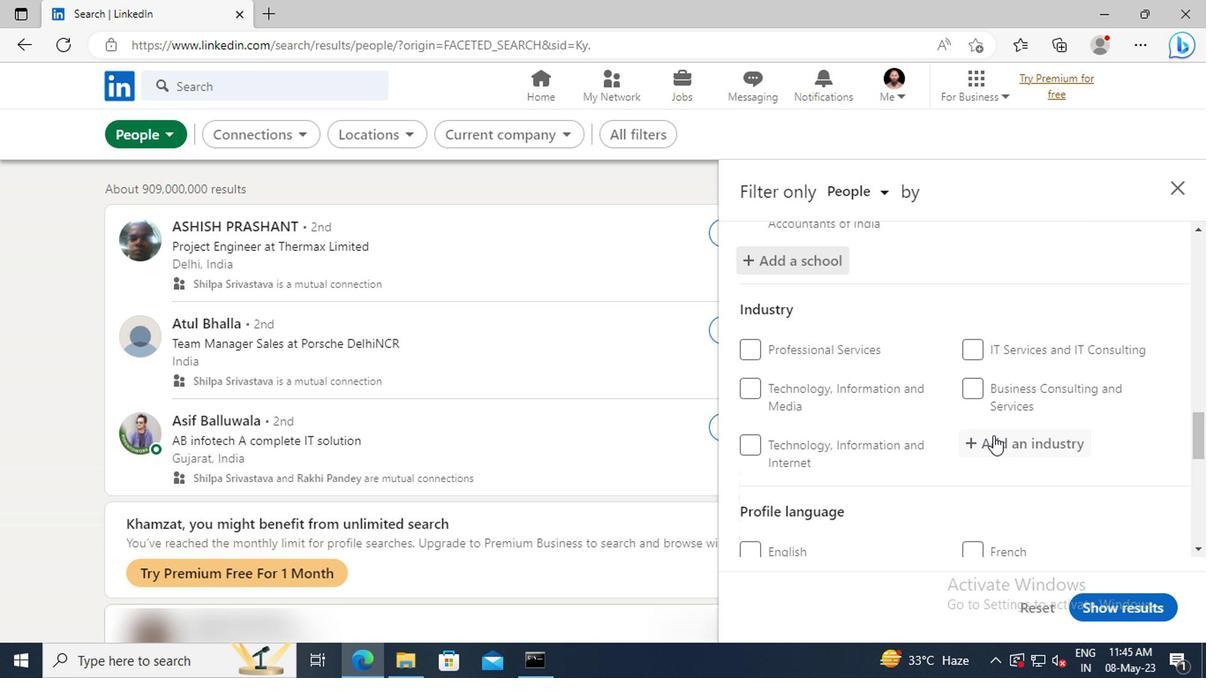 
Action: Mouse moved to (991, 441)
Screenshot: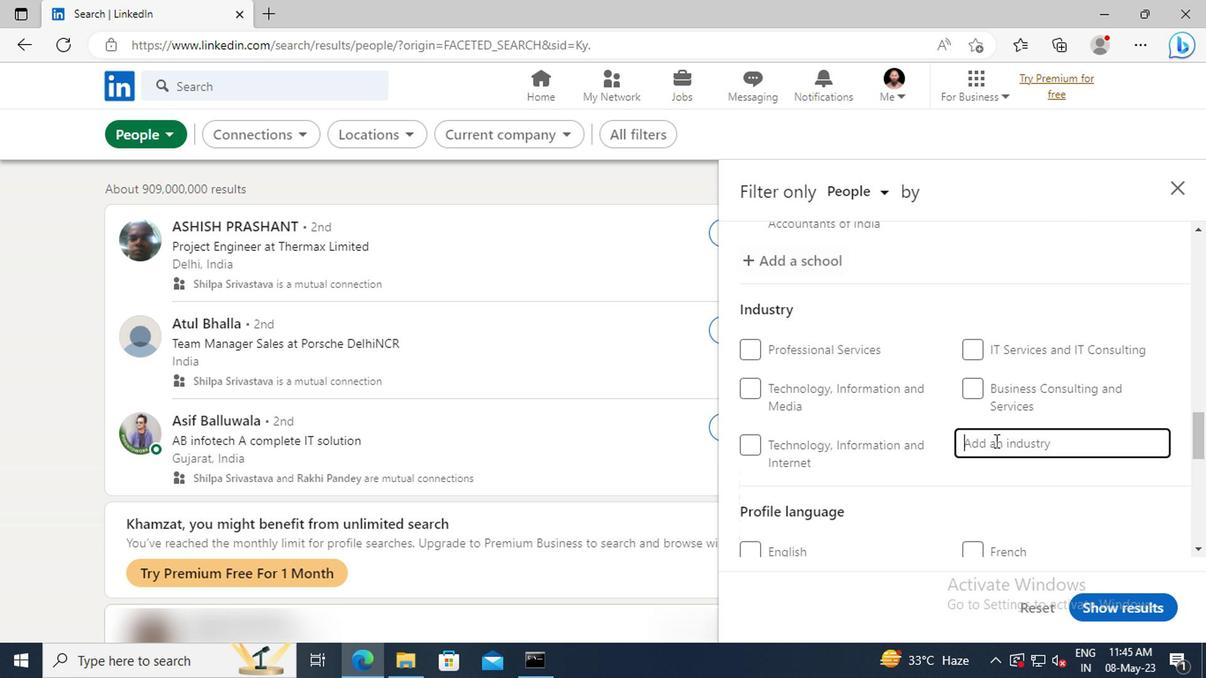 
Action: Key pressed <Key.shift>
Screenshot: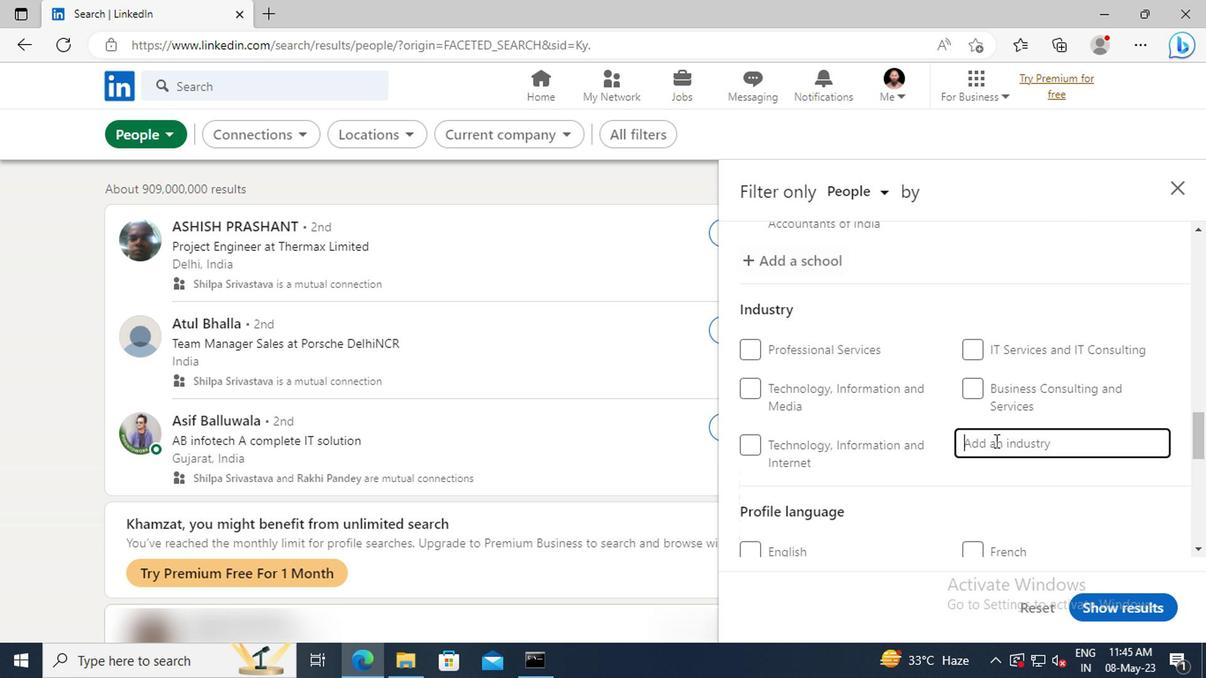 
Action: Mouse moved to (994, 441)
Screenshot: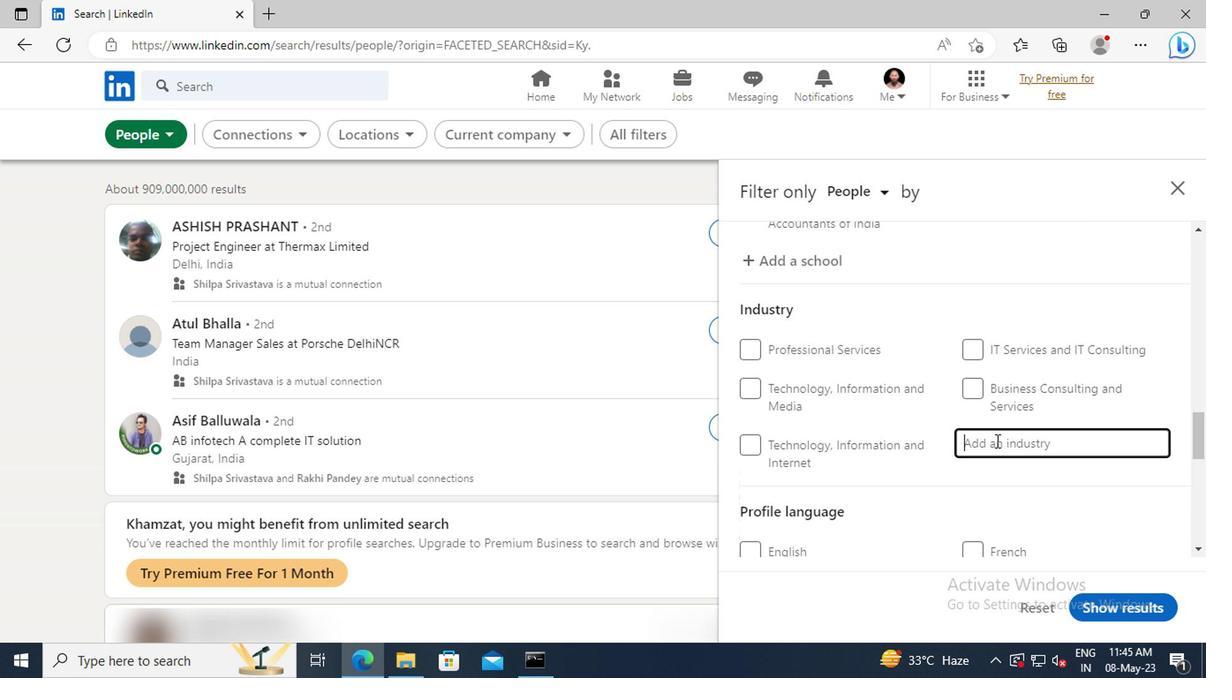 
Action: Key pressed SEAFOO
Screenshot: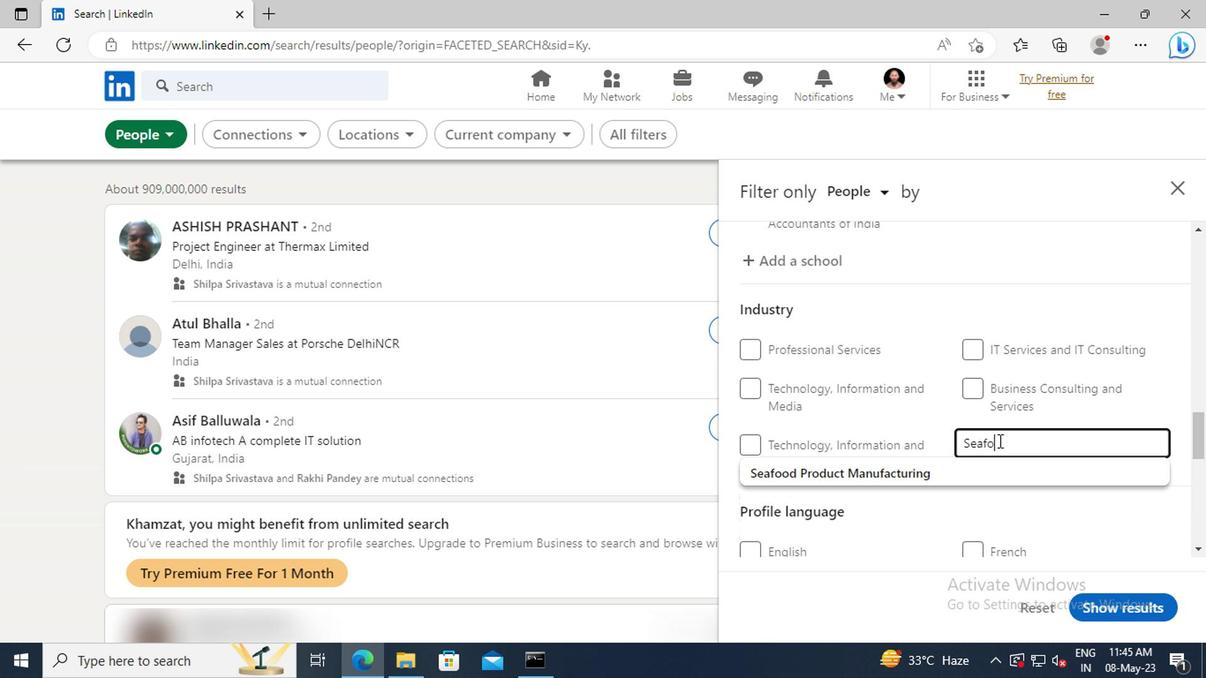 
Action: Mouse moved to (999, 465)
Screenshot: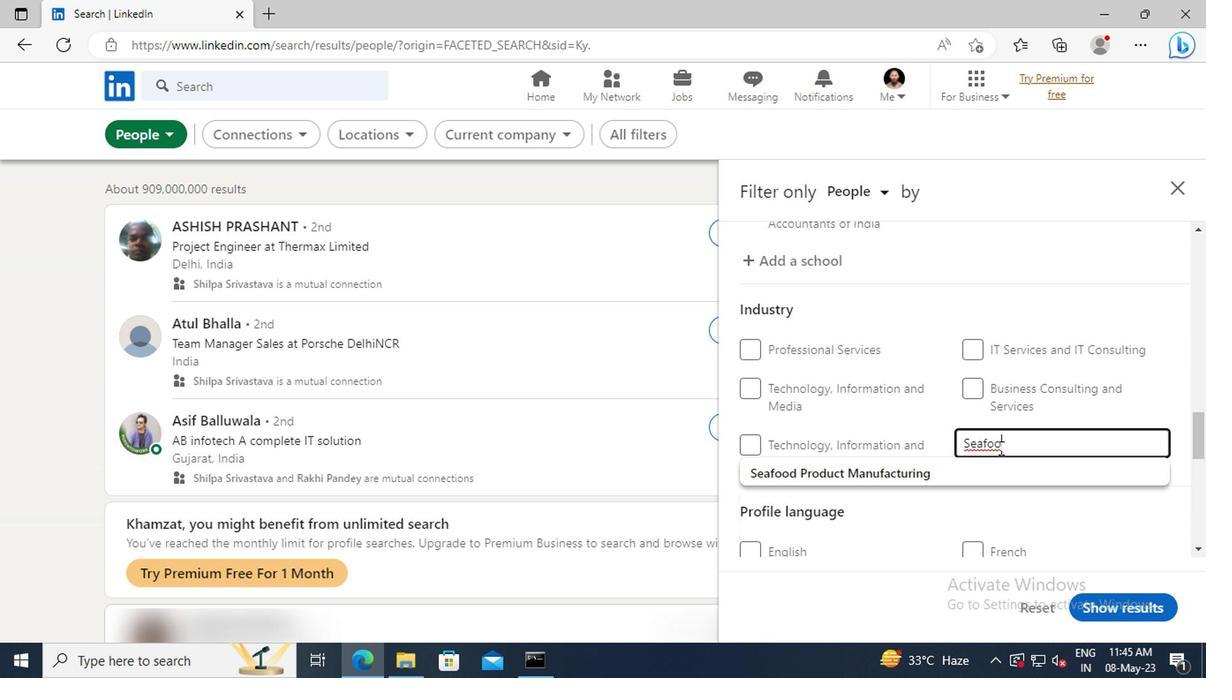 
Action: Mouse pressed left at (999, 465)
Screenshot: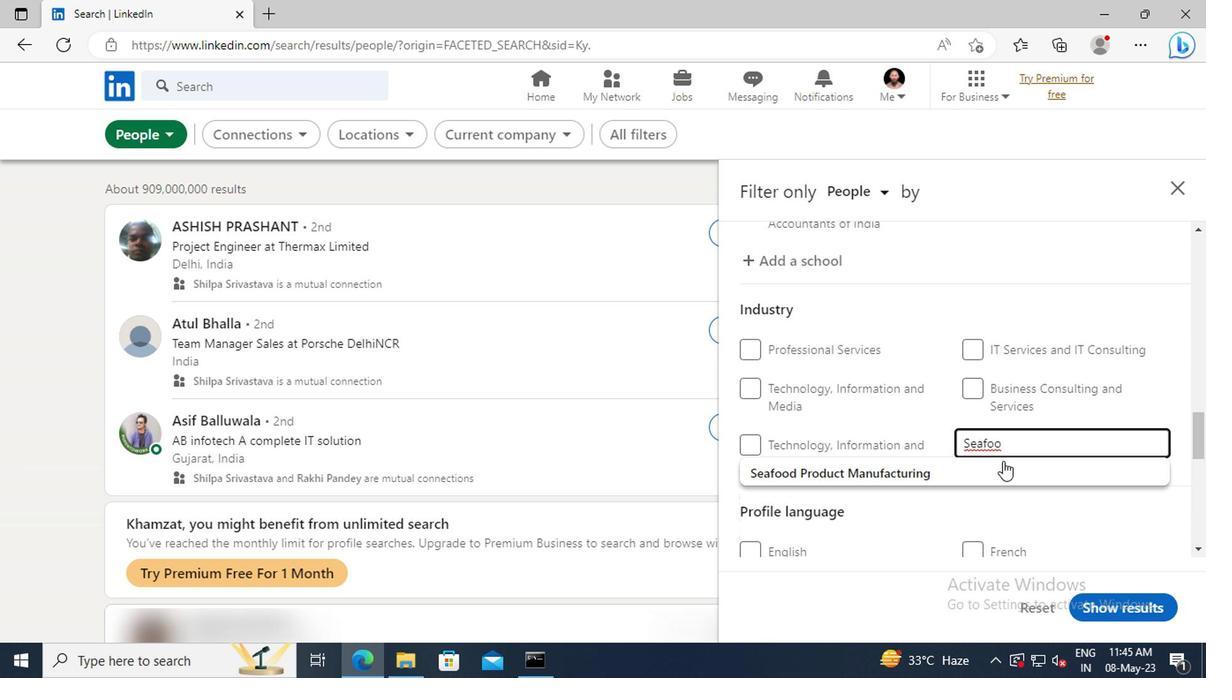 
Action: Mouse scrolled (999, 464) with delta (0, 0)
Screenshot: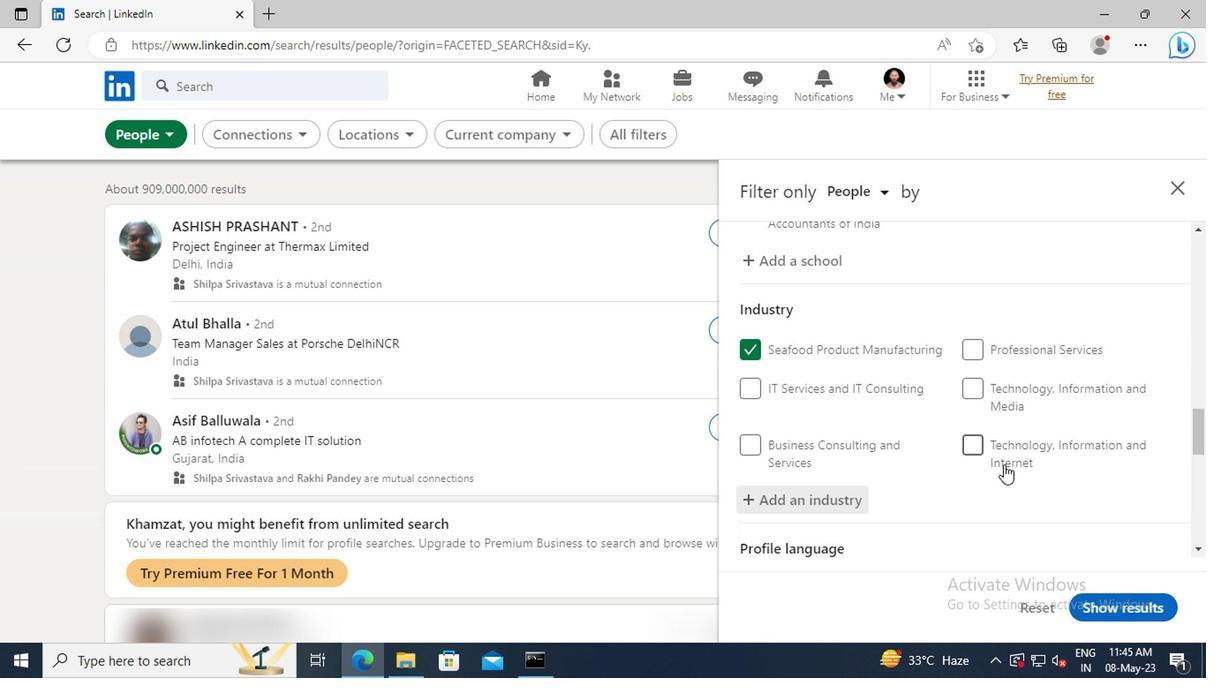 
Action: Mouse scrolled (999, 464) with delta (0, 0)
Screenshot: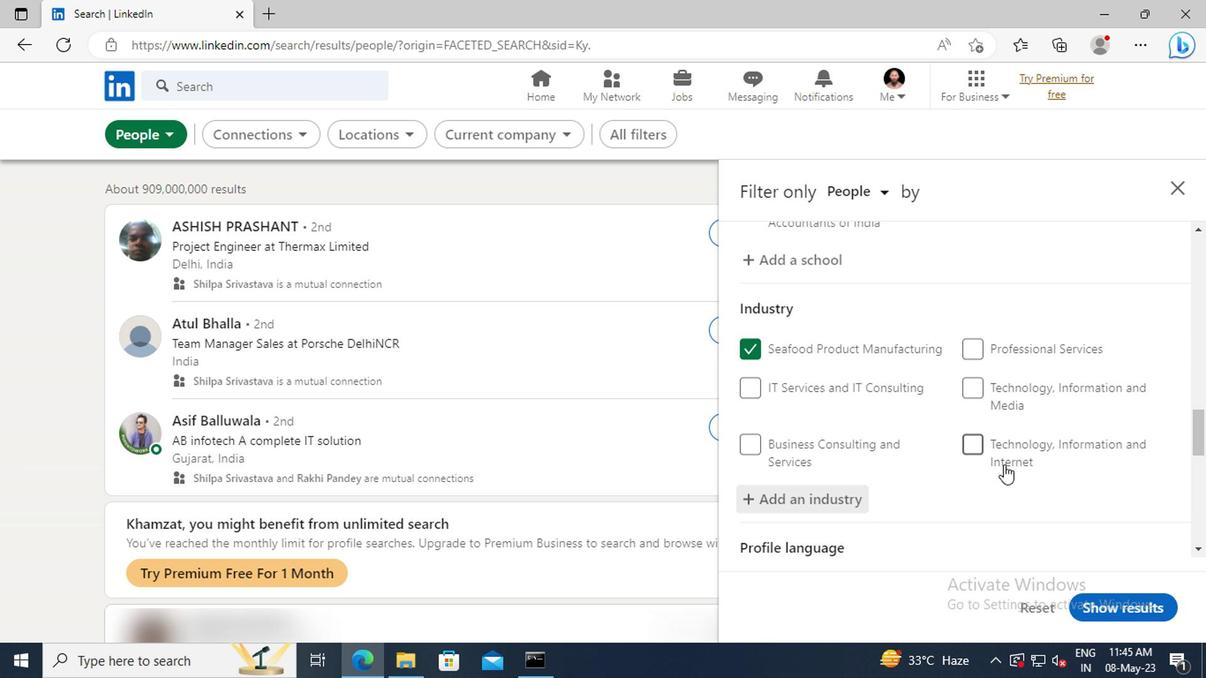 
Action: Mouse scrolled (999, 464) with delta (0, 0)
Screenshot: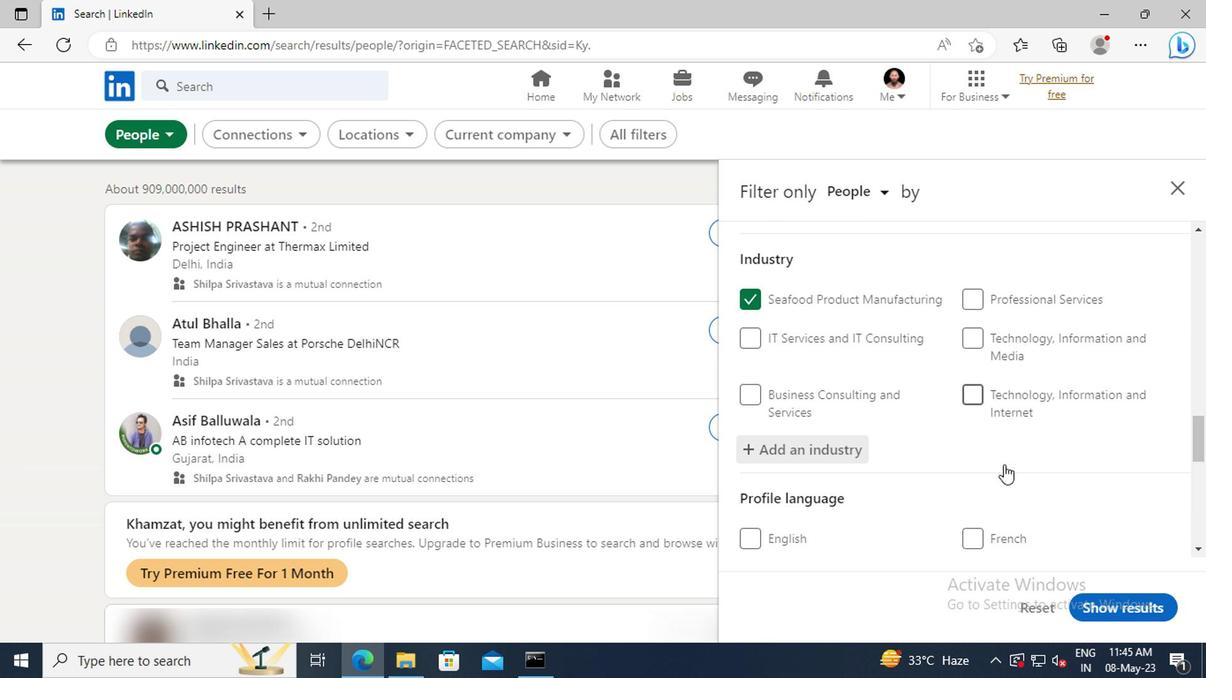 
Action: Mouse scrolled (999, 464) with delta (0, 0)
Screenshot: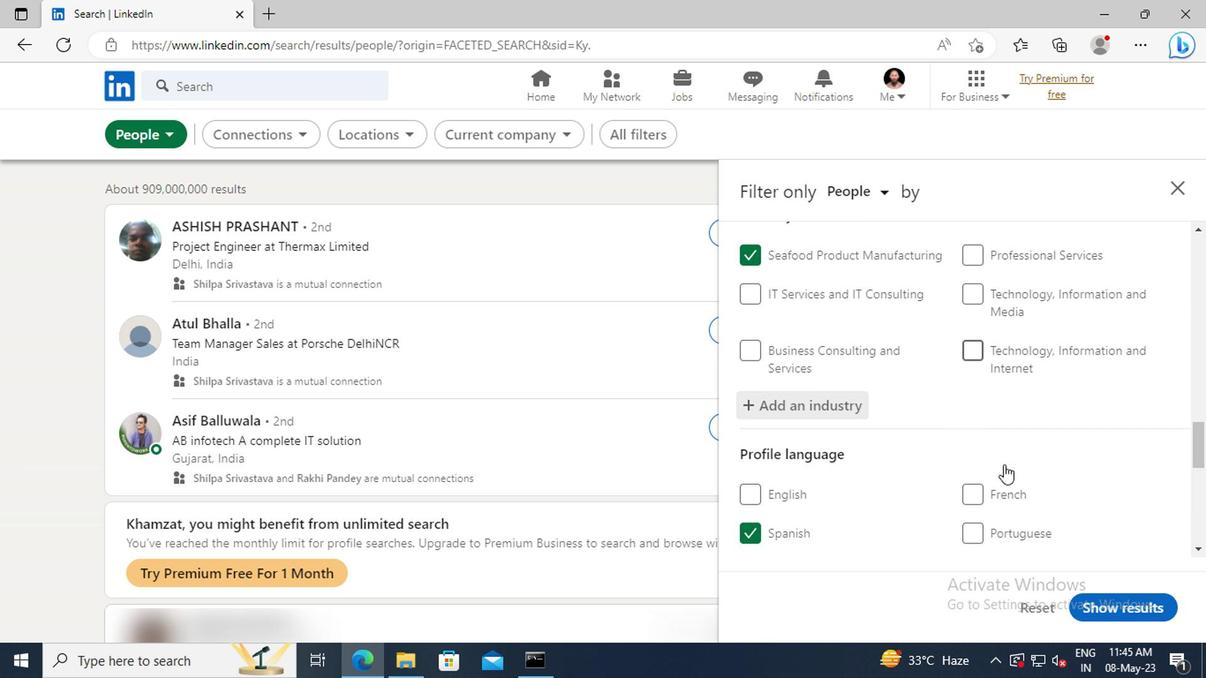
Action: Mouse moved to (1001, 452)
Screenshot: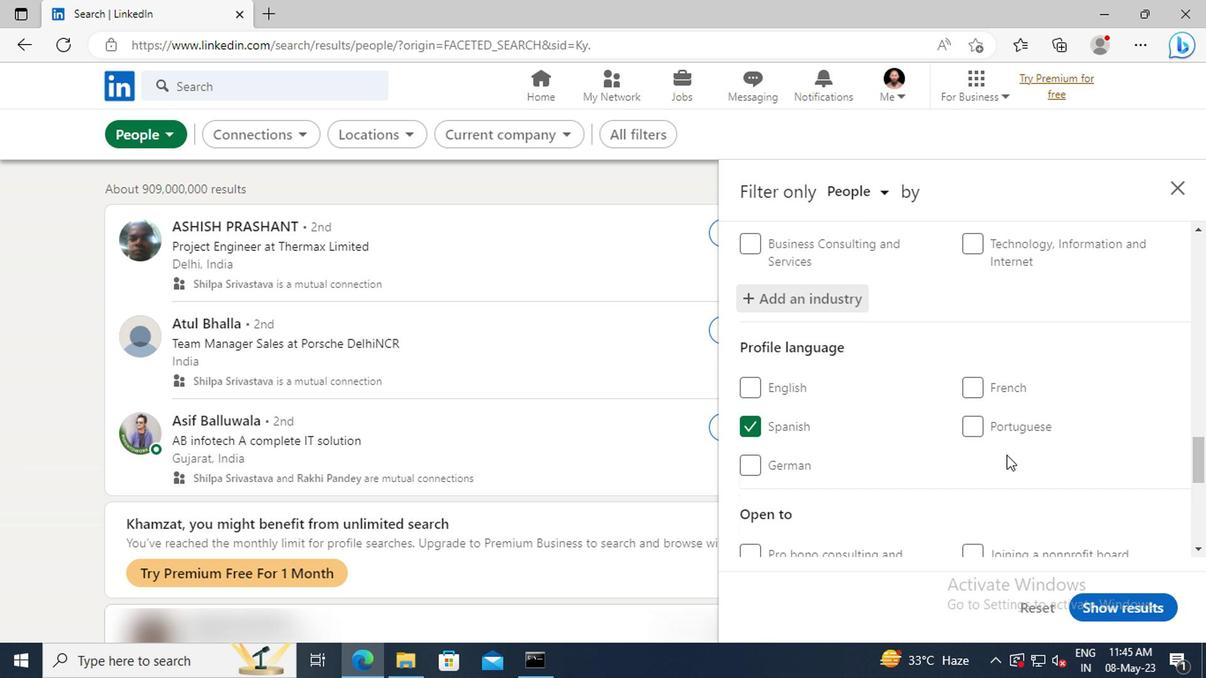 
Action: Mouse scrolled (1001, 451) with delta (0, 0)
Screenshot: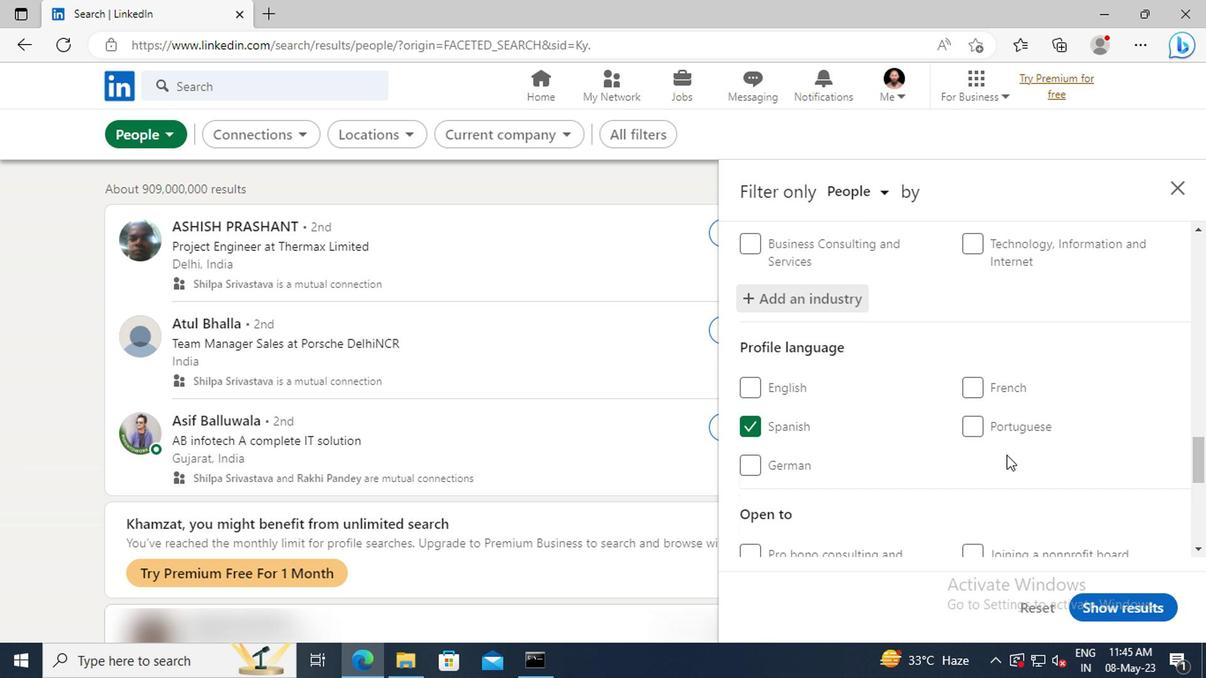 
Action: Mouse moved to (997, 443)
Screenshot: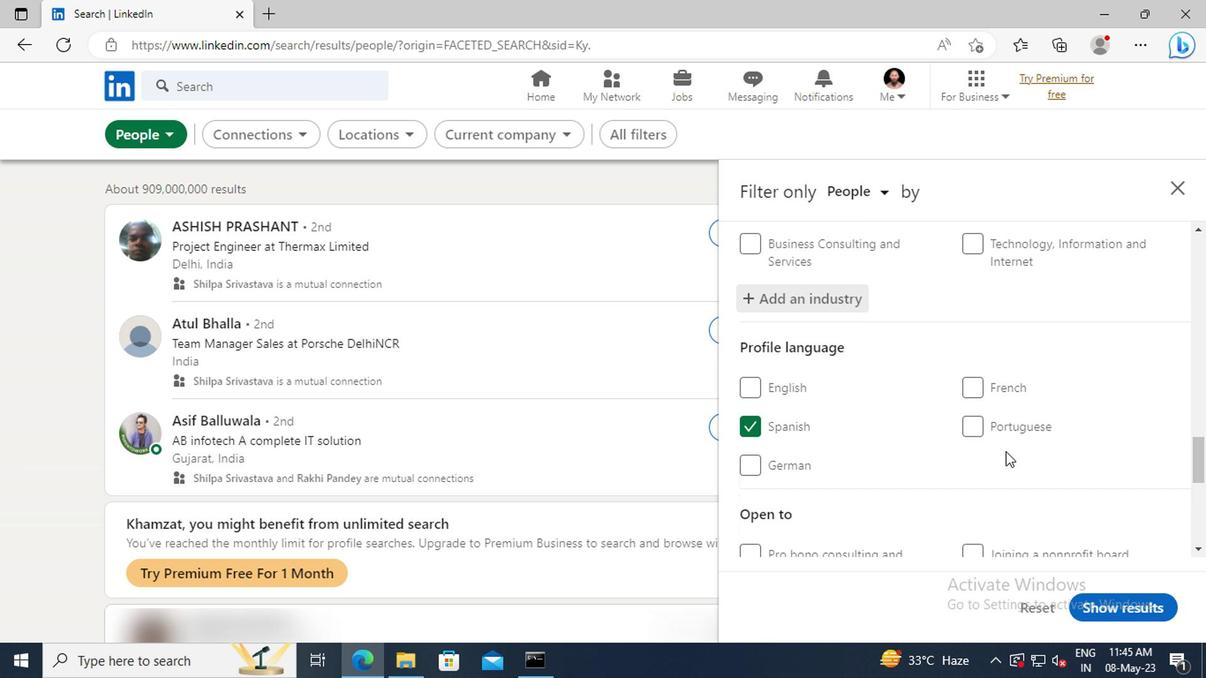 
Action: Mouse scrolled (997, 443) with delta (0, 0)
Screenshot: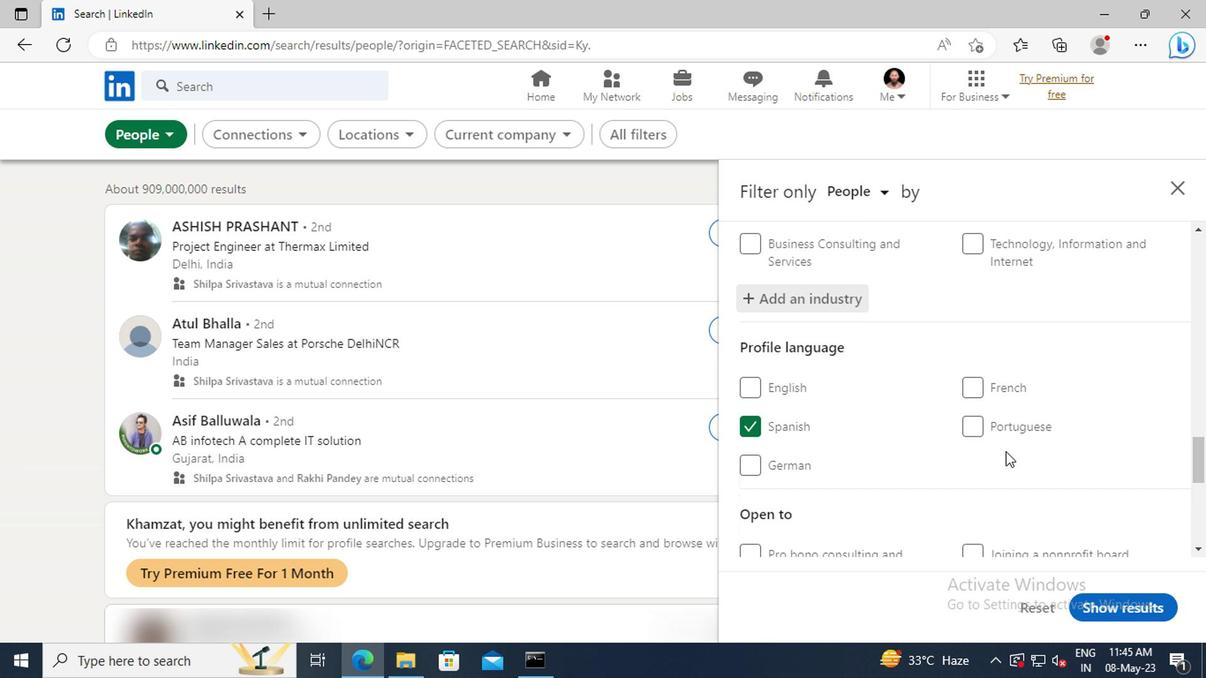 
Action: Mouse scrolled (997, 443) with delta (0, 0)
Screenshot: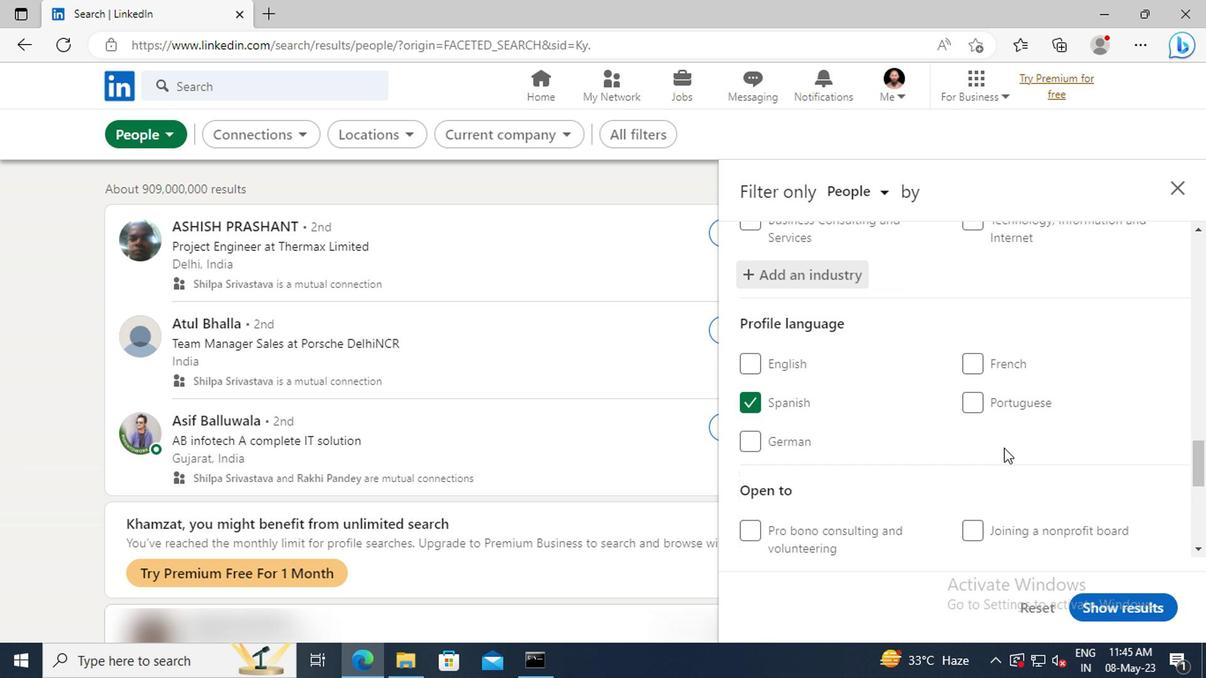 
Action: Mouse moved to (988, 418)
Screenshot: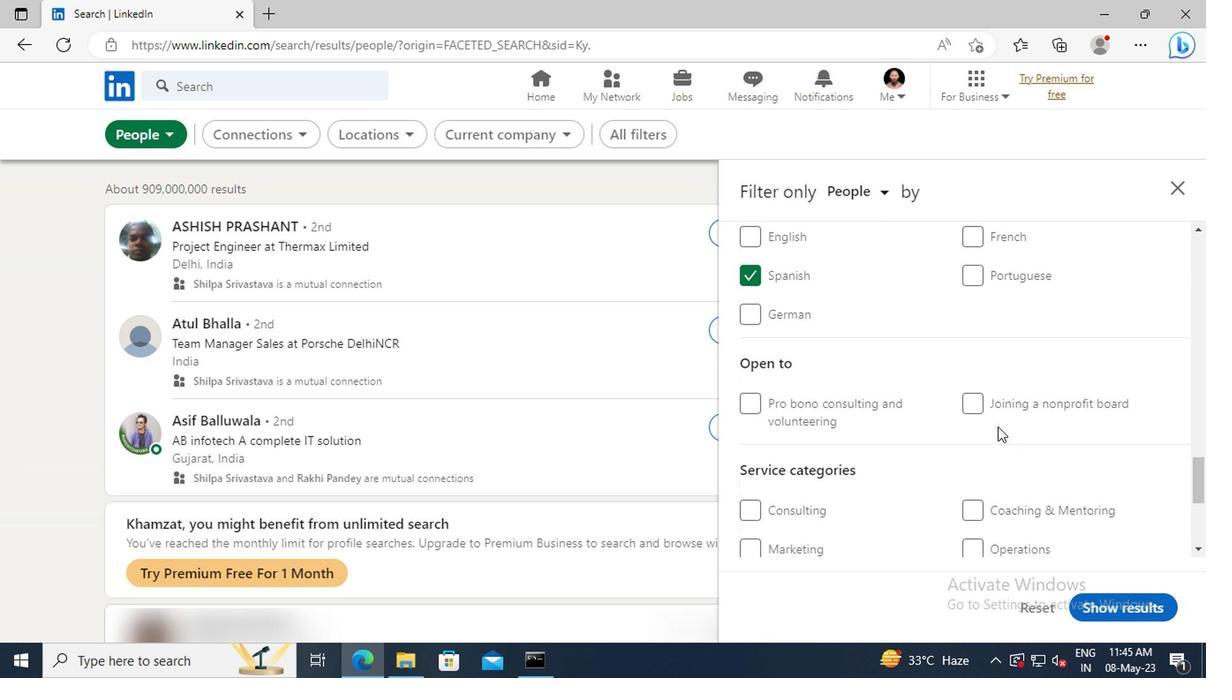 
Action: Mouse scrolled (988, 417) with delta (0, -1)
Screenshot: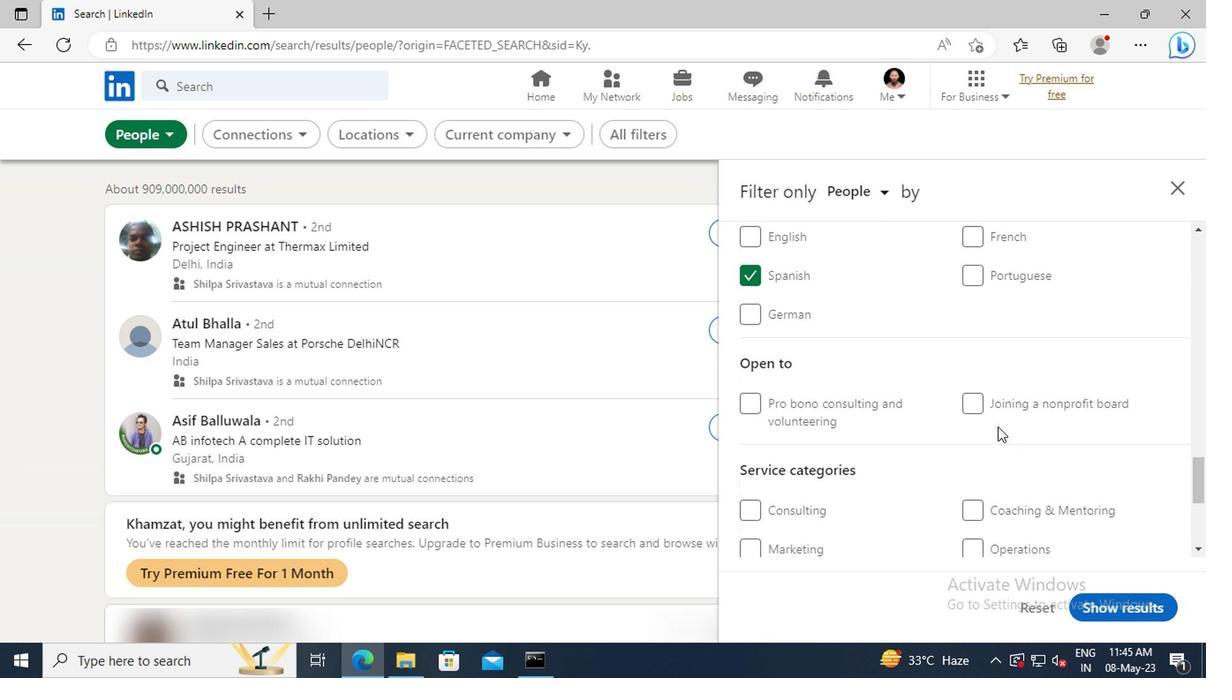 
Action: Mouse moved to (988, 416)
Screenshot: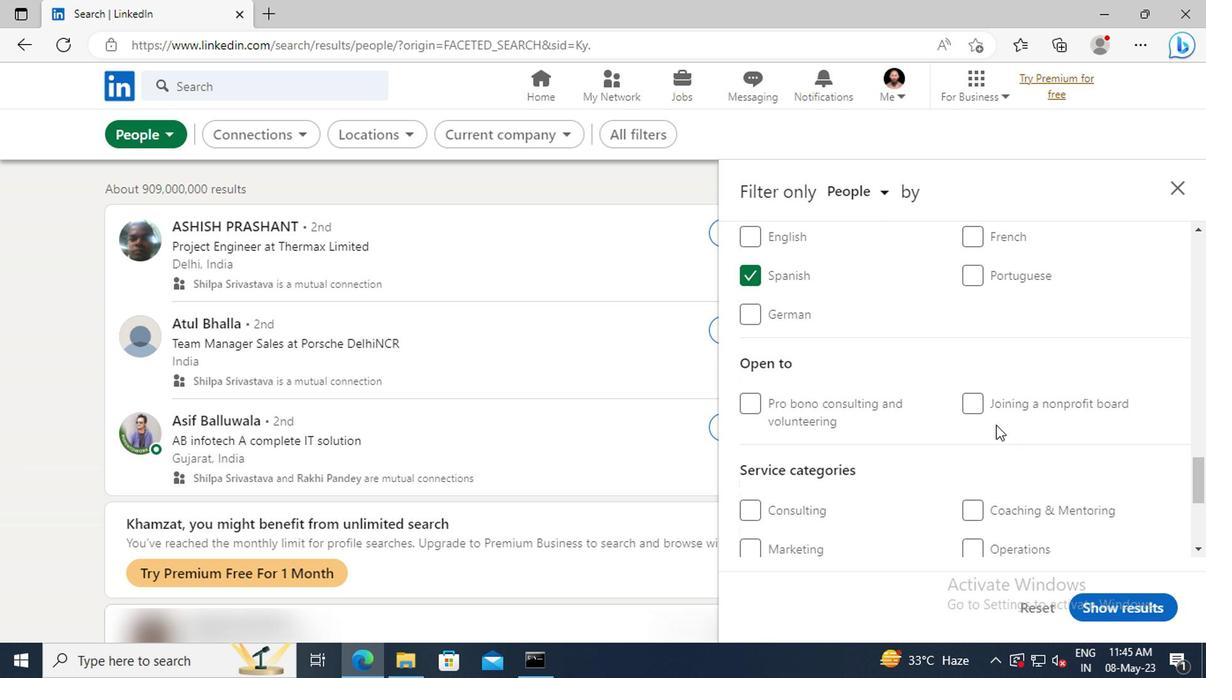 
Action: Mouse scrolled (988, 415) with delta (0, -1)
Screenshot: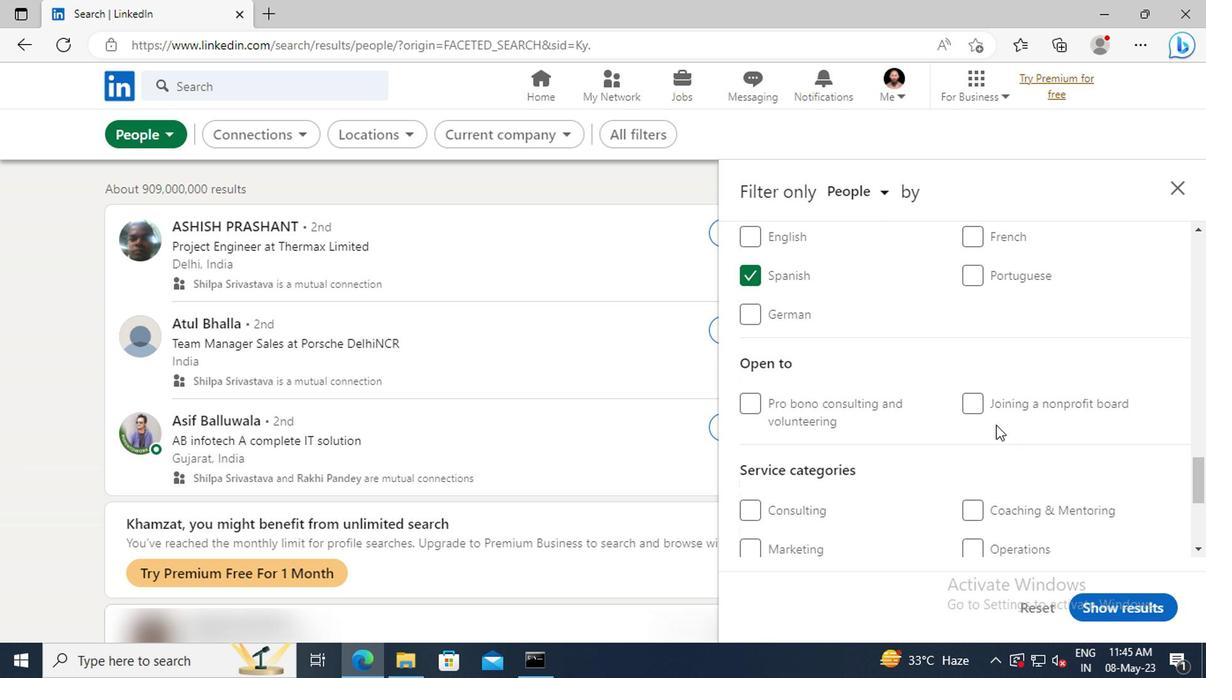 
Action: Mouse moved to (986, 414)
Screenshot: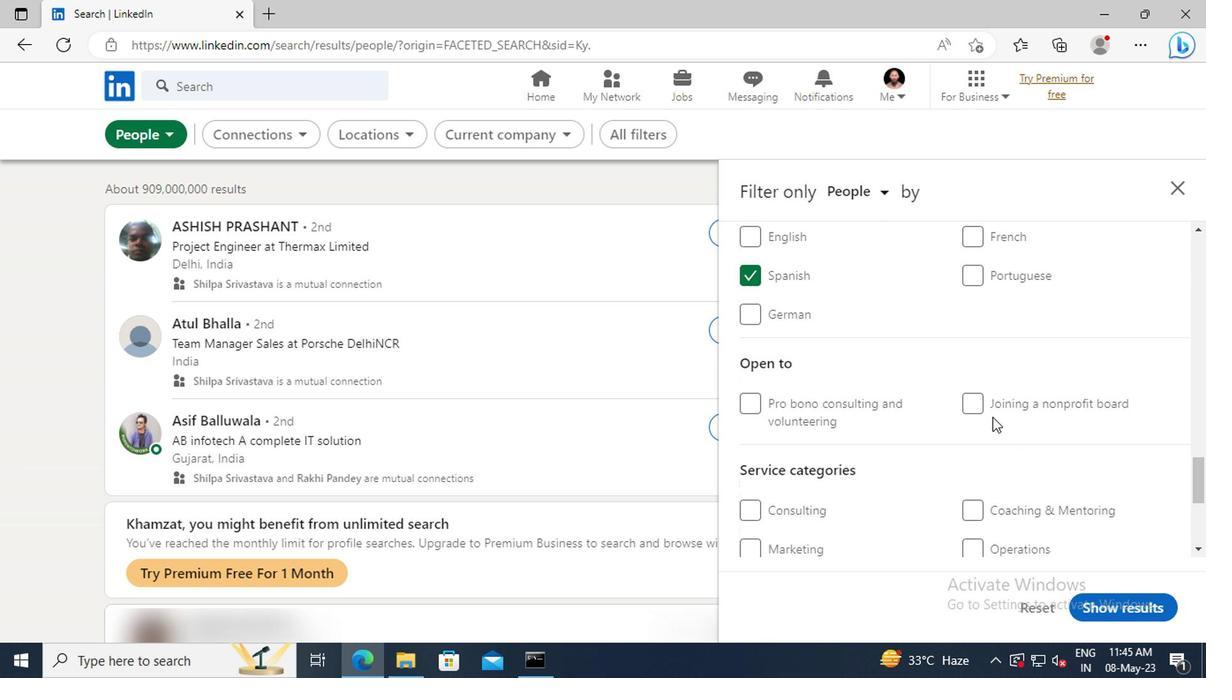 
Action: Mouse scrolled (986, 412) with delta (0, -1)
Screenshot: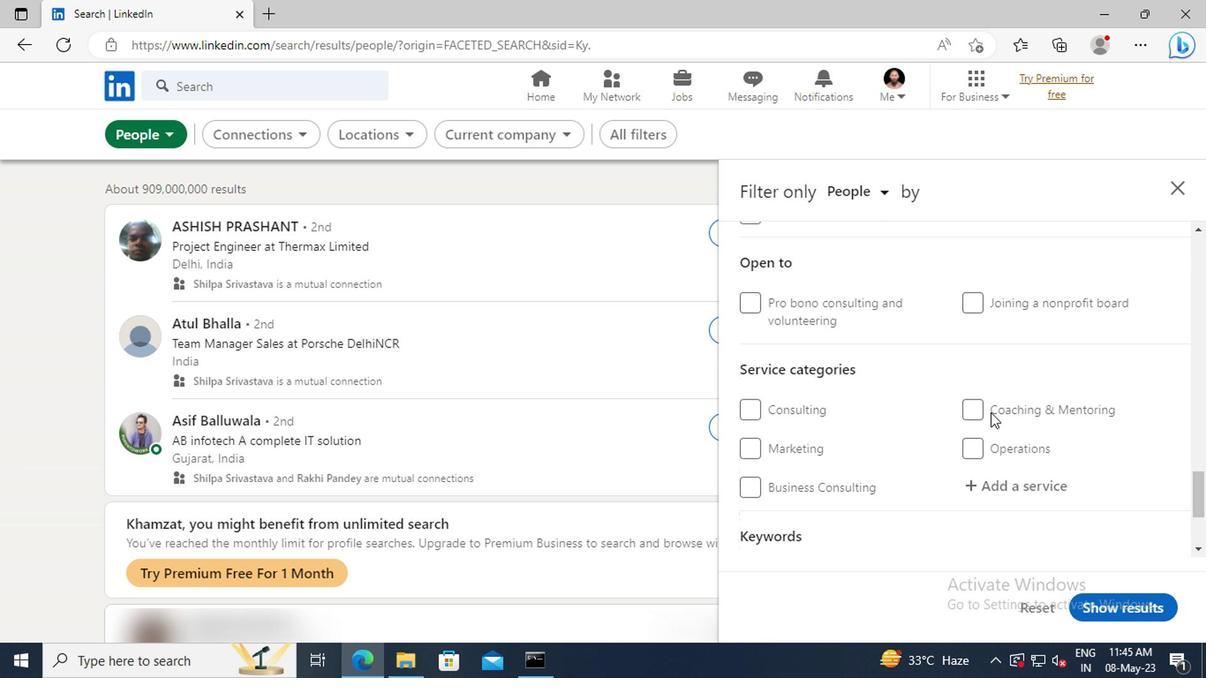 
Action: Mouse scrolled (986, 412) with delta (0, -1)
Screenshot: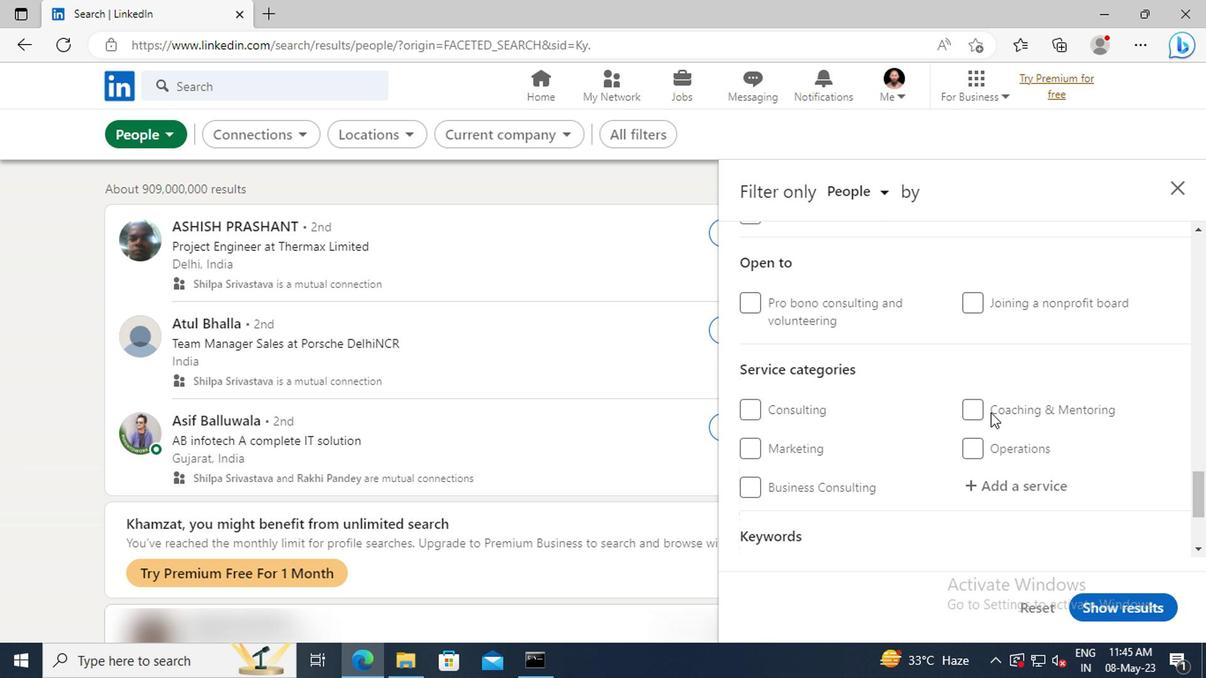 
Action: Mouse moved to (984, 384)
Screenshot: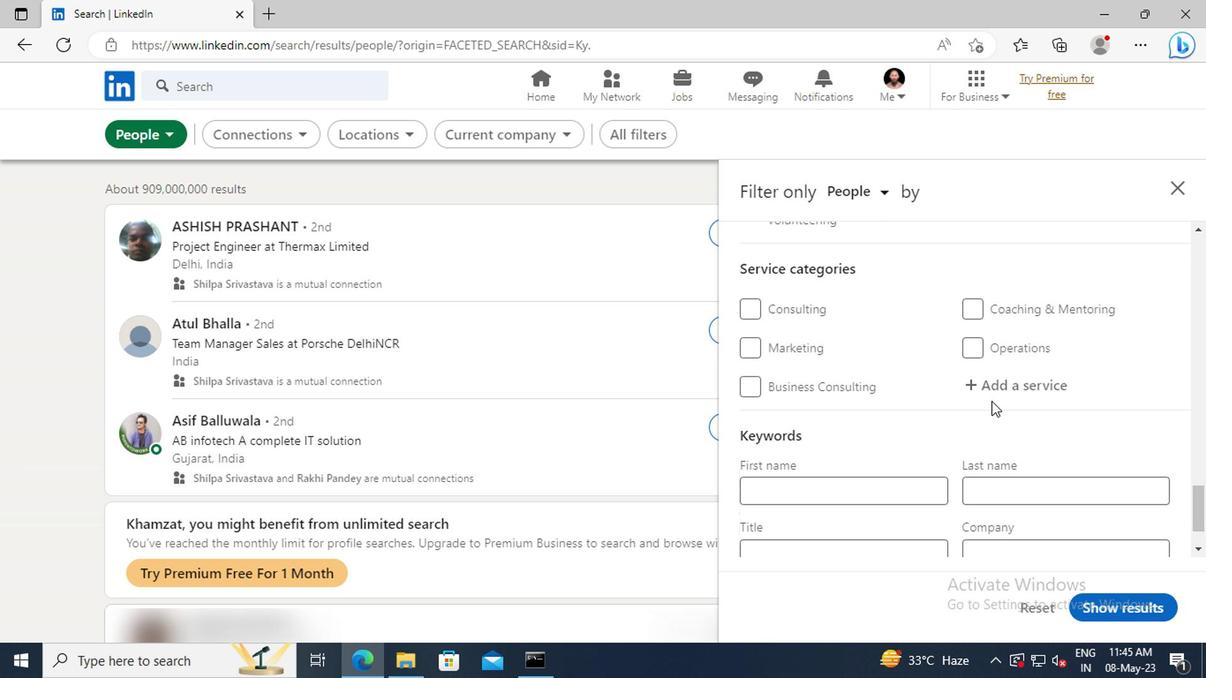 
Action: Mouse pressed left at (984, 384)
Screenshot: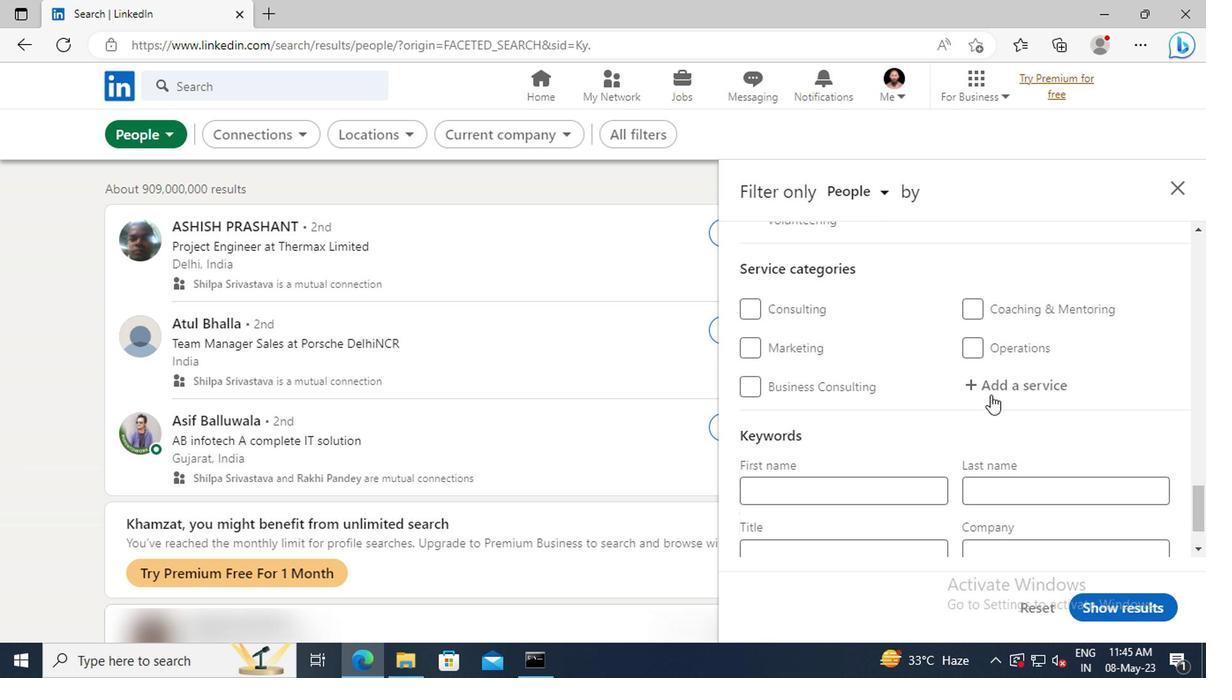 
Action: Key pressed <Key.shift>WEB<Key.space><Key.shift>DES
Screenshot: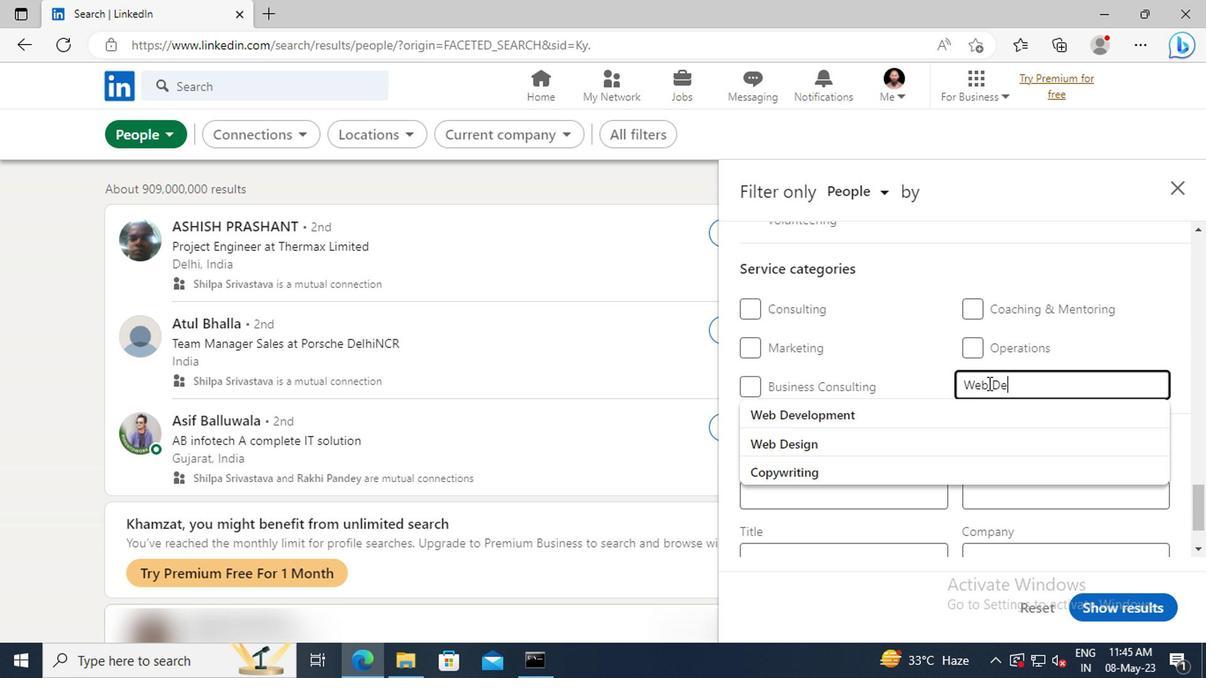 
Action: Mouse moved to (987, 410)
Screenshot: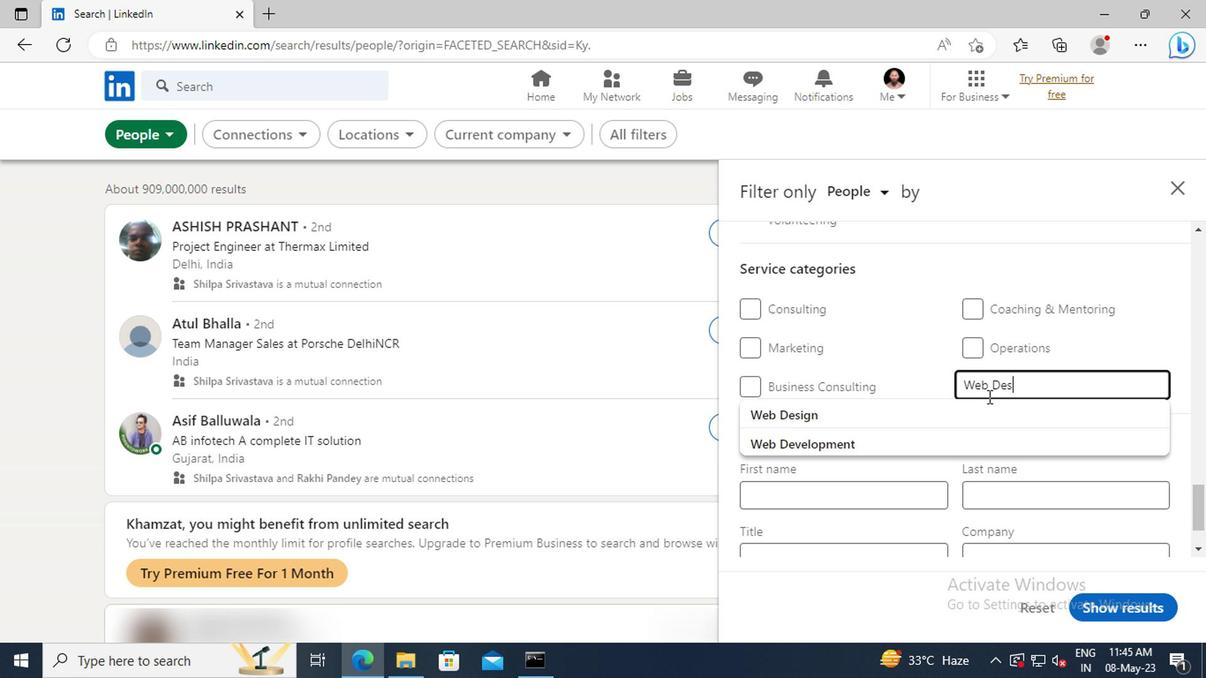 
Action: Mouse pressed left at (987, 410)
Screenshot: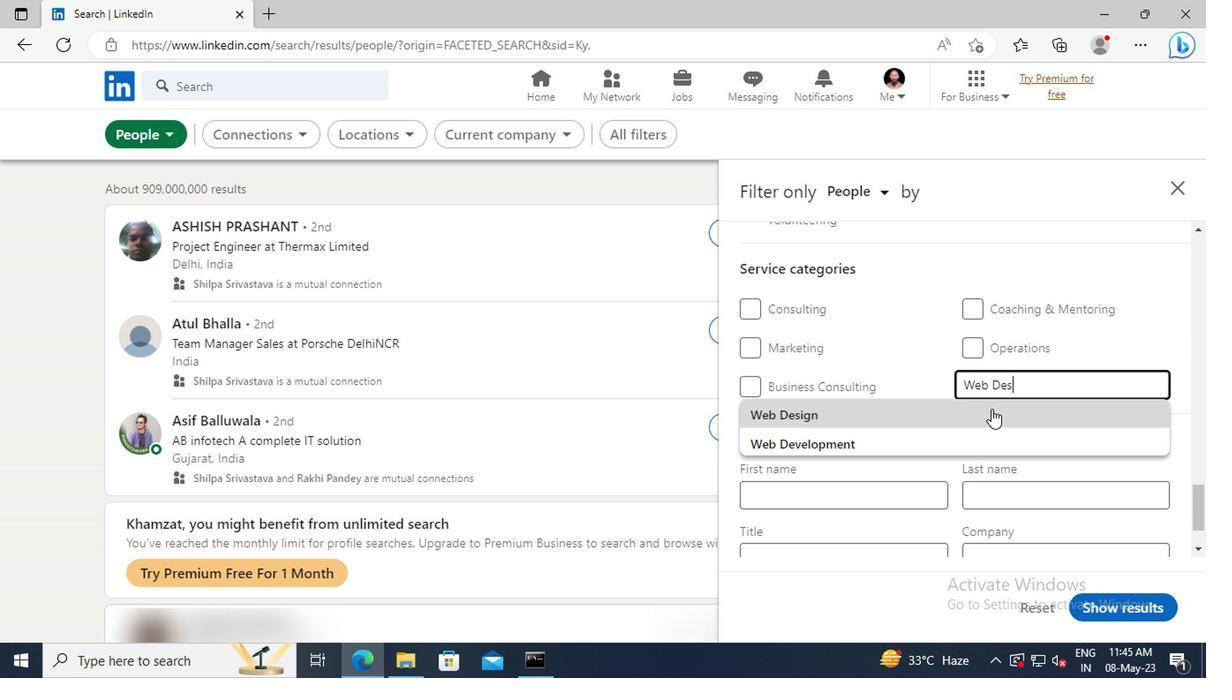 
Action: Mouse scrolled (987, 410) with delta (0, 0)
Screenshot: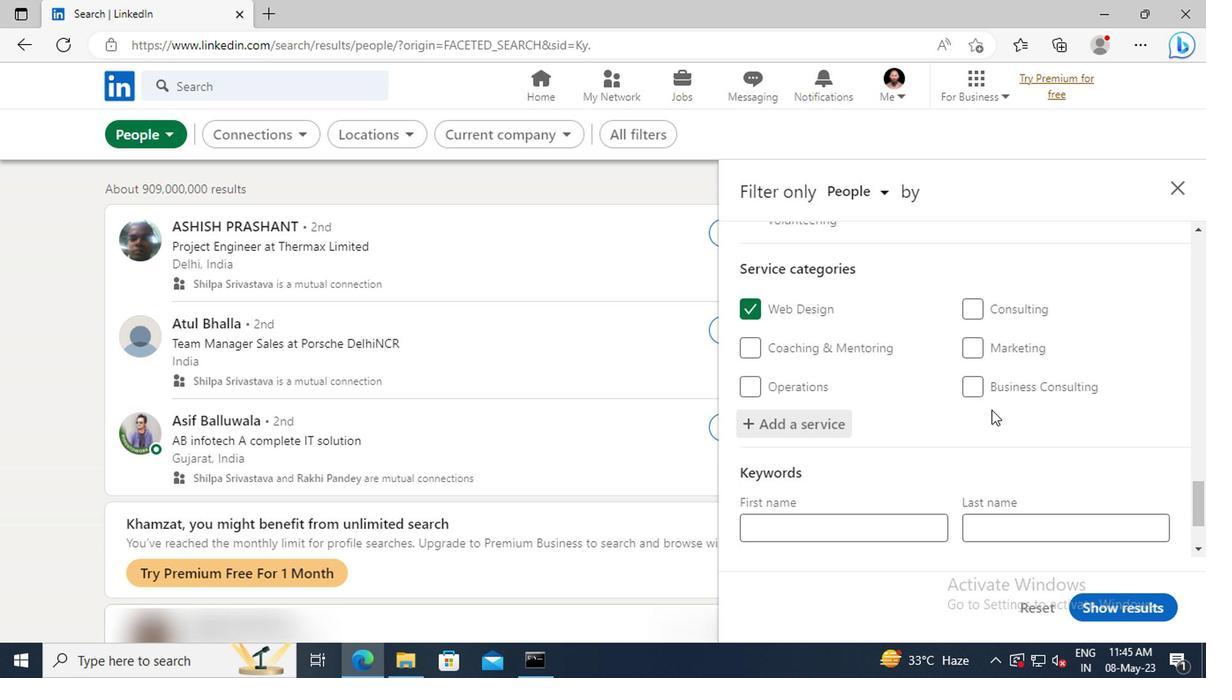 
Action: Mouse scrolled (987, 410) with delta (0, 0)
Screenshot: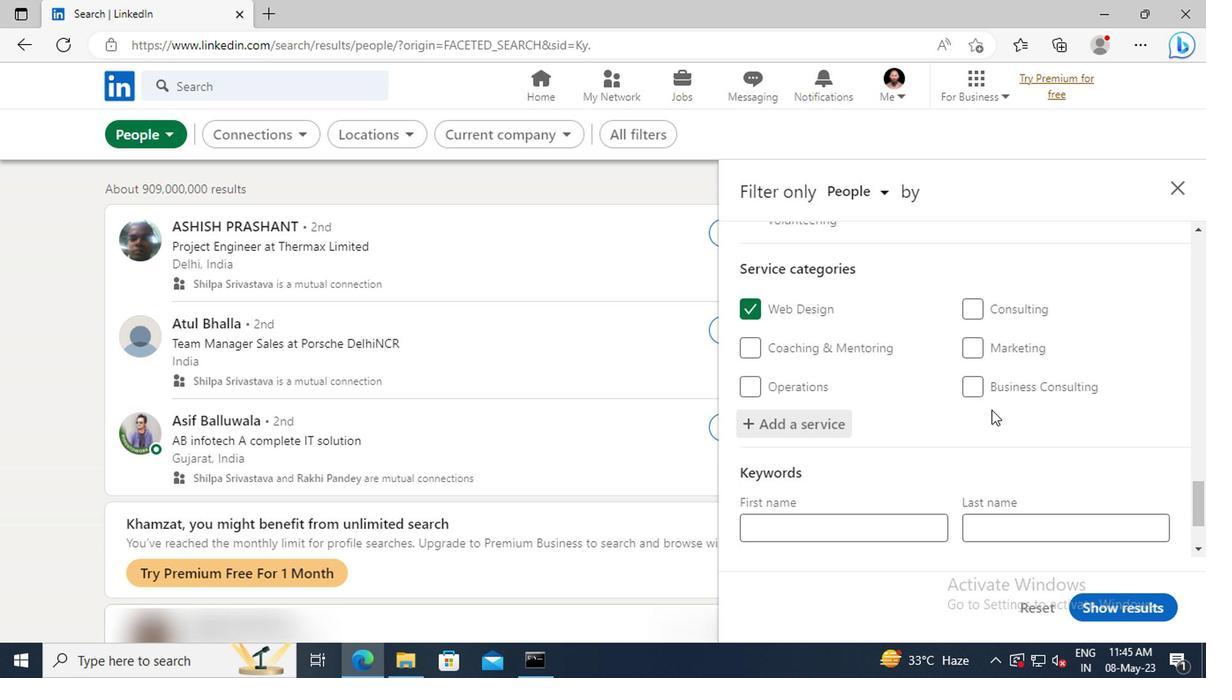
Action: Mouse scrolled (987, 410) with delta (0, 0)
Screenshot: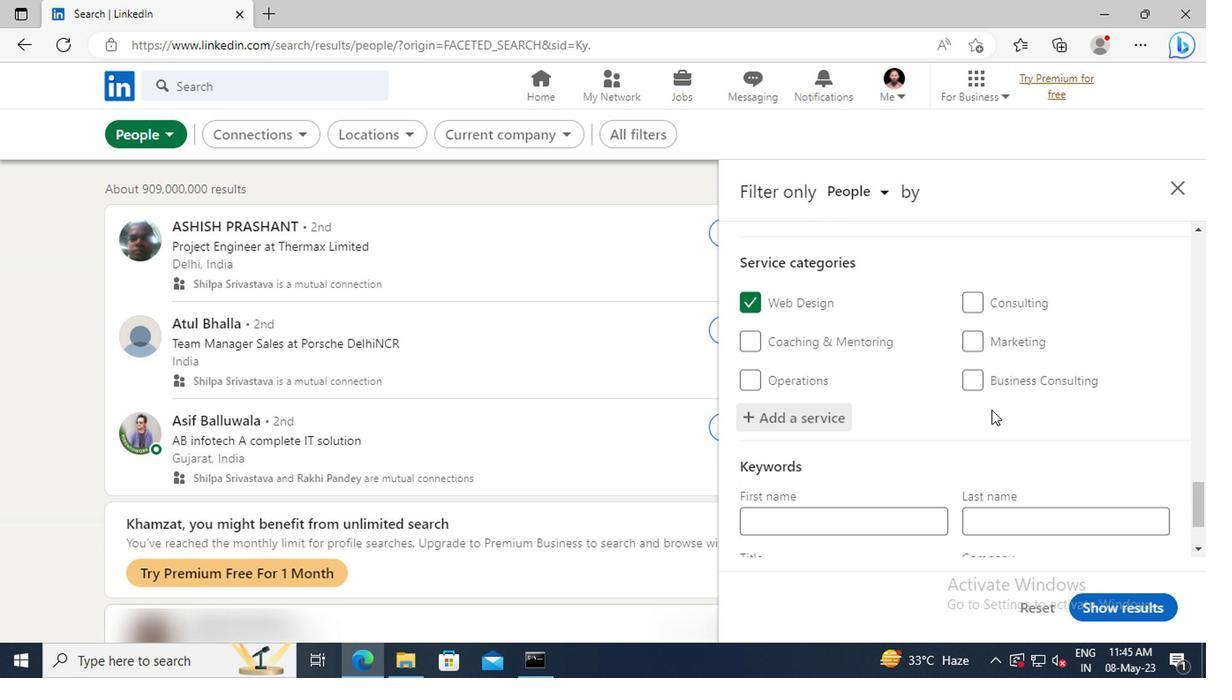 
Action: Mouse scrolled (987, 410) with delta (0, 0)
Screenshot: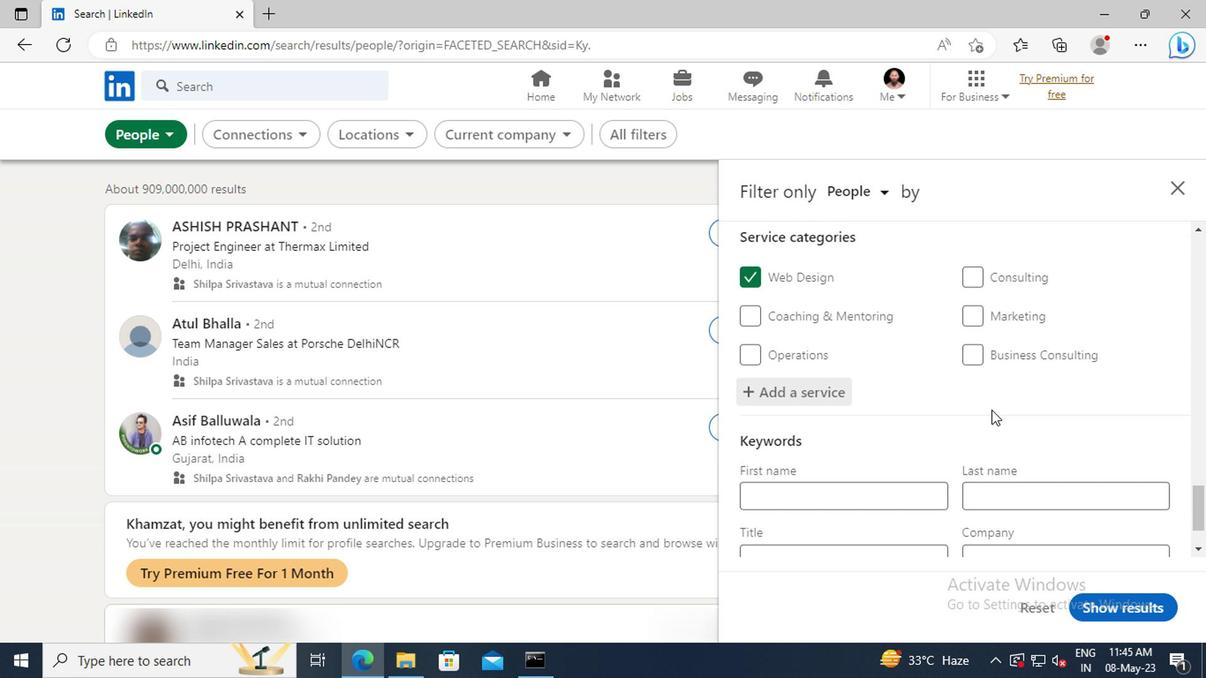 
Action: Mouse moved to (855, 473)
Screenshot: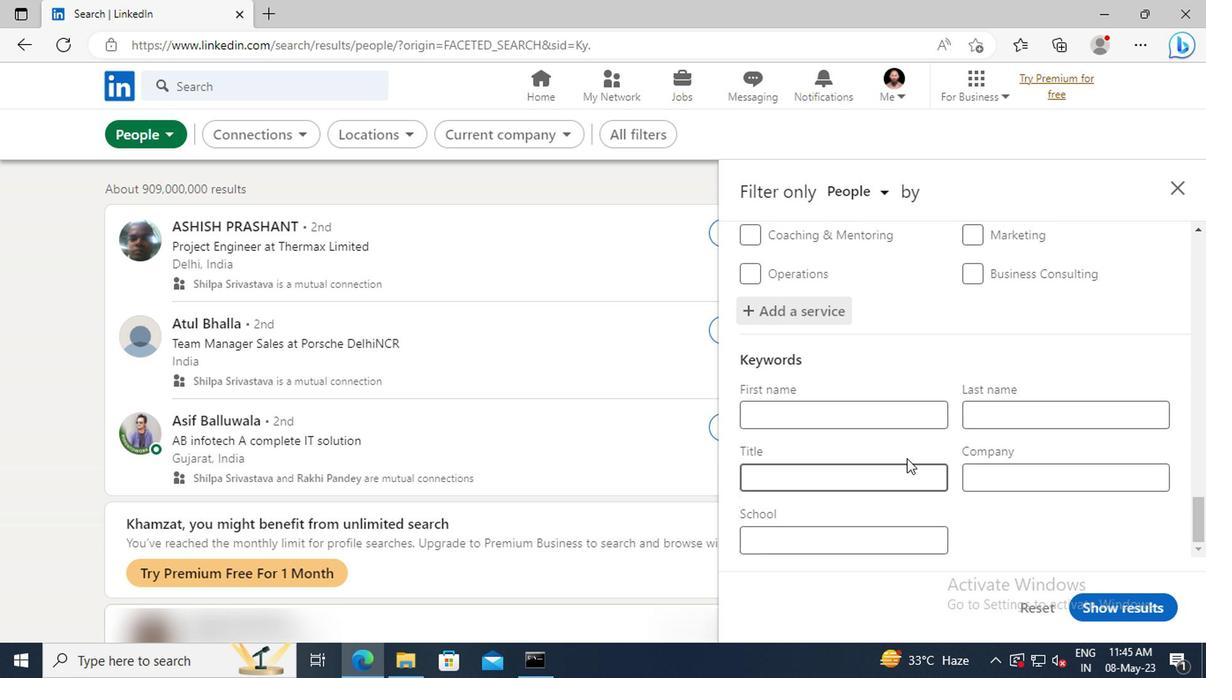 
Action: Mouse pressed left at (855, 473)
Screenshot: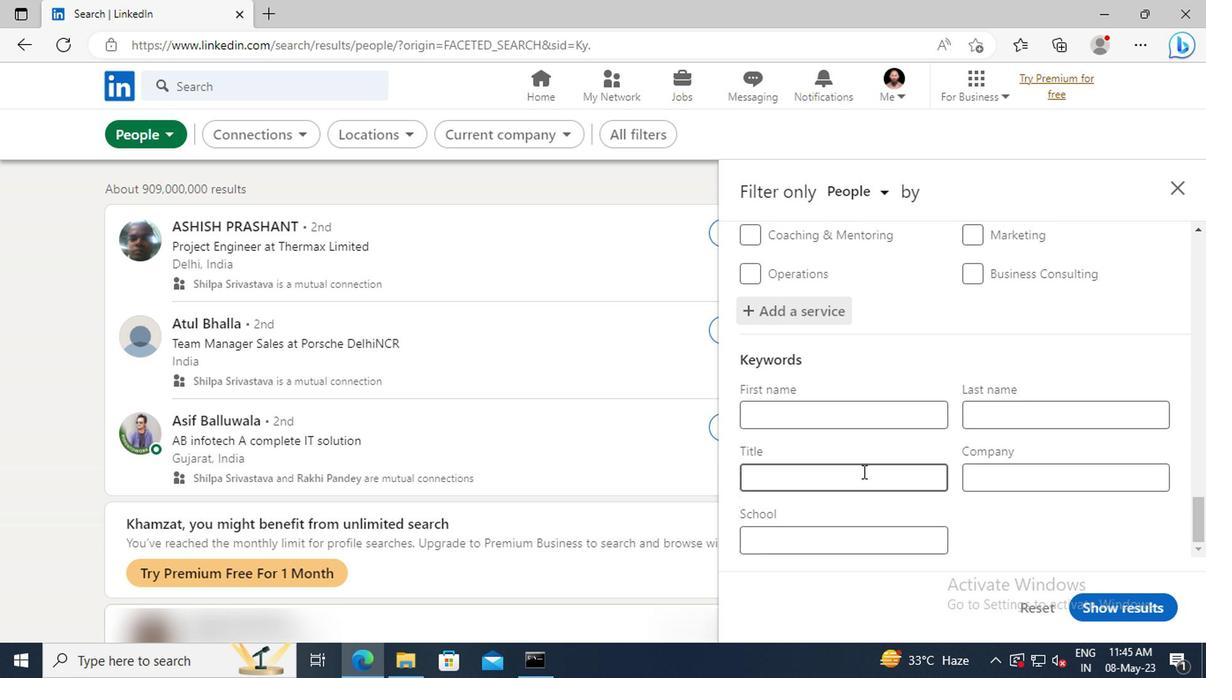 
Action: Key pressed <Key.shift>BUDGET<Key.space><Key.shift>ANALYST<Key.enter>
Screenshot: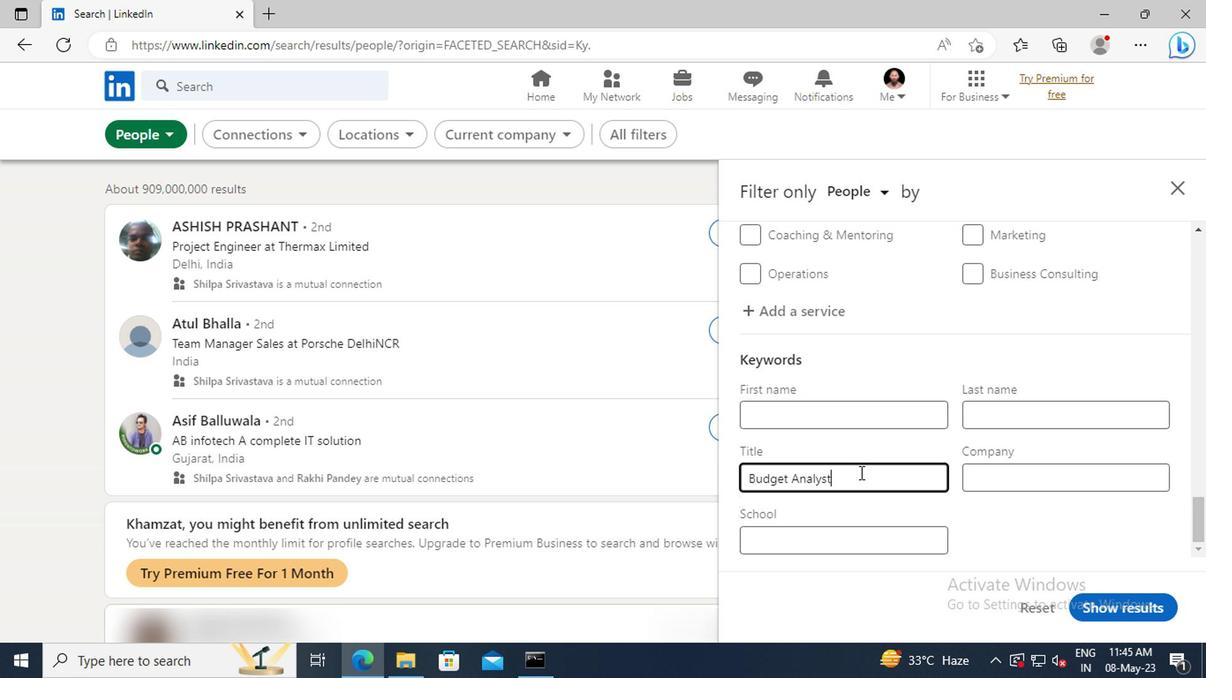 
Action: Mouse moved to (1091, 605)
Screenshot: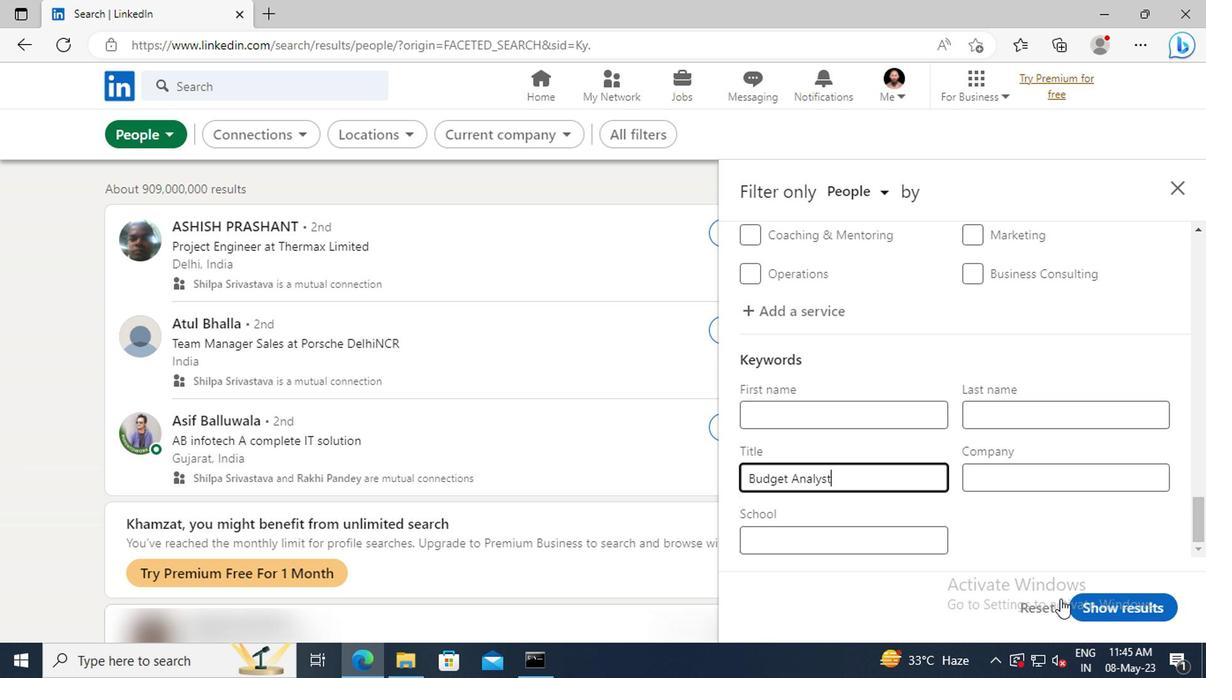
Action: Mouse pressed left at (1091, 605)
Screenshot: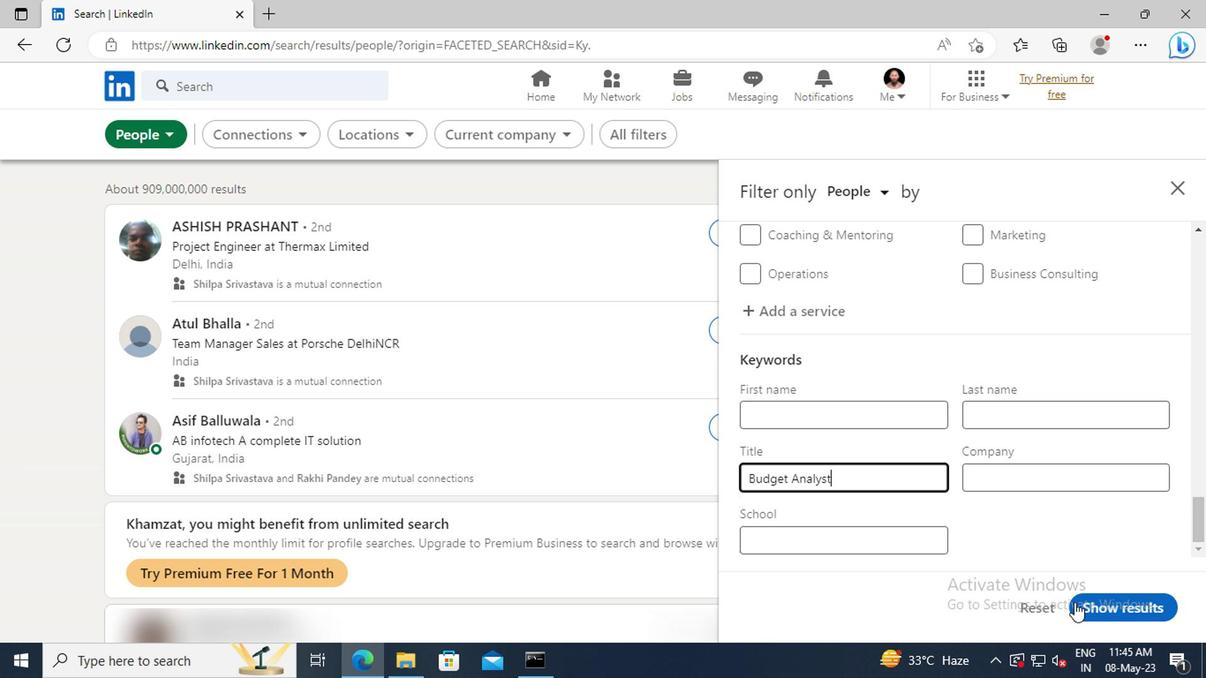 
